 Task: Create new invoice with Date Opened :15-Apr-23, Select Customer: CVS, Terms: Payment Term 1. Make invoice entry for item-1 with Date: 15-Apr-23, Description: Pampers Senistive Wipes, Action: Material, Income Account: Income:Sales, Quantity: 1, Unit Price: 35, Discount %: 5. Make entry for item-2 with Date: 15-Apr-23, Description: Vicks BabyRub Chest Ointment for Children , Action: Material, Income Account: Income:Sales, Quantity: 1, Unit Price: 4.25, Discount %: 10. Make entry for item-3 with Date: 15-Apr-23, Description: Blue Bunny Cookies n Cream_x000D_
, Action: Material, Income Account: Income:Sales, Quantity: 2, Unit Price: 5.25, Discount %: 12. Write Notes: Looking forward to serving you again.. Post Invoice with Post Date: 15-Apr-23, Post to Accounts: Assets:Accounts Receivable. Pay / Process Payment with Transaction Date: 15-May-23, Amount: 46.315, Transfer Account: Checking Account. Print Invoice, display notes by going to Option, then go to Display Tab and check Invoice Notes.
Action: Mouse moved to (152, 71)
Screenshot: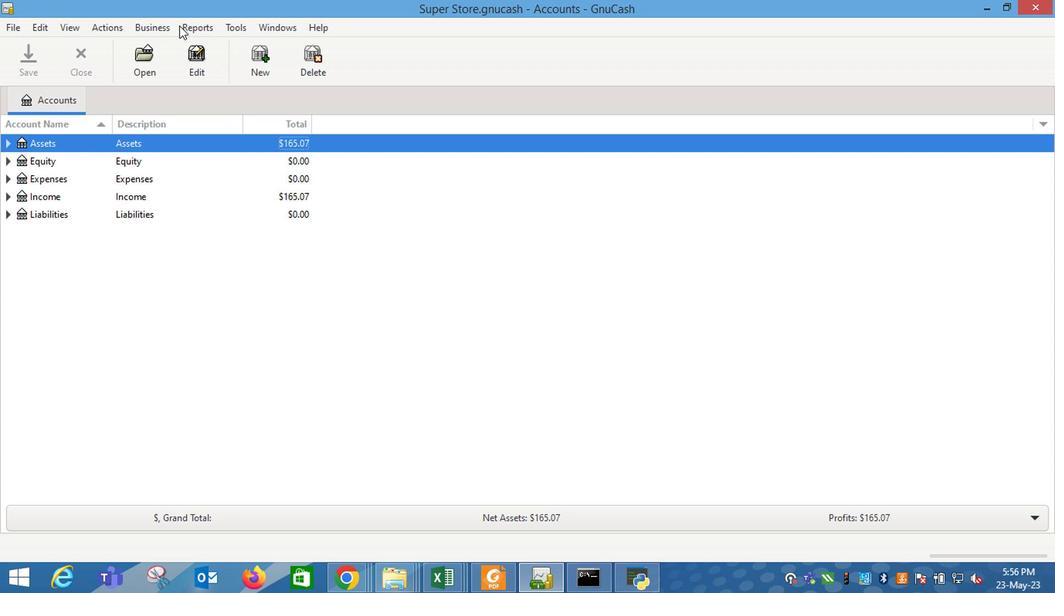 
Action: Mouse pressed left at (152, 71)
Screenshot: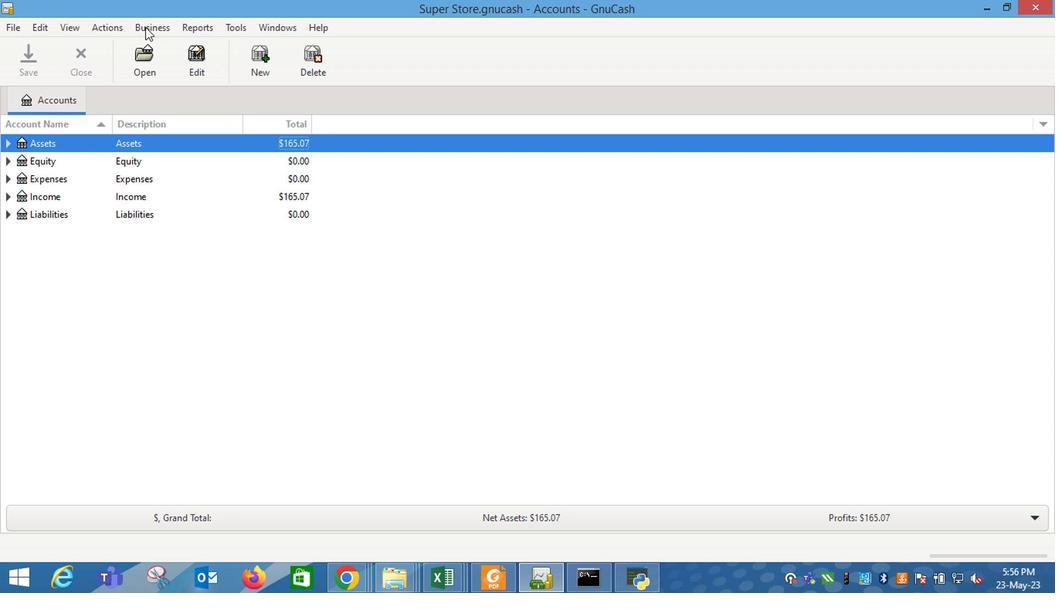 
Action: Mouse moved to (328, 136)
Screenshot: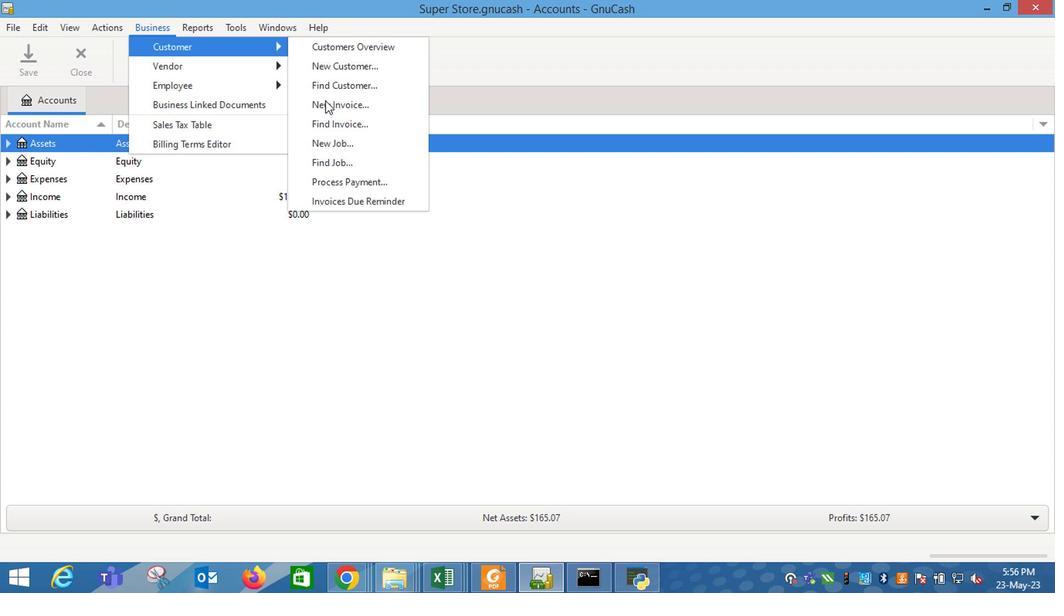 
Action: Mouse pressed left at (328, 136)
Screenshot: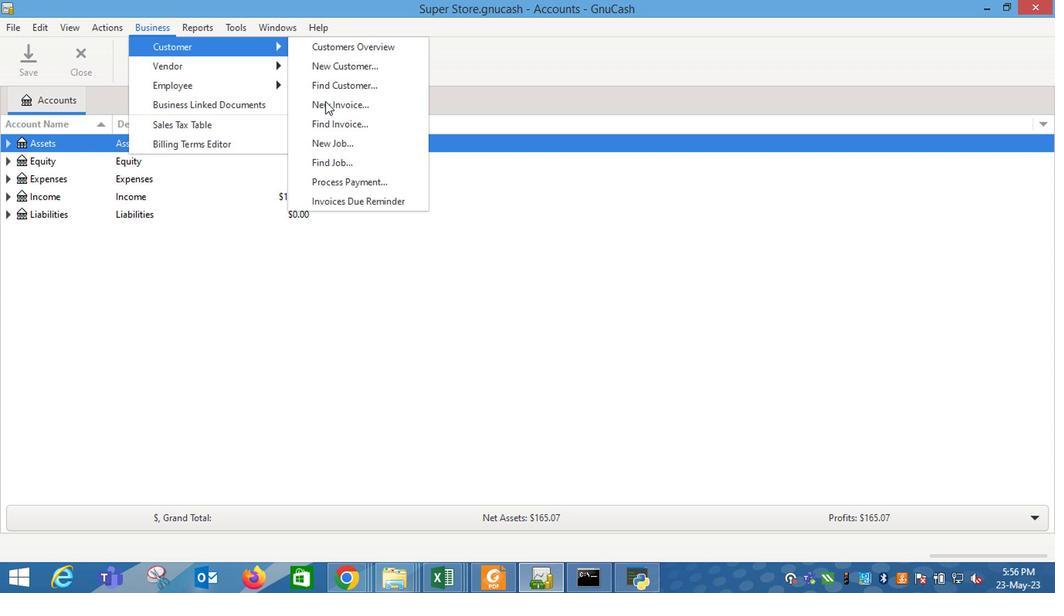 
Action: Mouse moved to (634, 255)
Screenshot: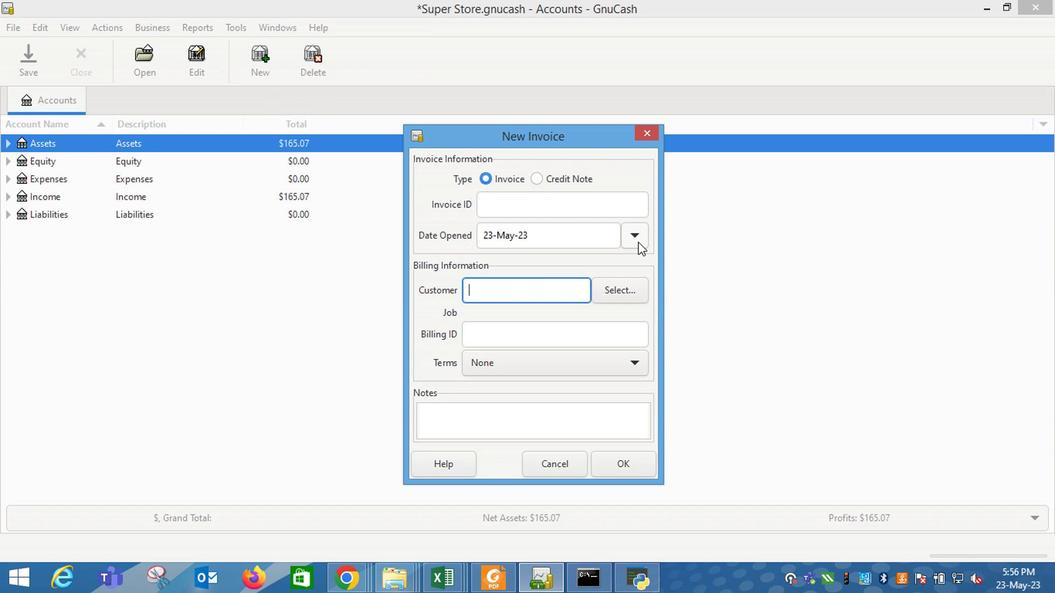 
Action: Mouse pressed left at (634, 255)
Screenshot: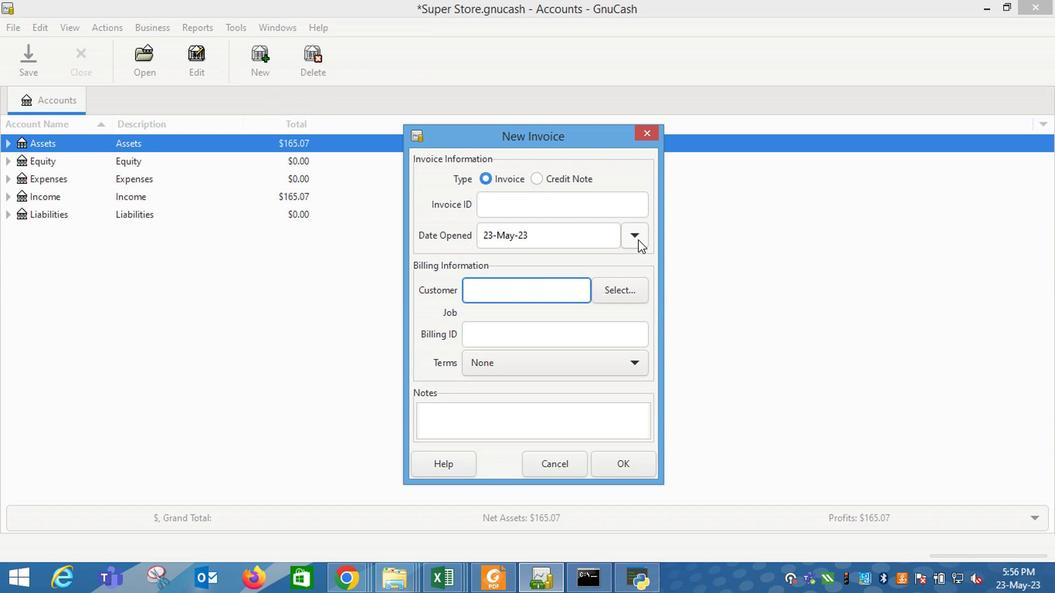 
Action: Mouse moved to (517, 276)
Screenshot: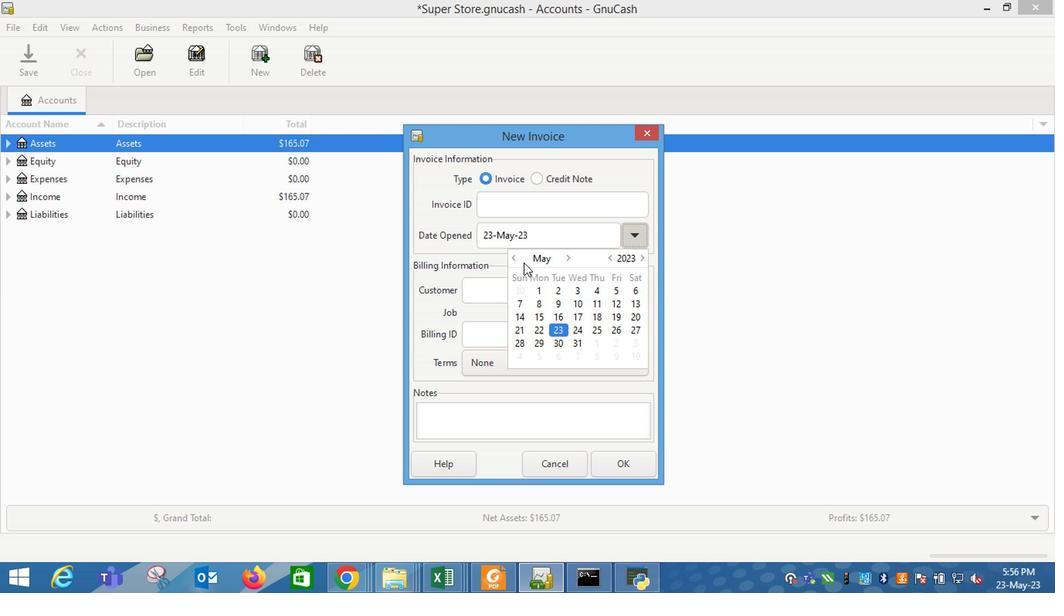 
Action: Mouse pressed left at (517, 276)
Screenshot: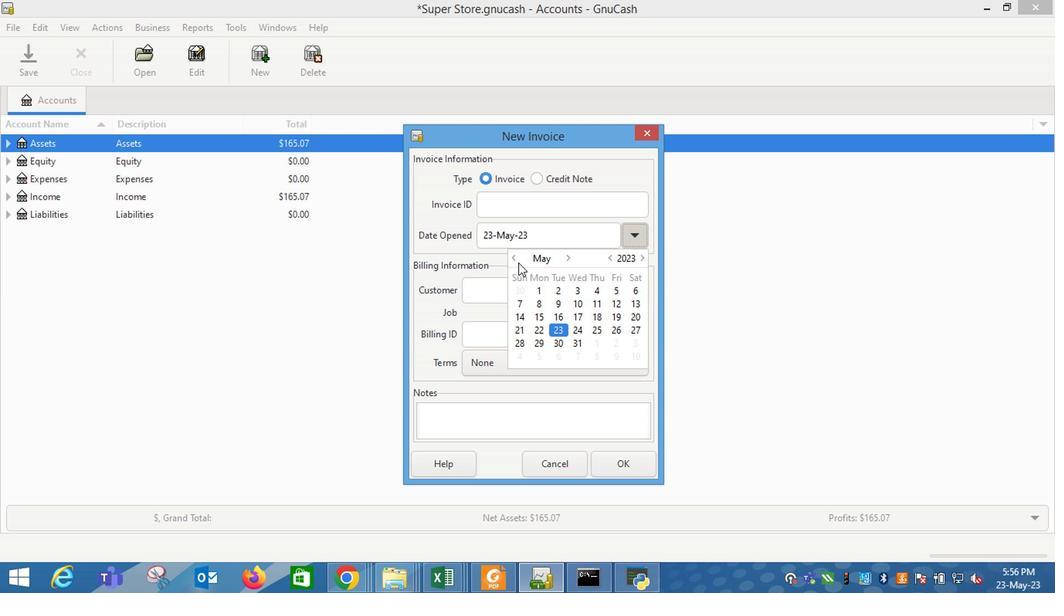 
Action: Mouse moved to (625, 248)
Screenshot: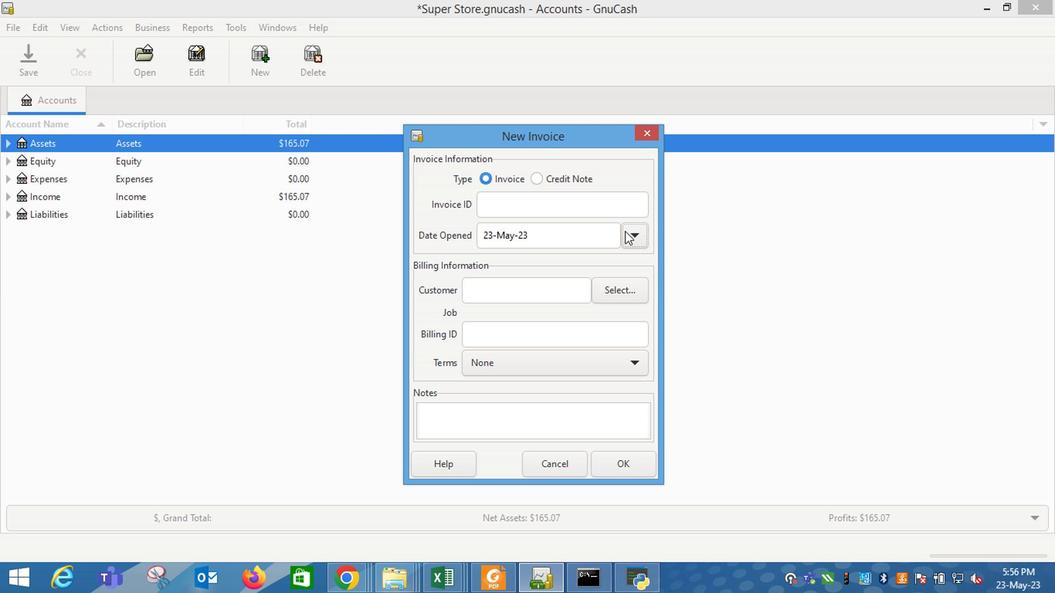 
Action: Mouse pressed left at (625, 248)
Screenshot: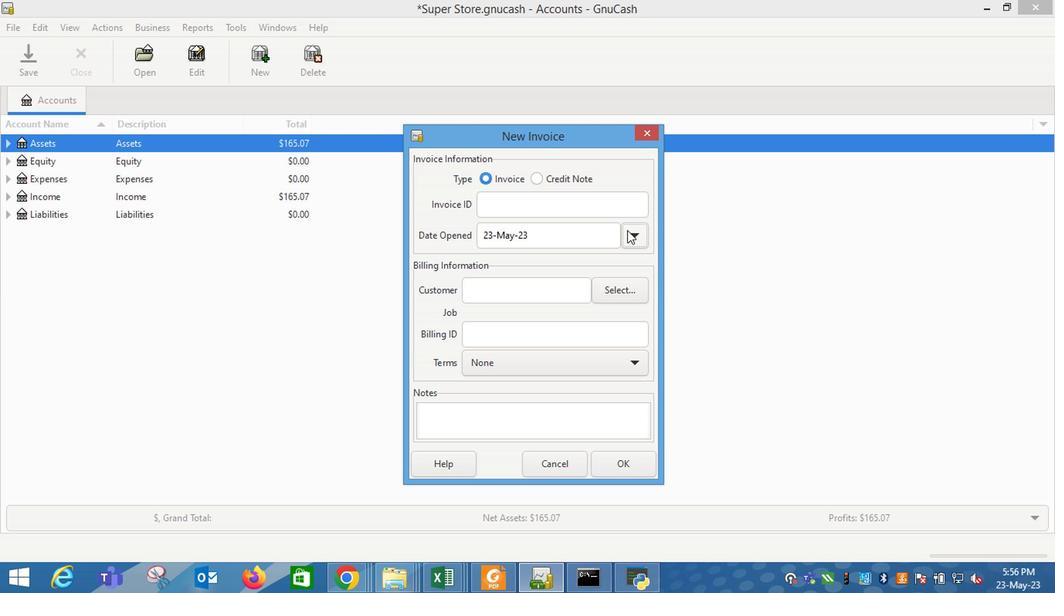 
Action: Mouse moved to (508, 268)
Screenshot: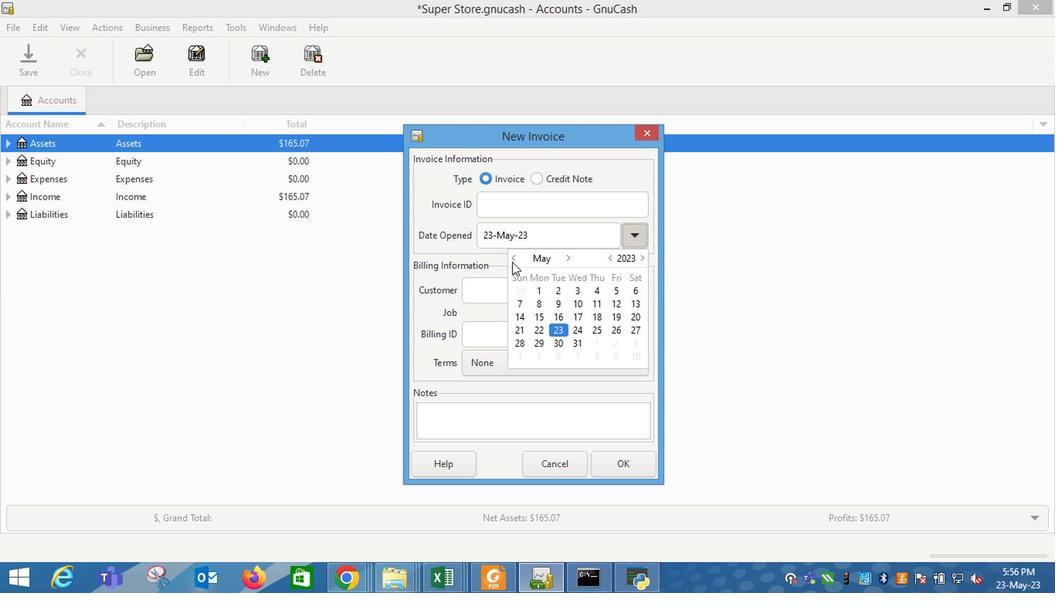 
Action: Mouse pressed left at (508, 268)
Screenshot: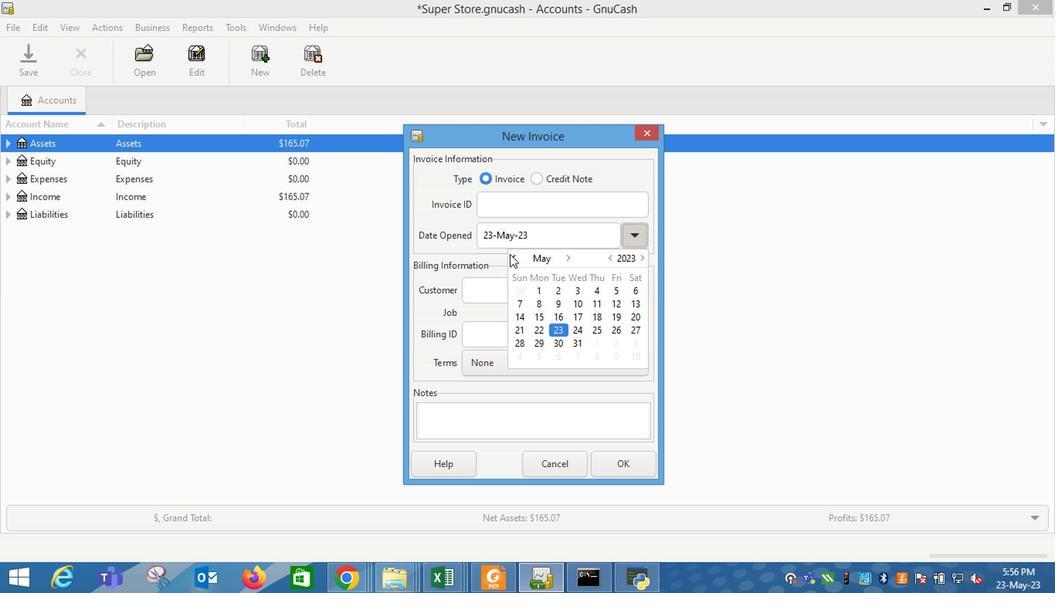 
Action: Mouse moved to (634, 322)
Screenshot: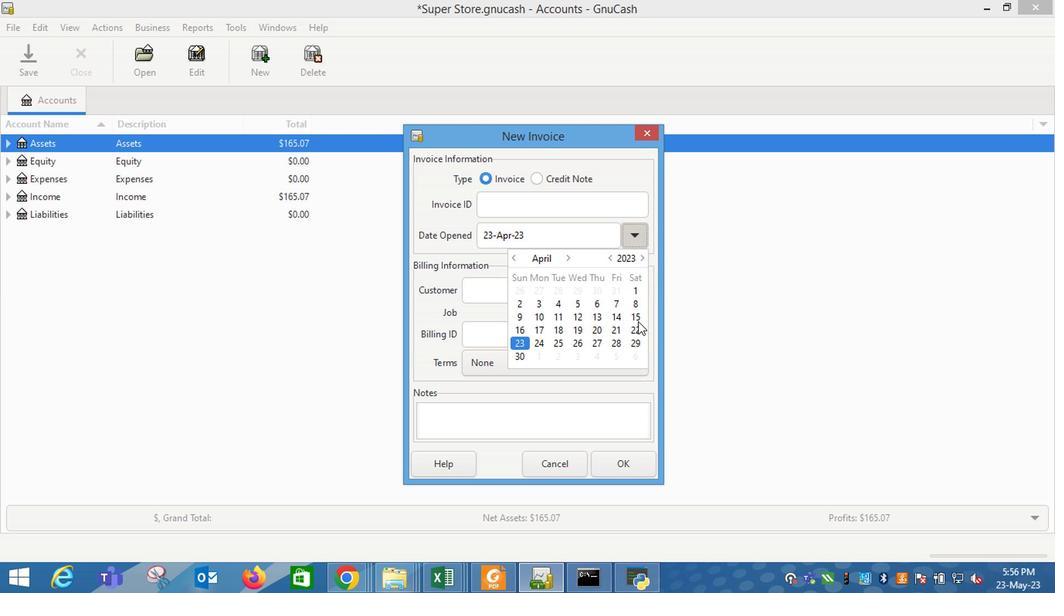
Action: Mouse pressed left at (634, 322)
Screenshot: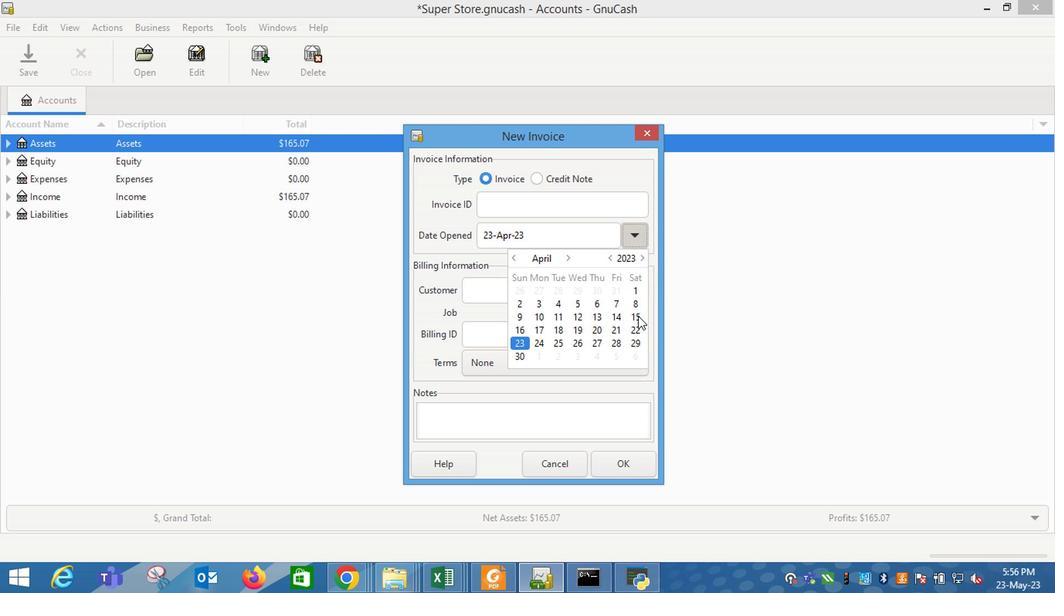
Action: Mouse moved to (489, 302)
Screenshot: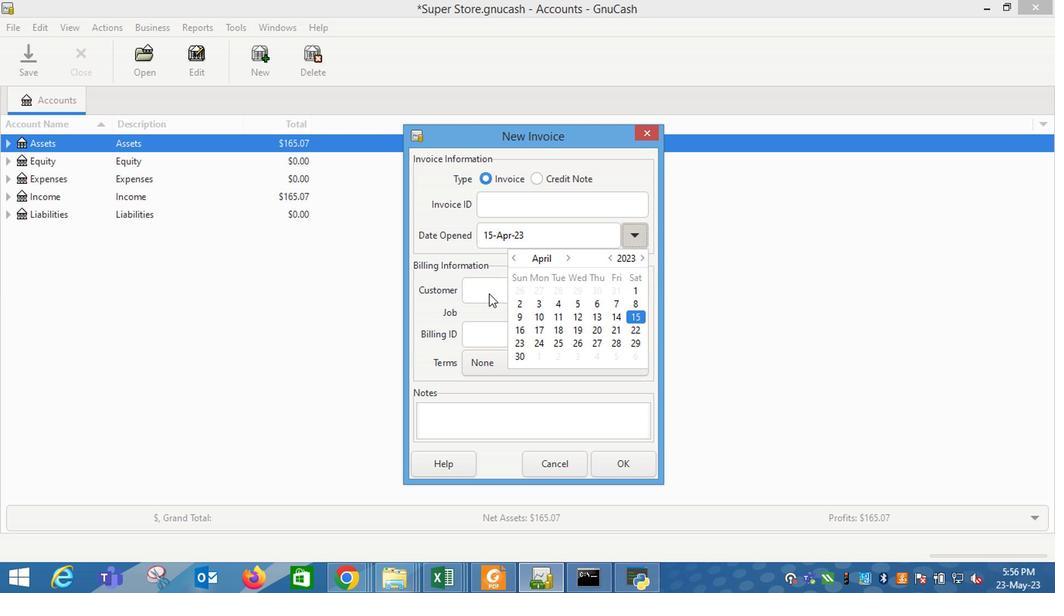 
Action: Mouse pressed left at (489, 302)
Screenshot: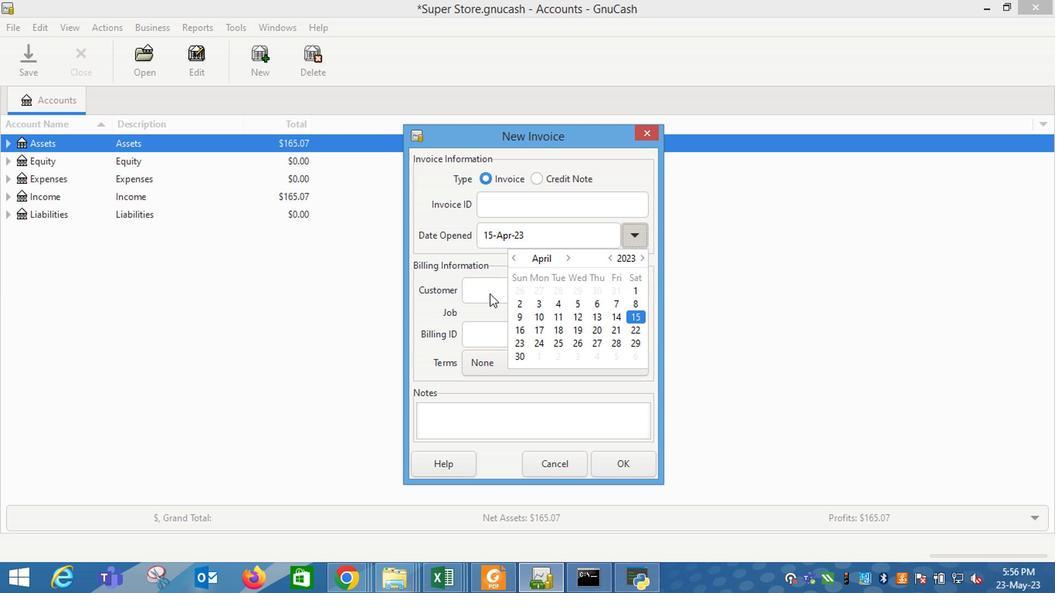 
Action: Mouse moved to (502, 301)
Screenshot: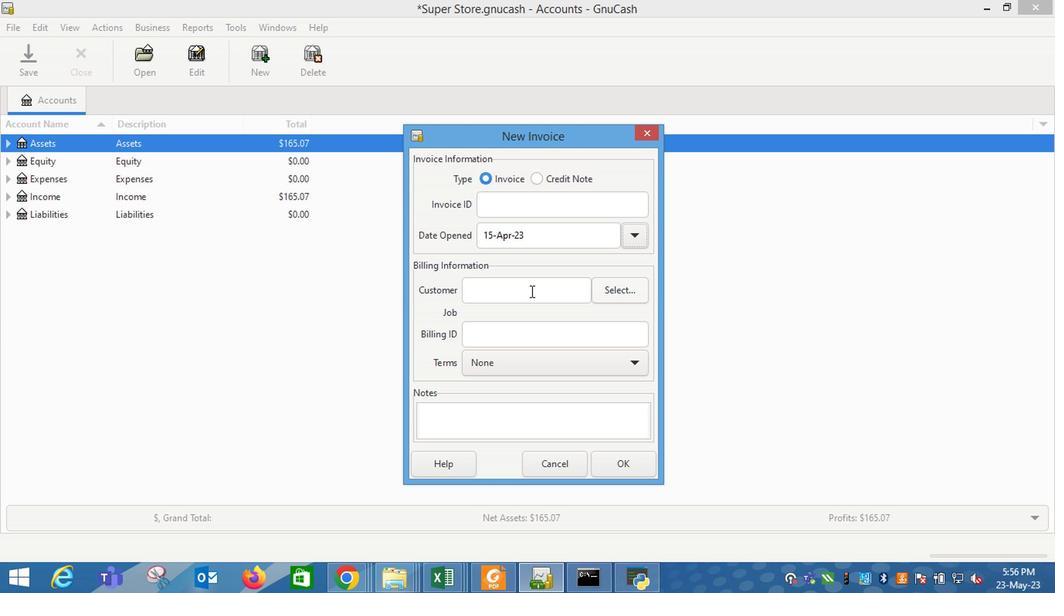 
Action: Mouse pressed left at (502, 301)
Screenshot: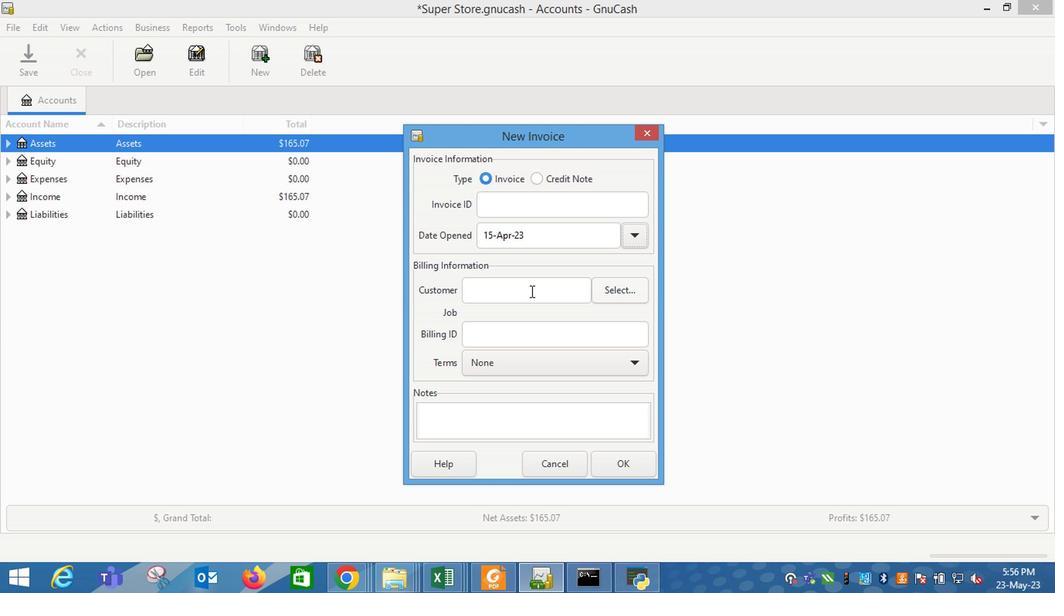 
Action: Key pressed cvs
Screenshot: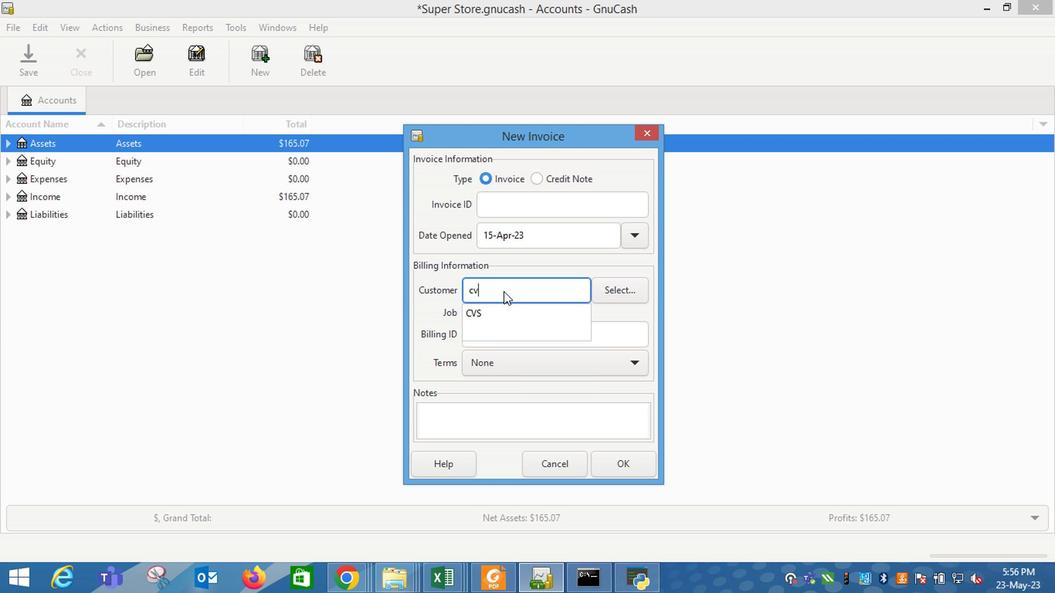 
Action: Mouse moved to (530, 315)
Screenshot: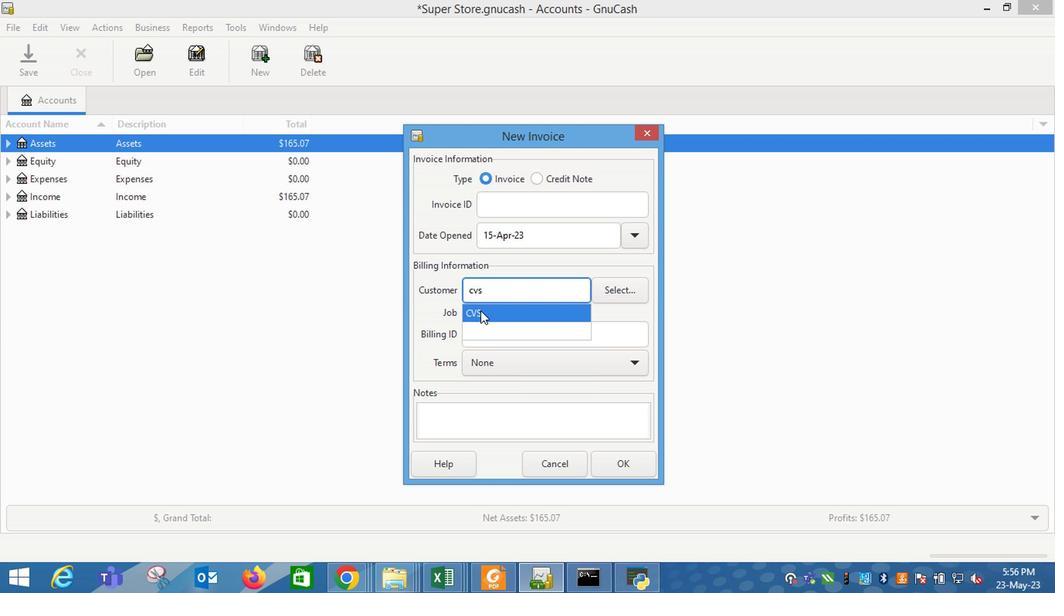 
Action: Mouse pressed left at (480, 318)
Screenshot: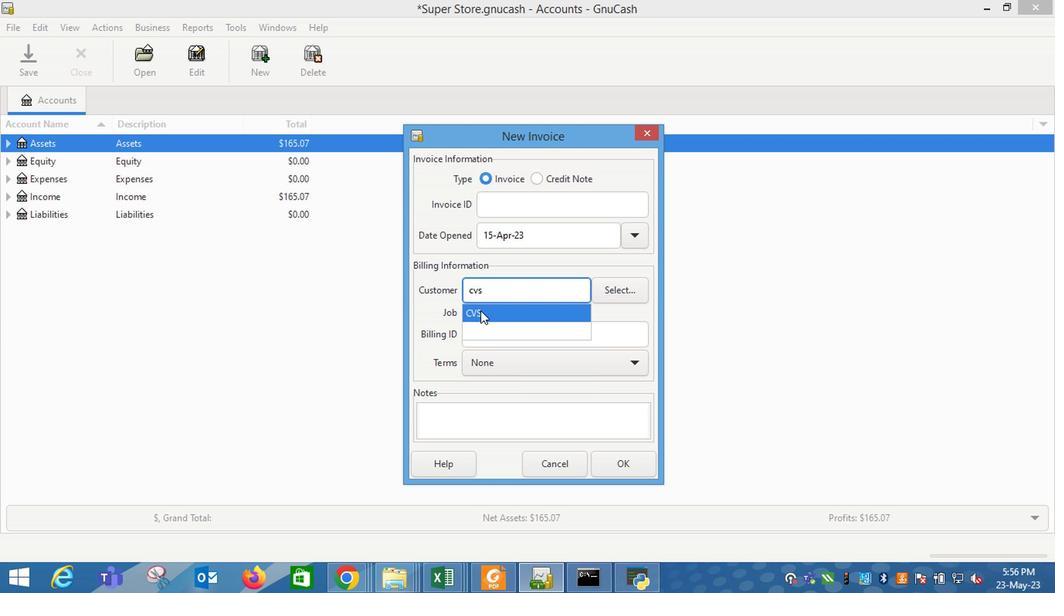 
Action: Mouse moved to (563, 379)
Screenshot: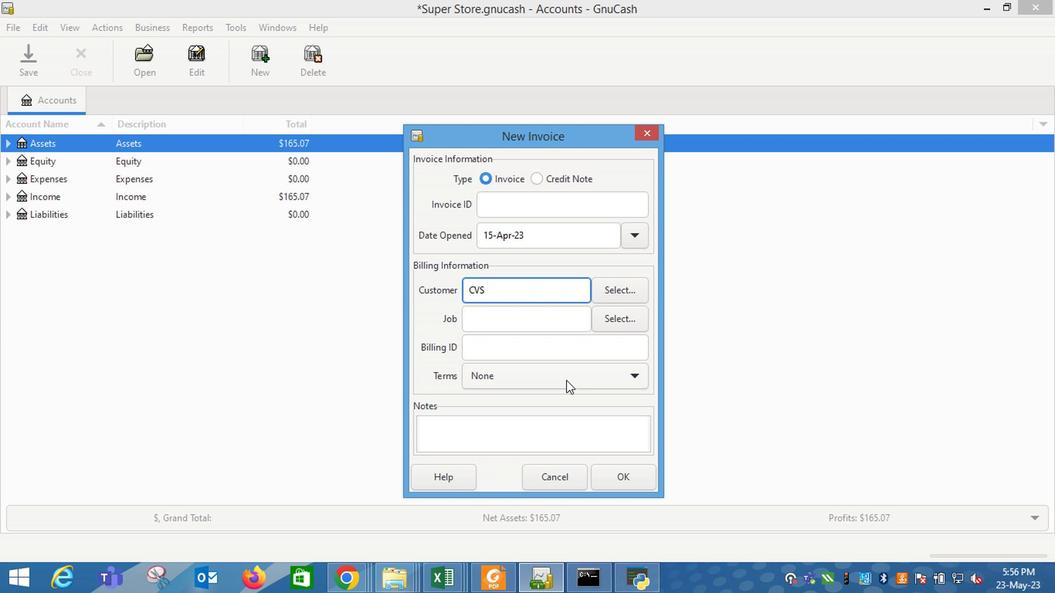 
Action: Mouse pressed left at (563, 379)
Screenshot: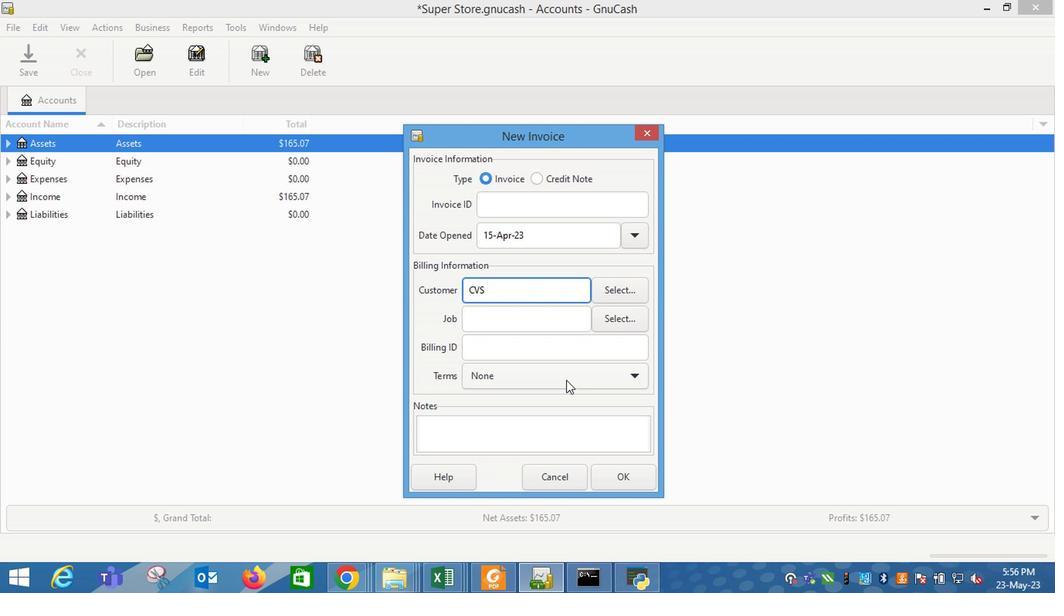 
Action: Mouse moved to (545, 394)
Screenshot: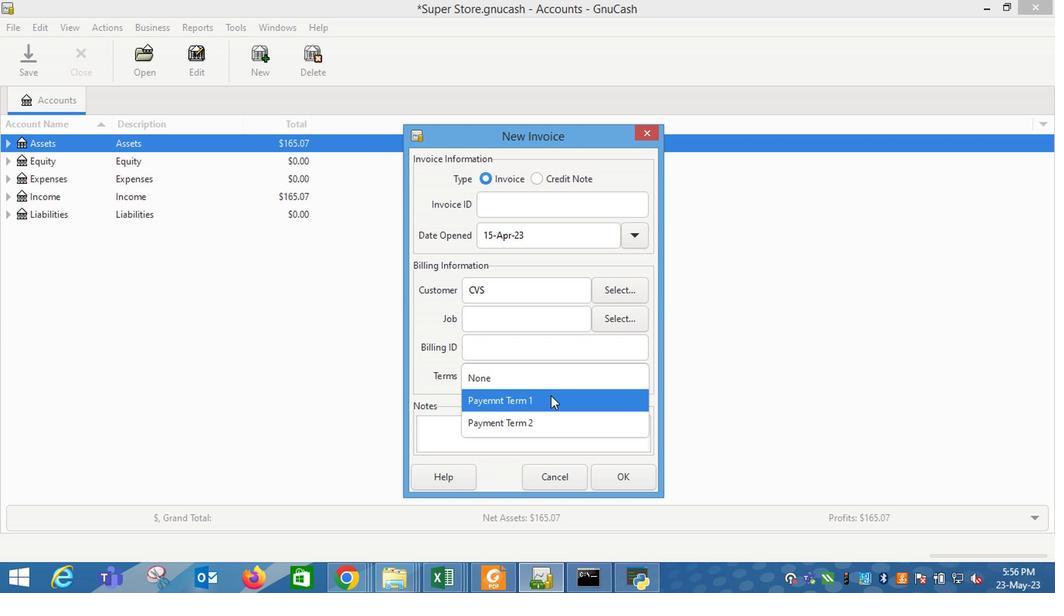 
Action: Mouse pressed left at (545, 394)
Screenshot: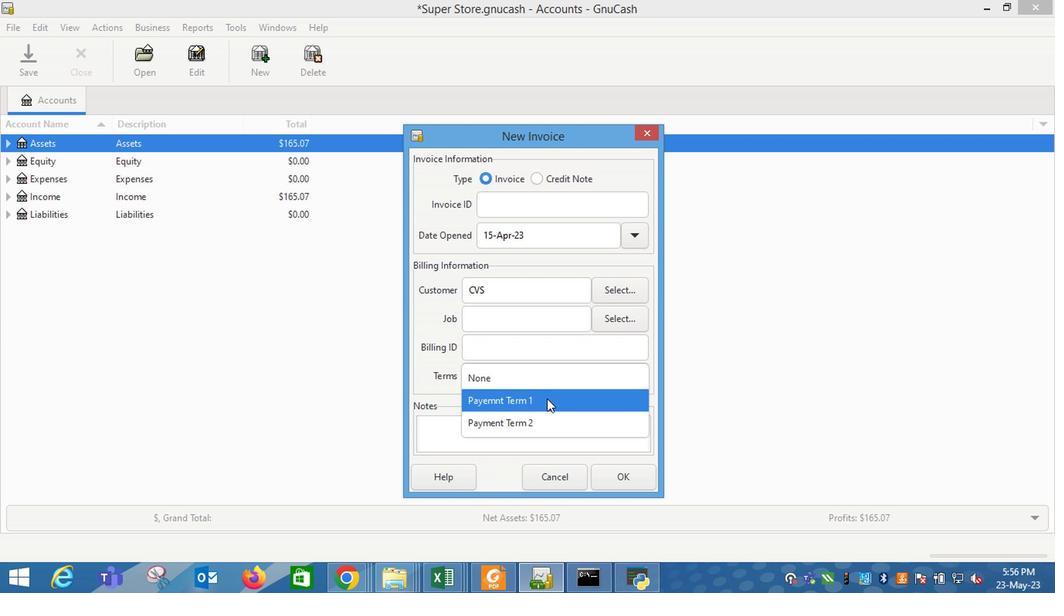 
Action: Mouse moved to (626, 463)
Screenshot: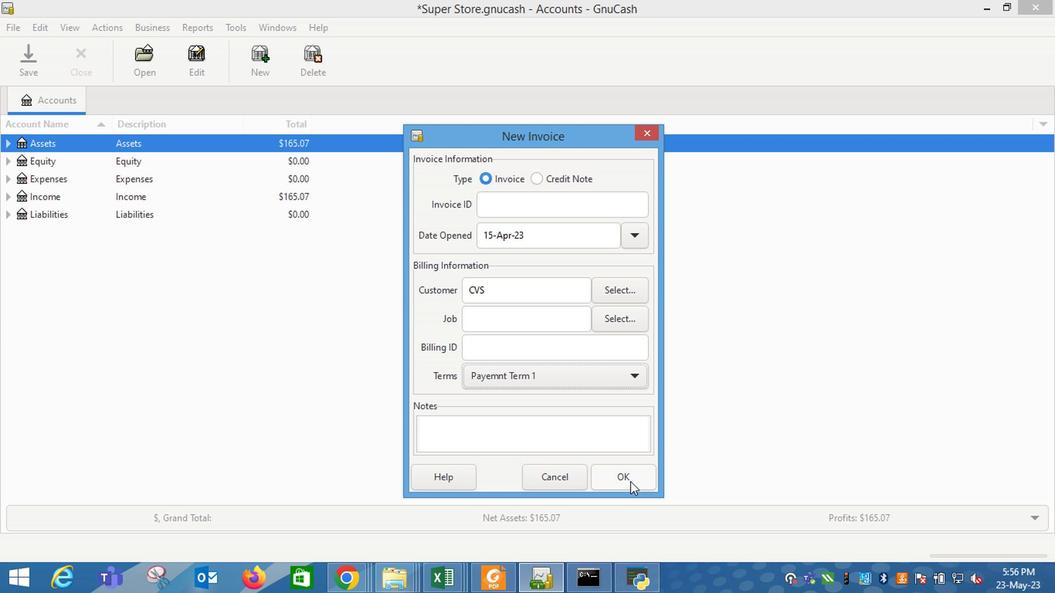 
Action: Mouse pressed left at (626, 463)
Screenshot: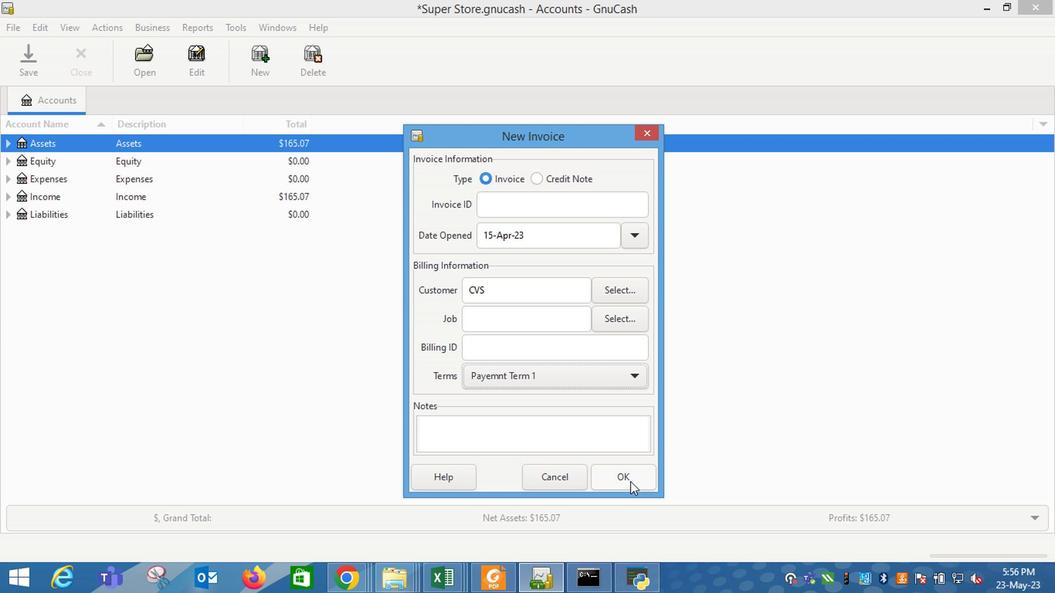 
Action: Mouse moved to (79, 312)
Screenshot: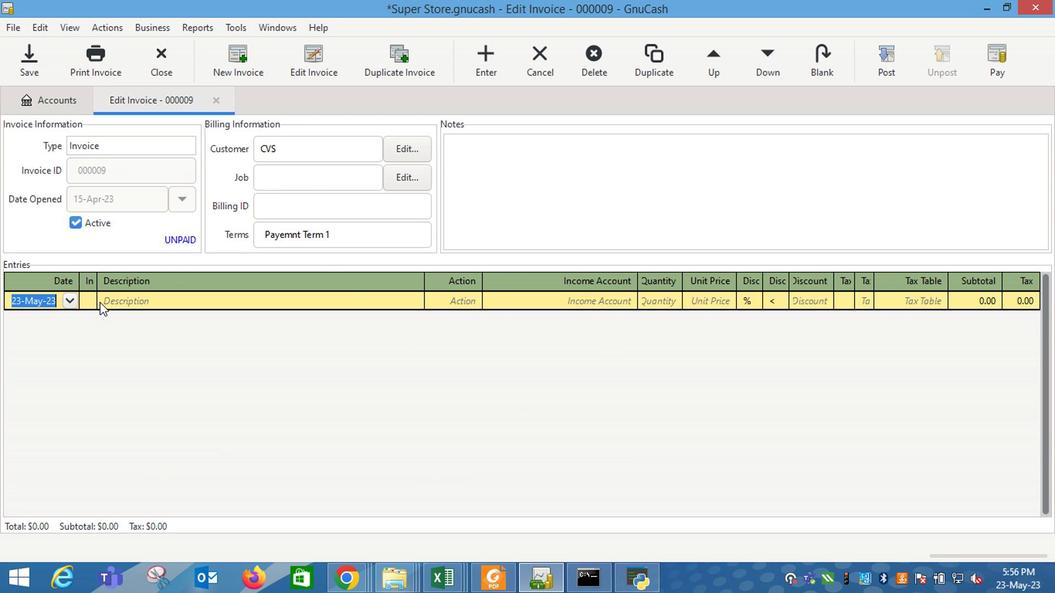 
Action: Mouse pressed left at (79, 312)
Screenshot: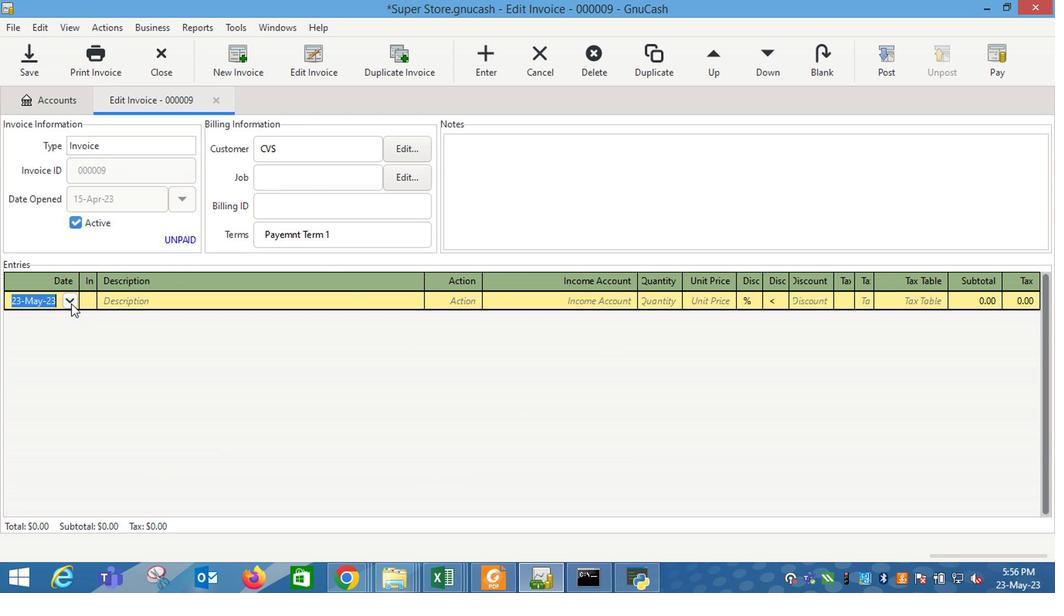 
Action: Mouse moved to (26, 322)
Screenshot: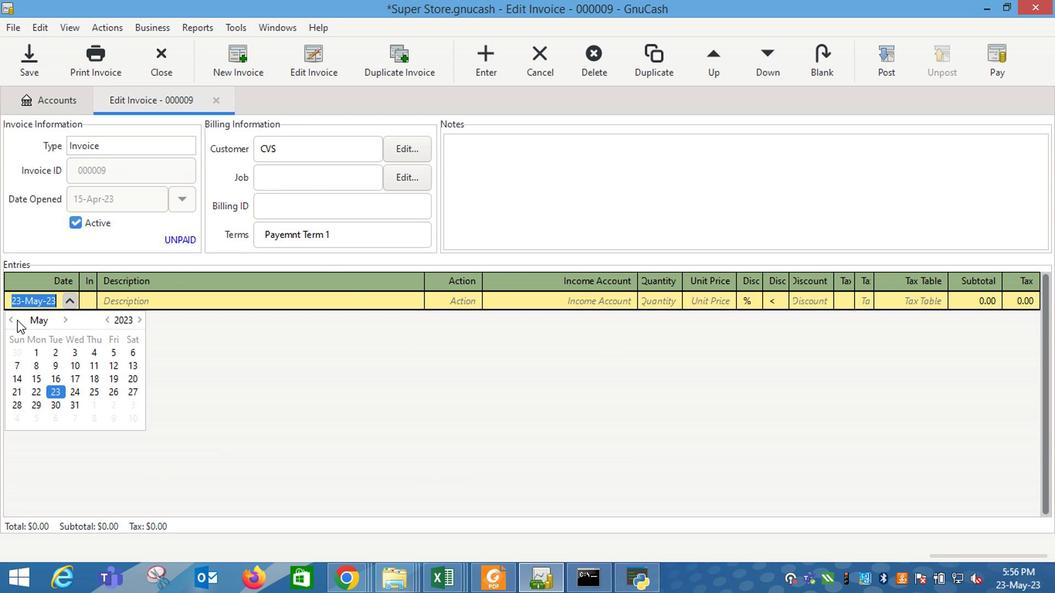 
Action: Mouse pressed left at (26, 322)
Screenshot: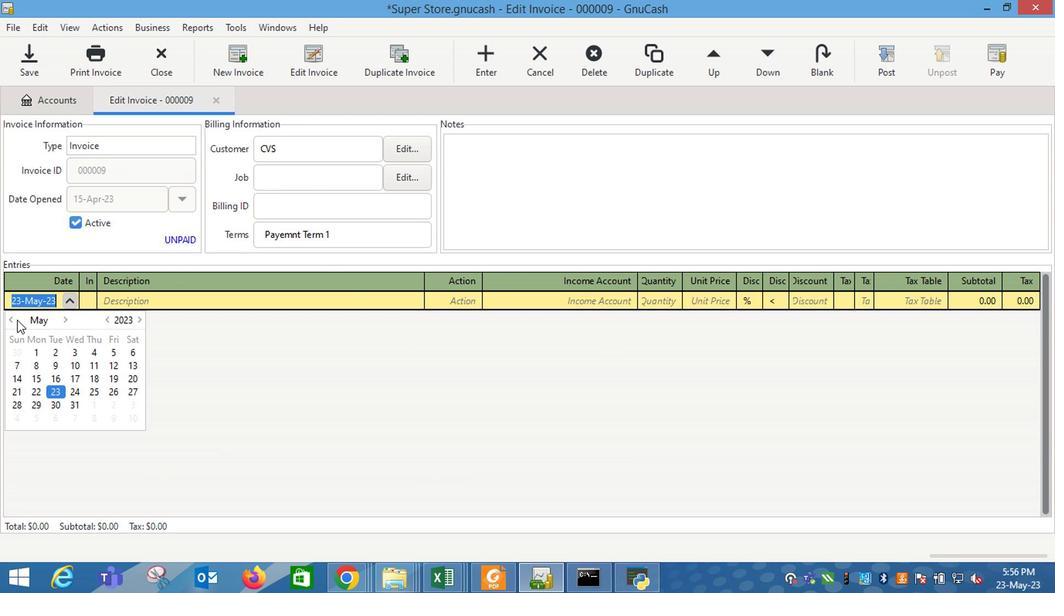 
Action: Mouse moved to (20, 323)
Screenshot: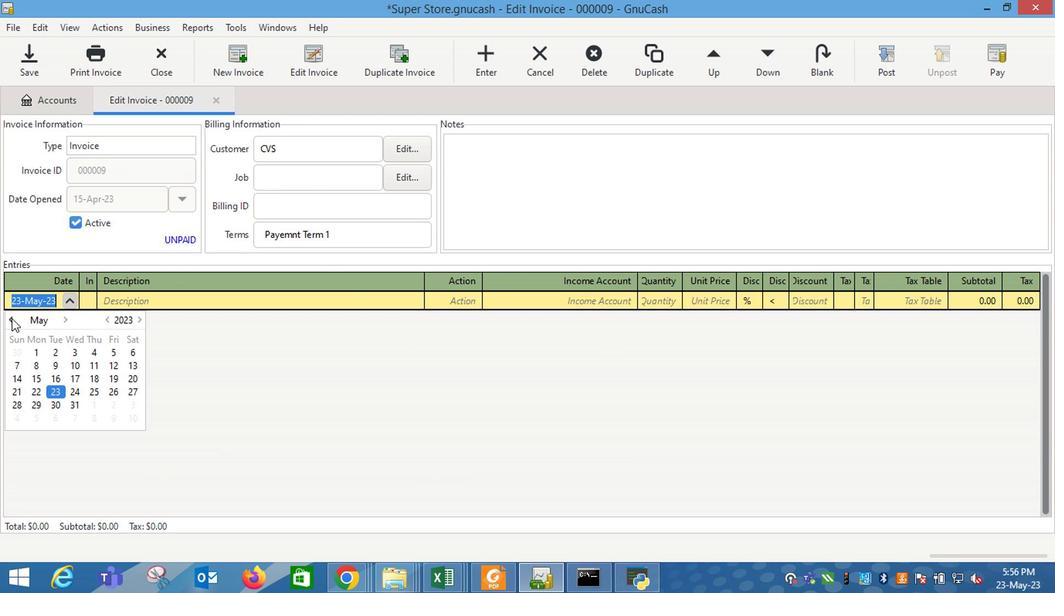 
Action: Mouse pressed left at (20, 323)
Screenshot: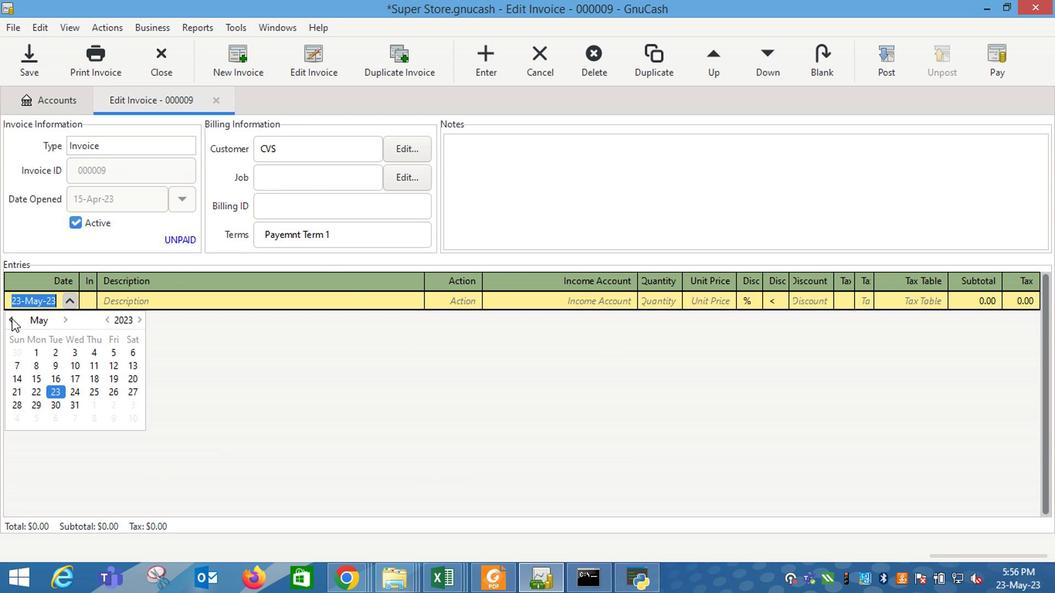 
Action: Mouse moved to (131, 374)
Screenshot: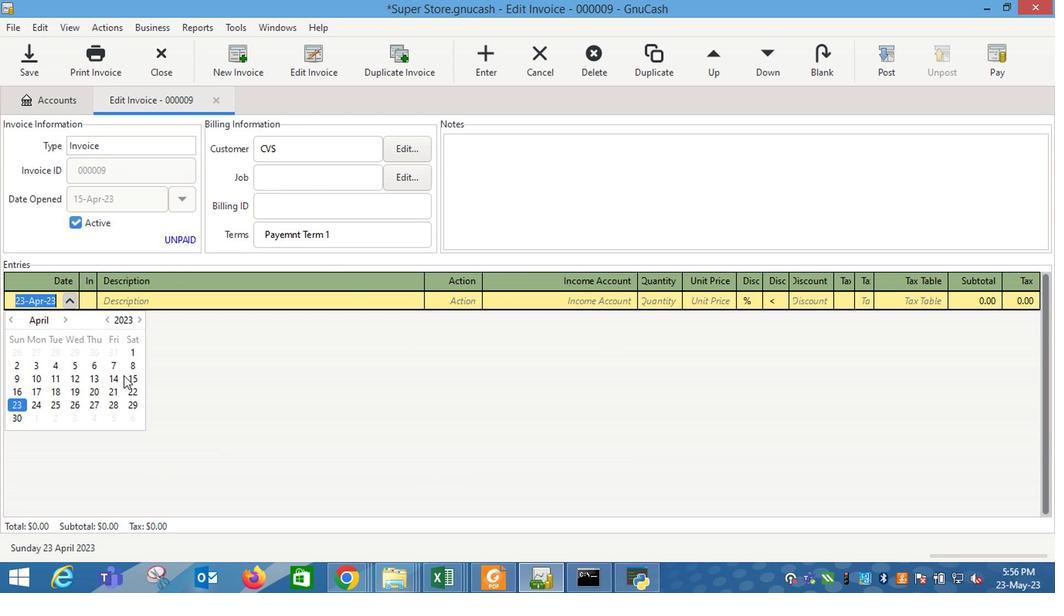 
Action: Mouse pressed left at (131, 374)
Screenshot: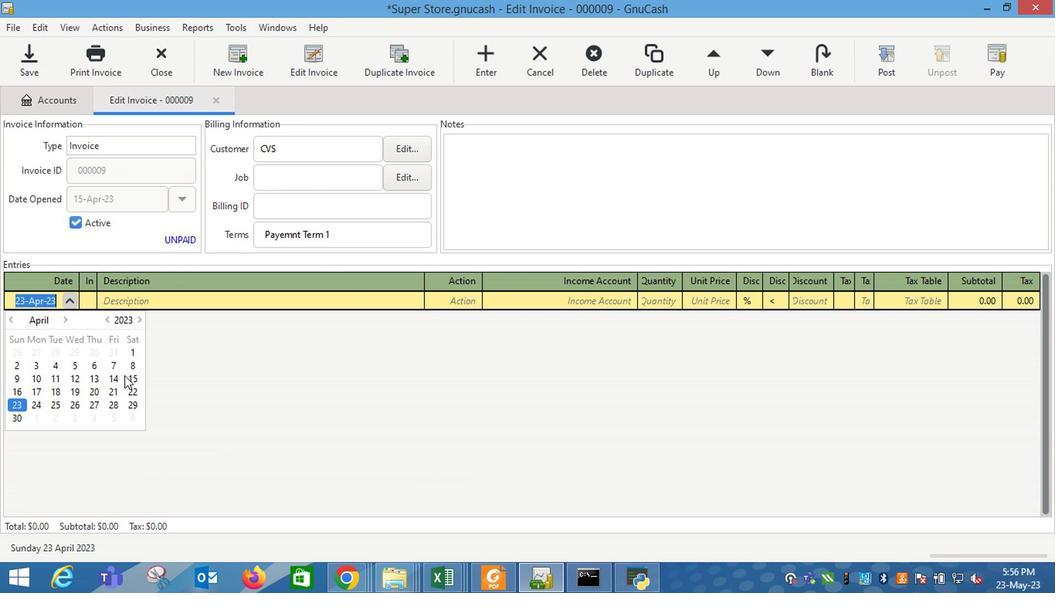 
Action: Mouse moved to (175, 313)
Screenshot: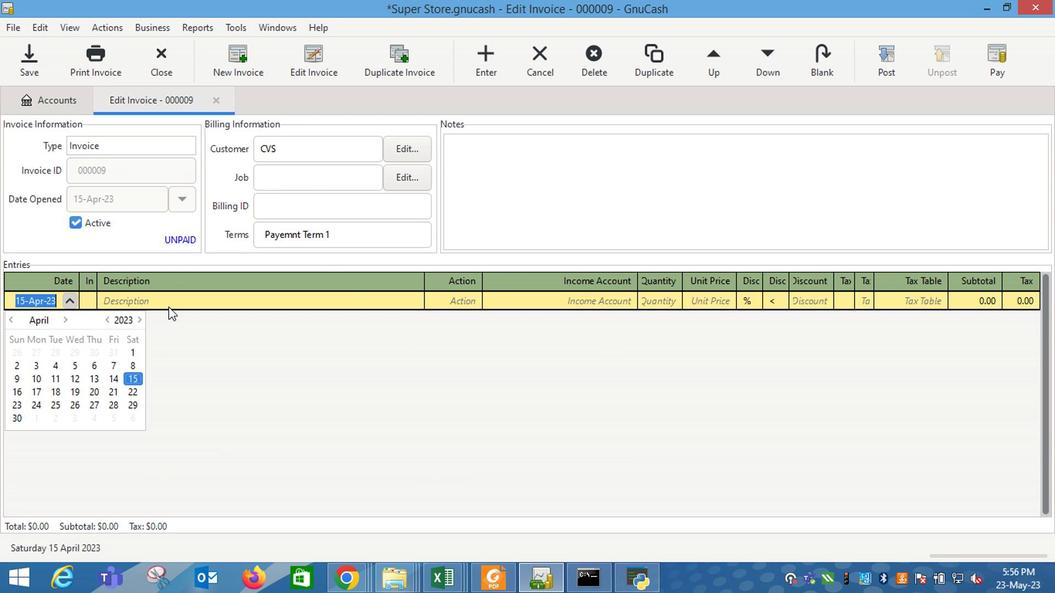 
Action: Mouse pressed left at (175, 313)
Screenshot: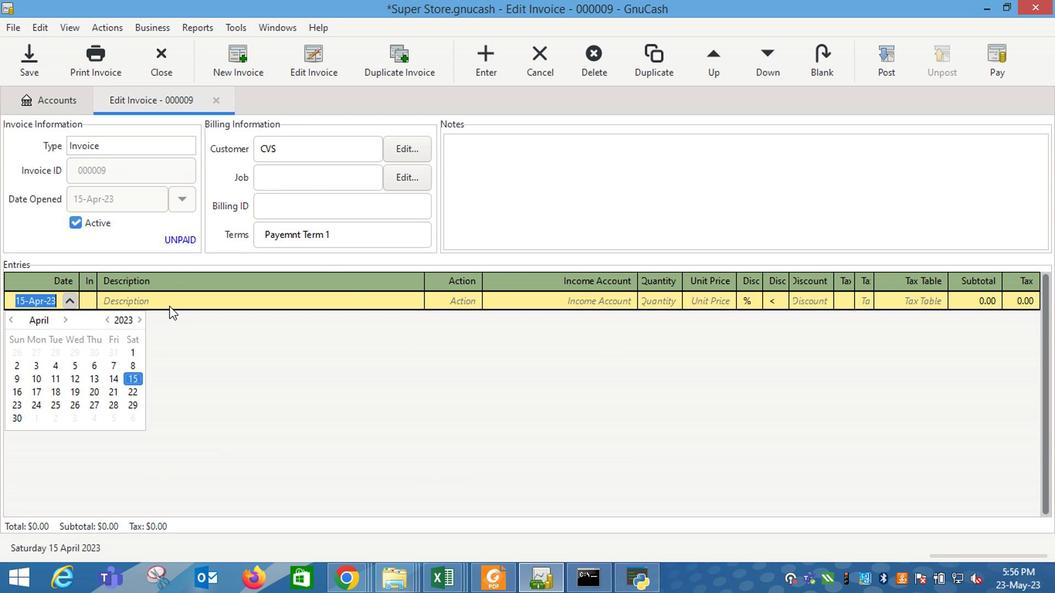 
Action: Mouse moved to (175, 313)
Screenshot: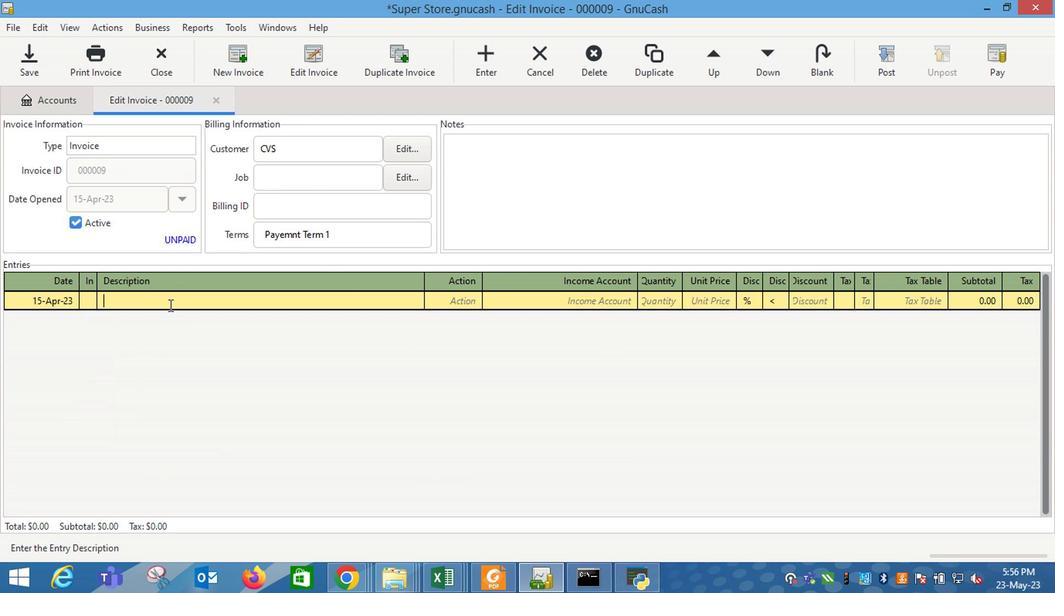 
Action: Key pressed <Key.shift_r><Key.shift_r><Key.shift_r><Key.shift_r><Key.shift_r>Pampers<Key.space><Key.shift_r>Sensitive
Screenshot: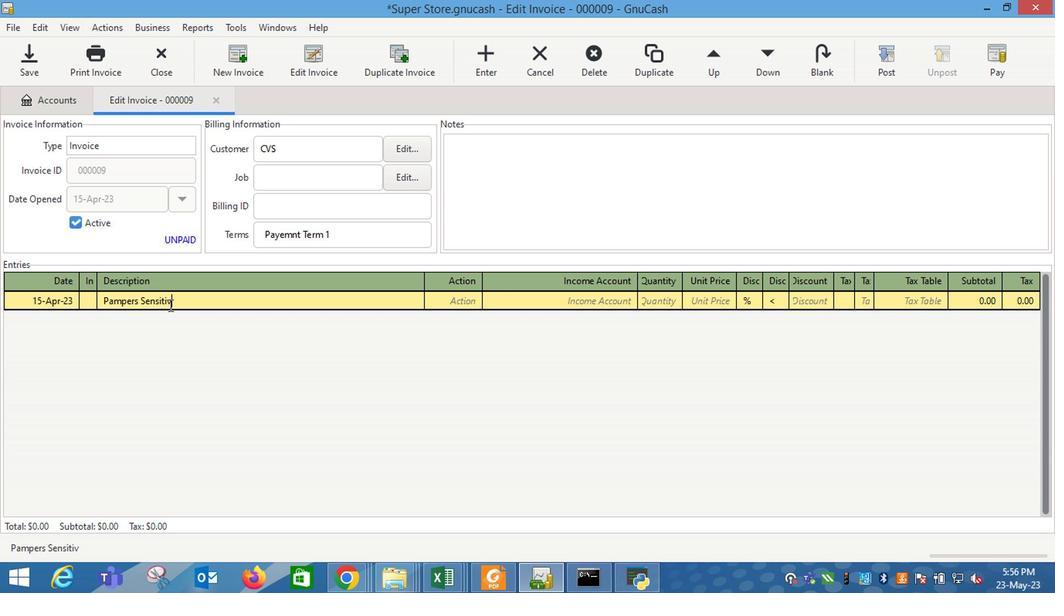 
Action: Mouse moved to (684, 389)
Screenshot: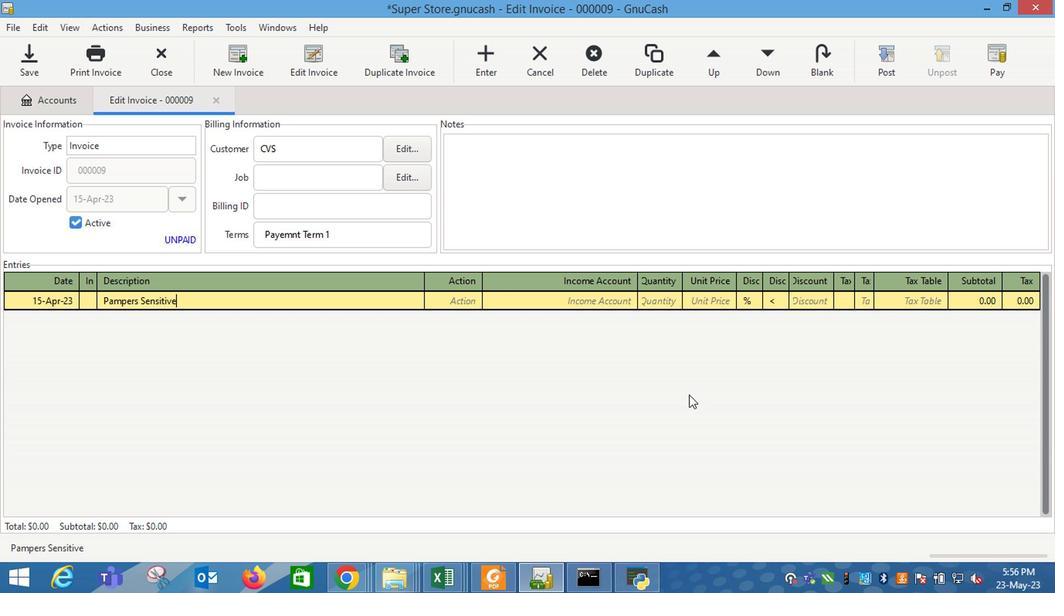 
Action: Key pressed <Key.space><Key.shift_r>Wipes
Screenshot: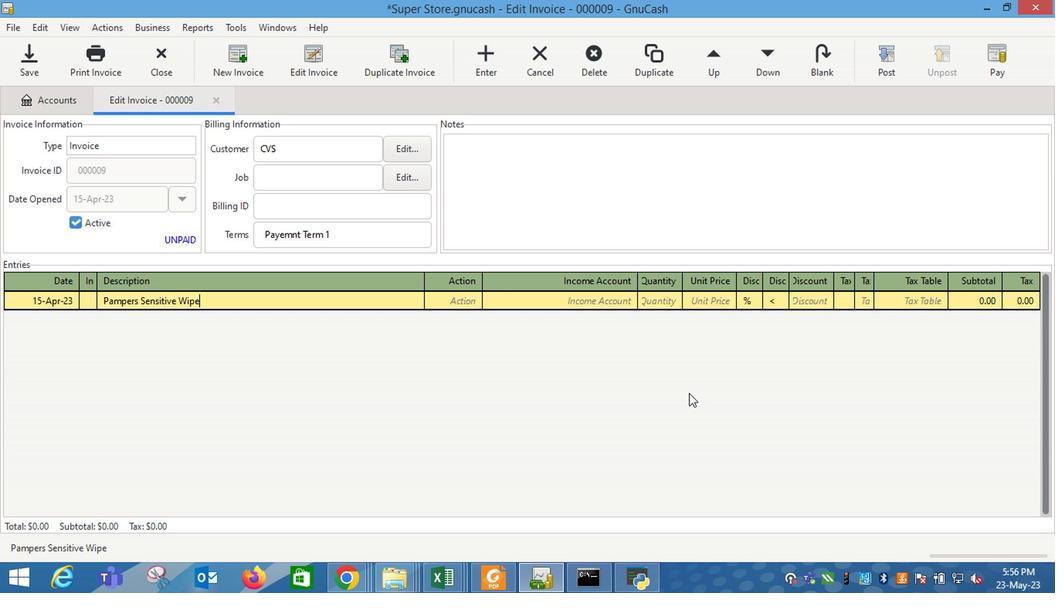 
Action: Mouse moved to (472, 316)
Screenshot: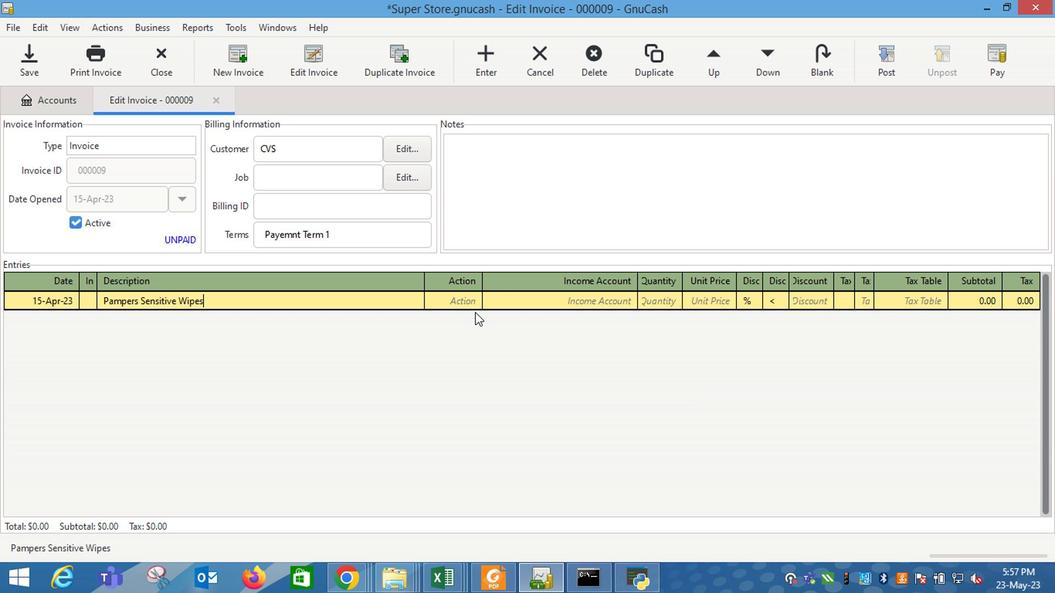 
Action: Mouse pressed left at (472, 316)
Screenshot: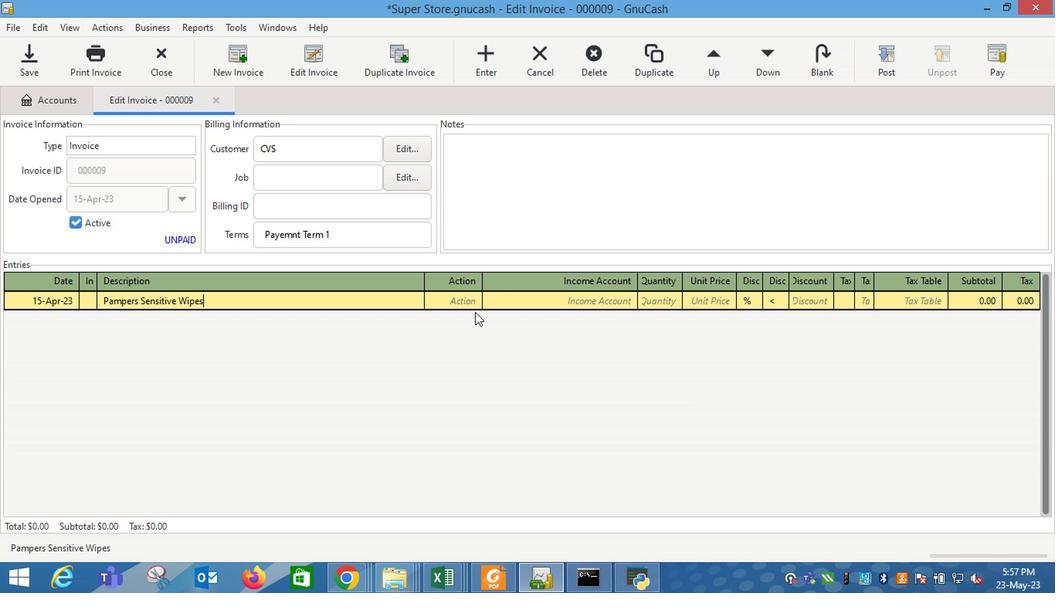 
Action: Mouse moved to (474, 312)
Screenshot: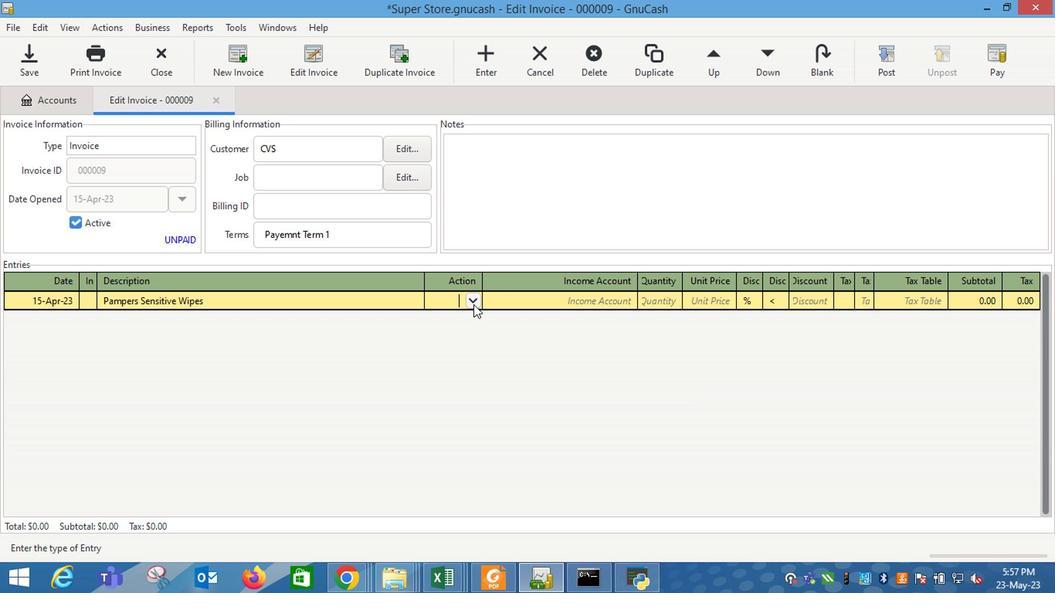 
Action: Mouse pressed left at (474, 312)
Screenshot: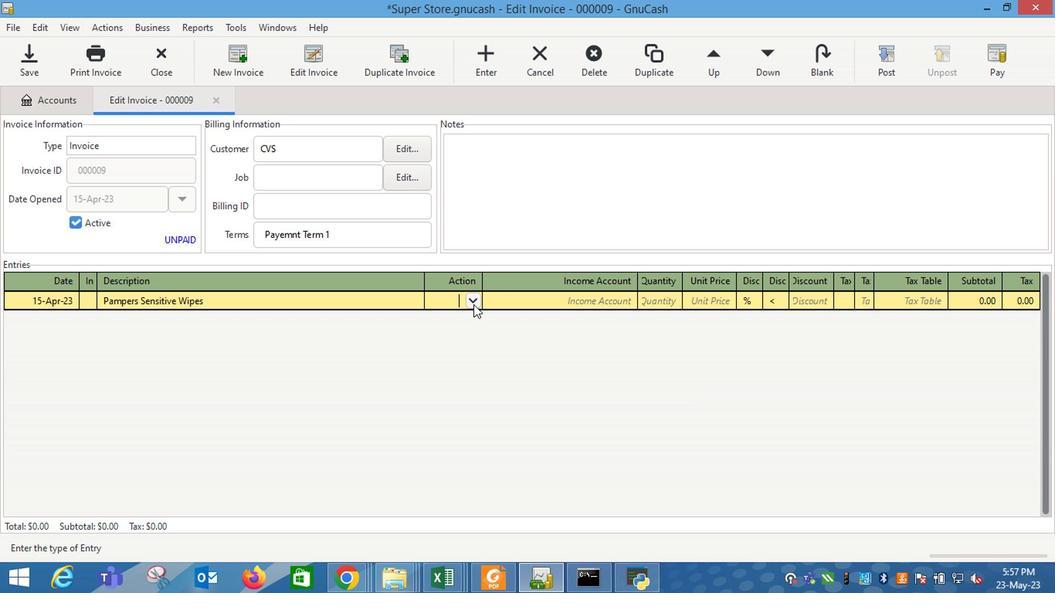 
Action: Mouse moved to (450, 338)
Screenshot: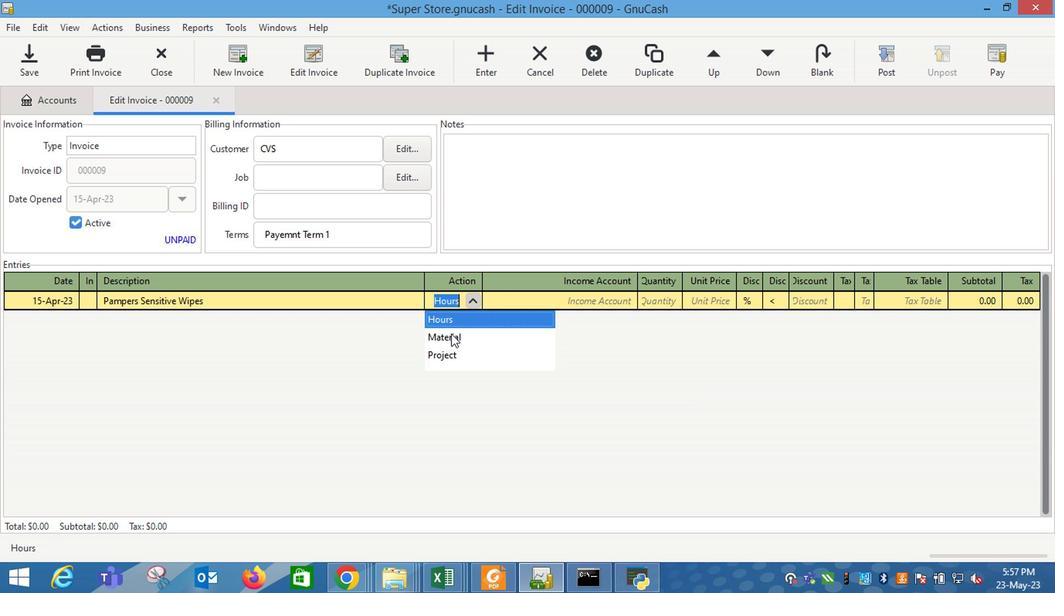 
Action: Mouse pressed left at (450, 338)
Screenshot: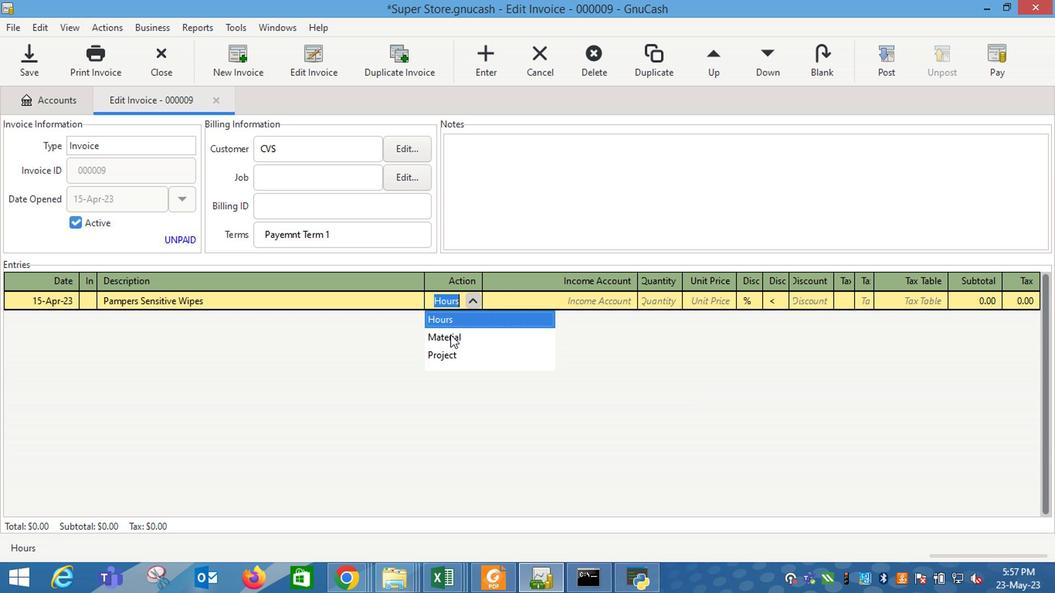
Action: Mouse moved to (574, 309)
Screenshot: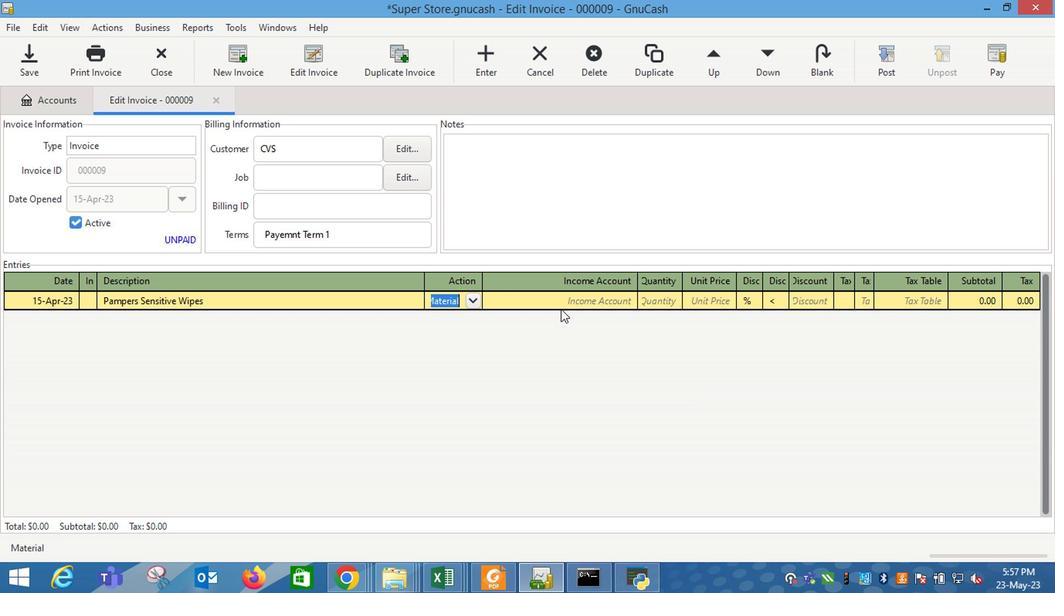 
Action: Mouse pressed left at (574, 309)
Screenshot: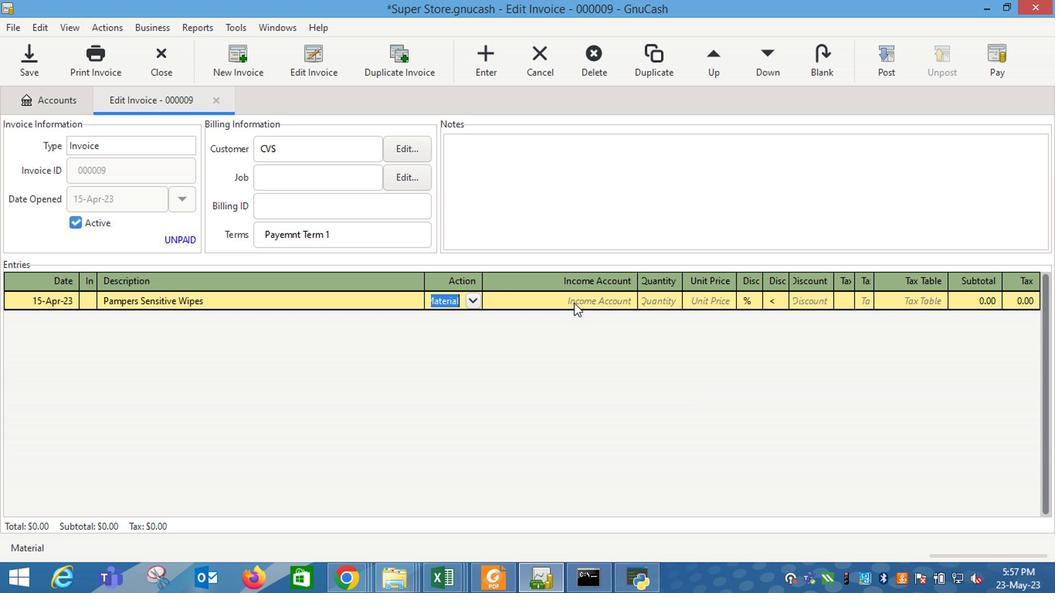 
Action: Mouse moved to (627, 309)
Screenshot: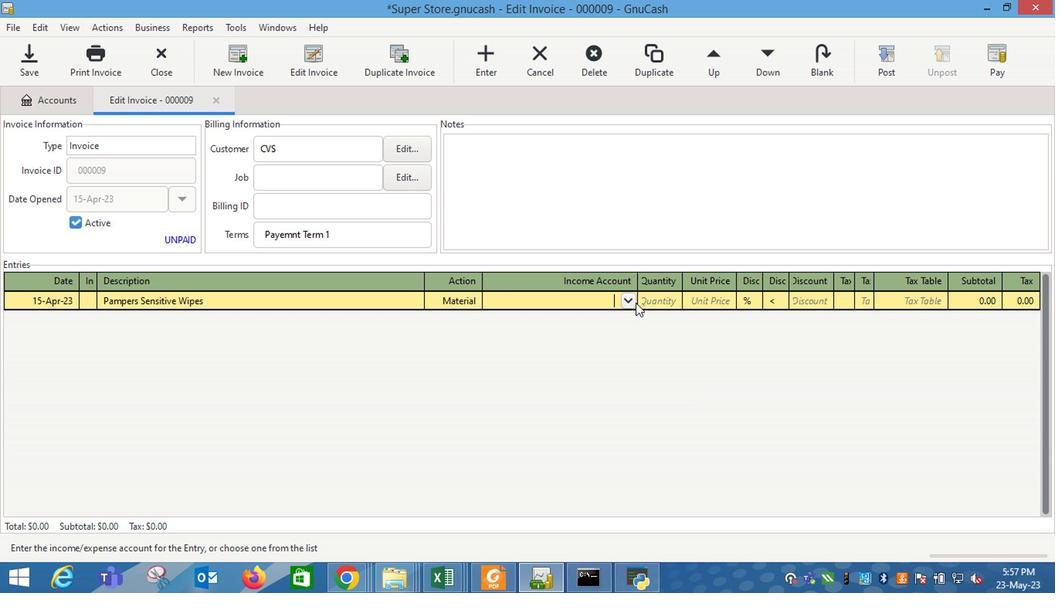 
Action: Mouse pressed left at (627, 309)
Screenshot: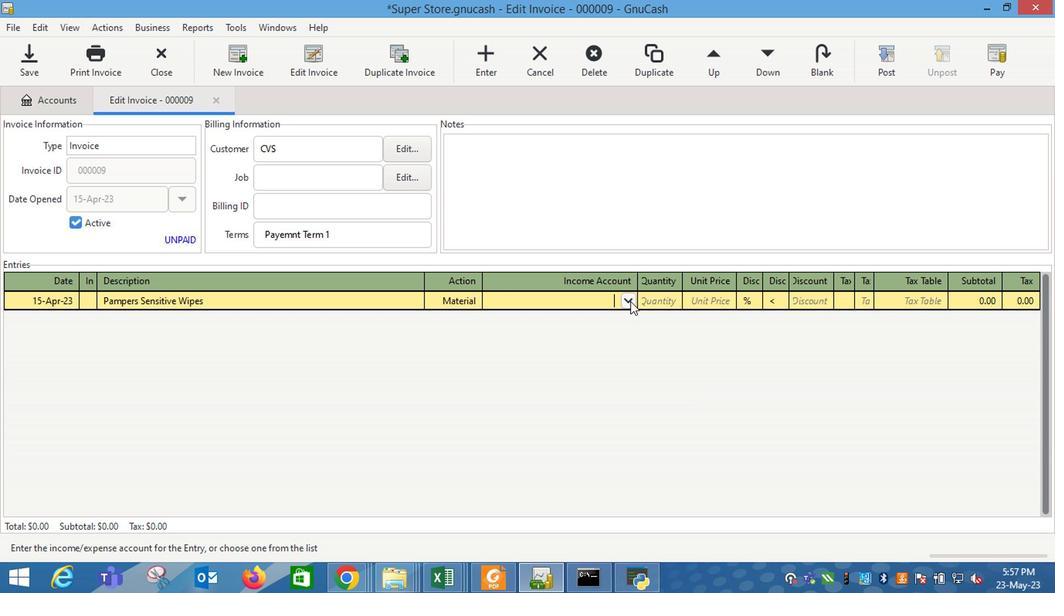 
Action: Mouse moved to (554, 373)
Screenshot: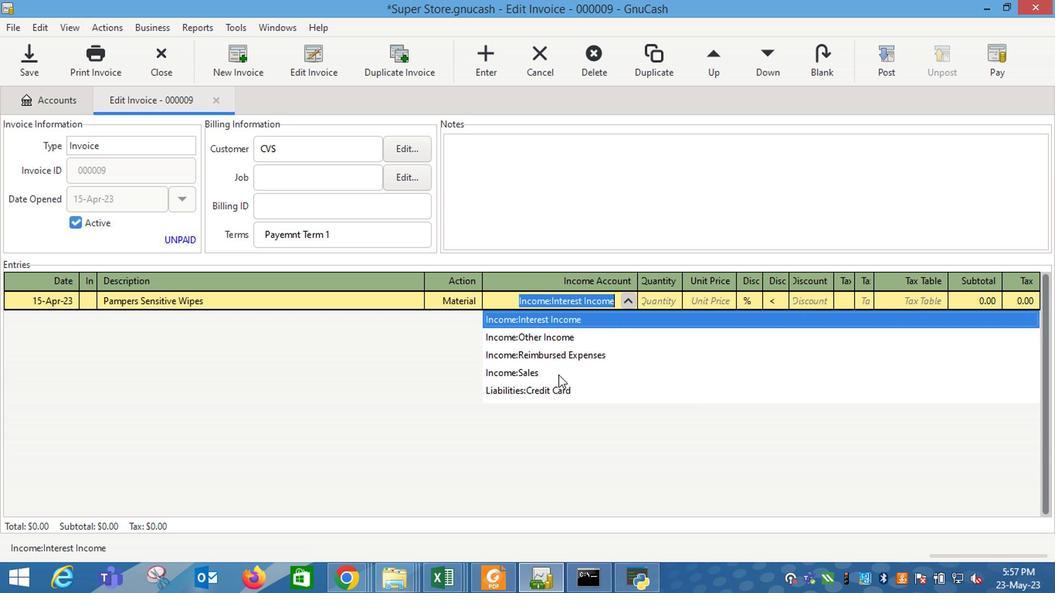 
Action: Mouse pressed left at (554, 373)
Screenshot: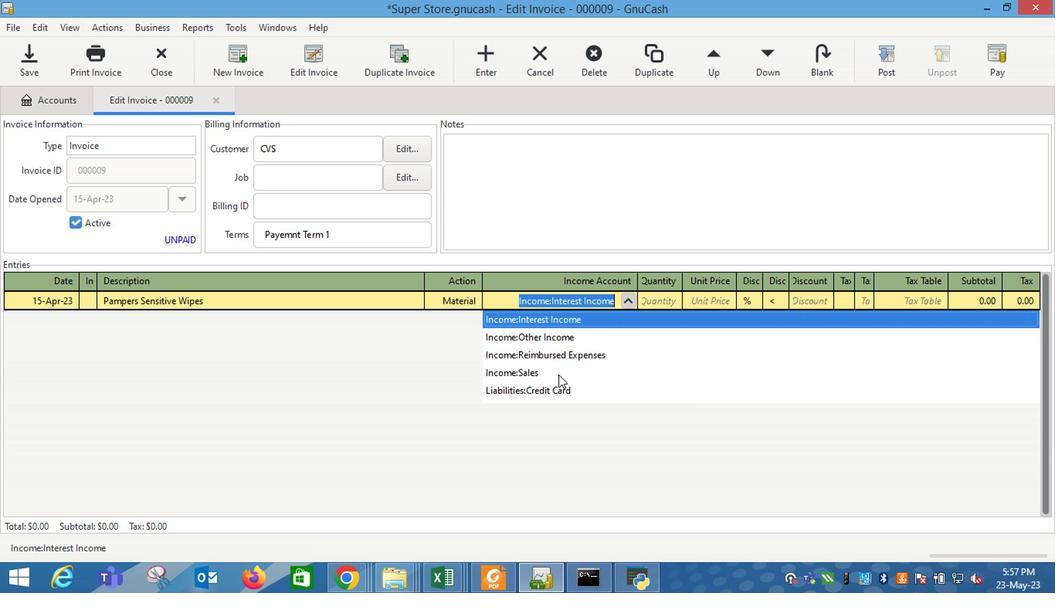 
Action: Mouse moved to (652, 315)
Screenshot: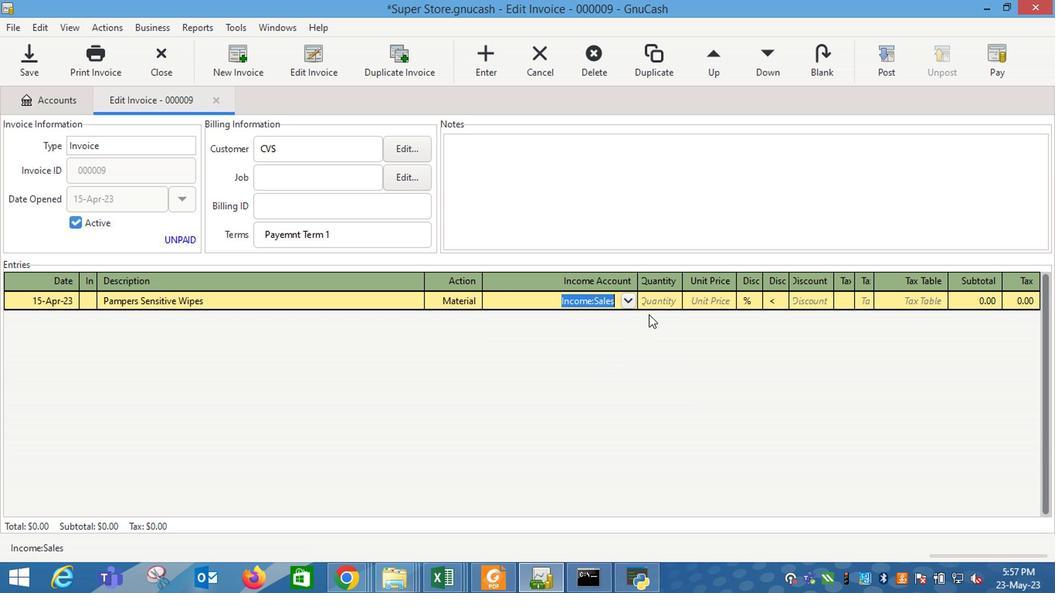 
Action: Mouse pressed left at (652, 315)
Screenshot: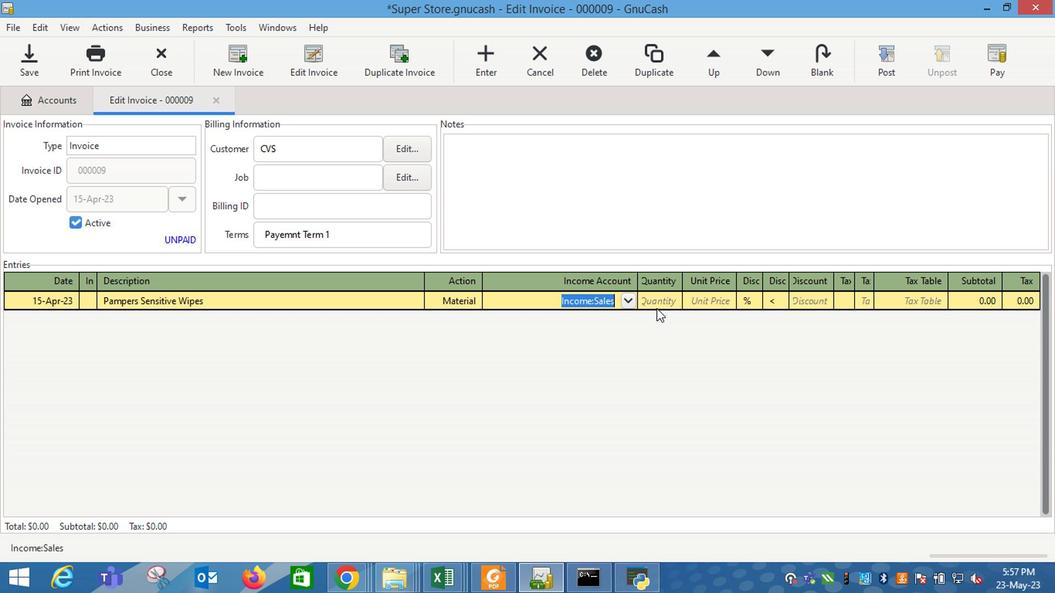 
Action: Mouse moved to (658, 312)
Screenshot: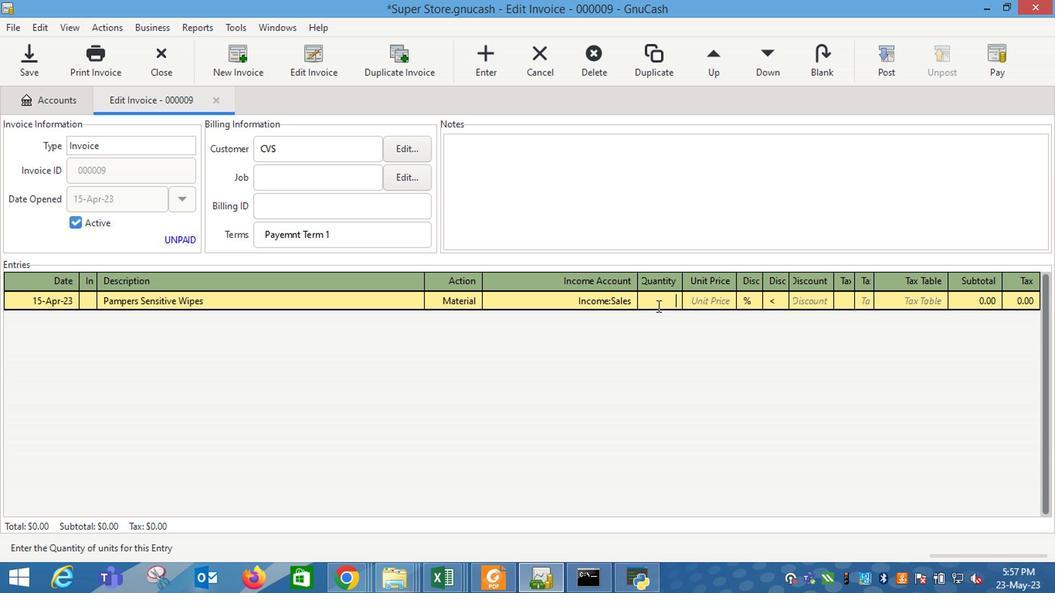 
Action: Key pressed 1
Screenshot: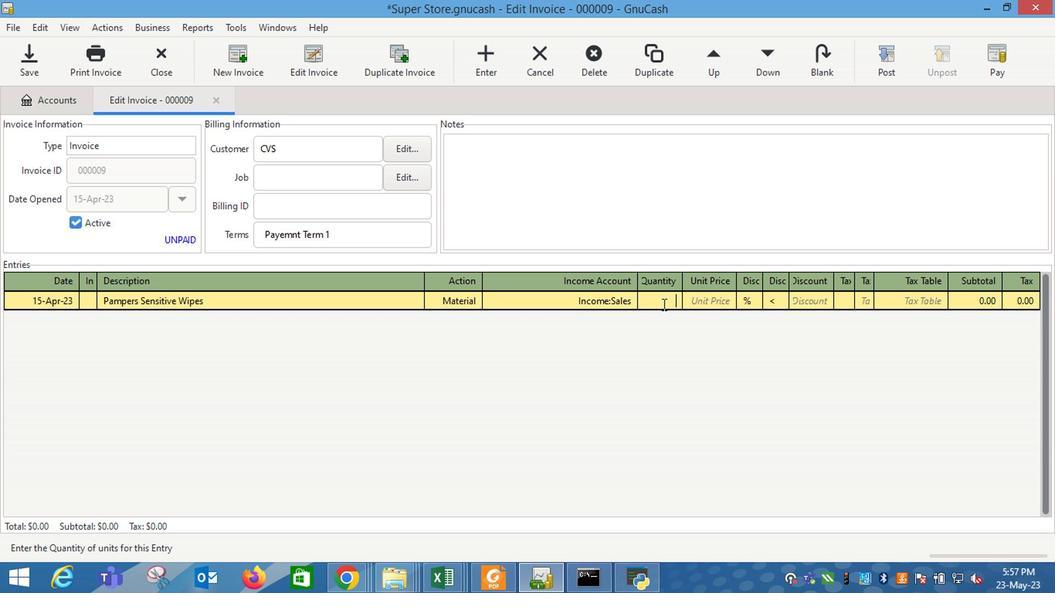 
Action: Mouse moved to (694, 309)
Screenshot: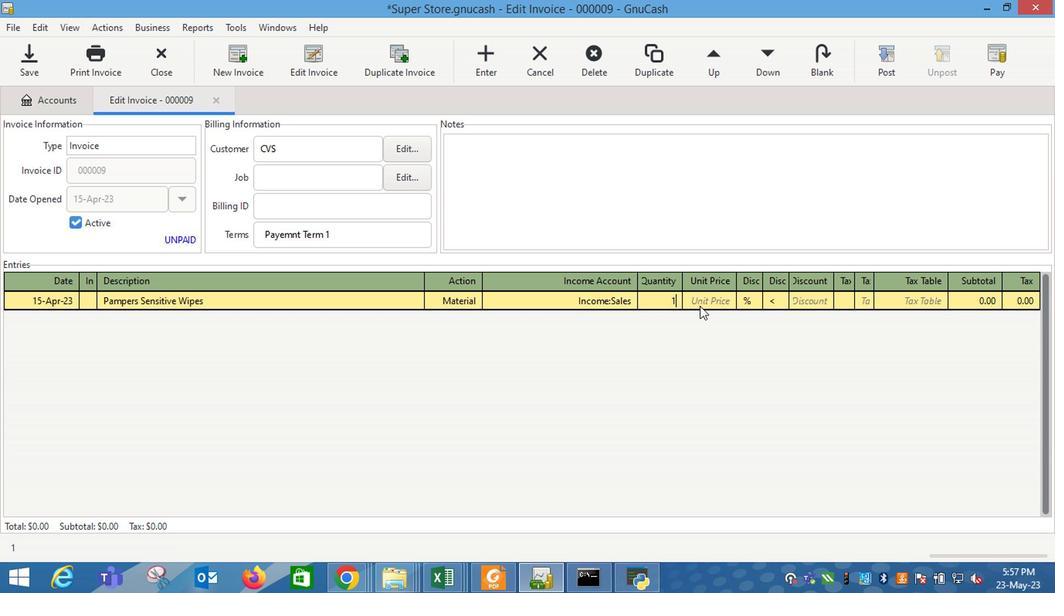 
Action: Mouse pressed left at (694, 309)
Screenshot: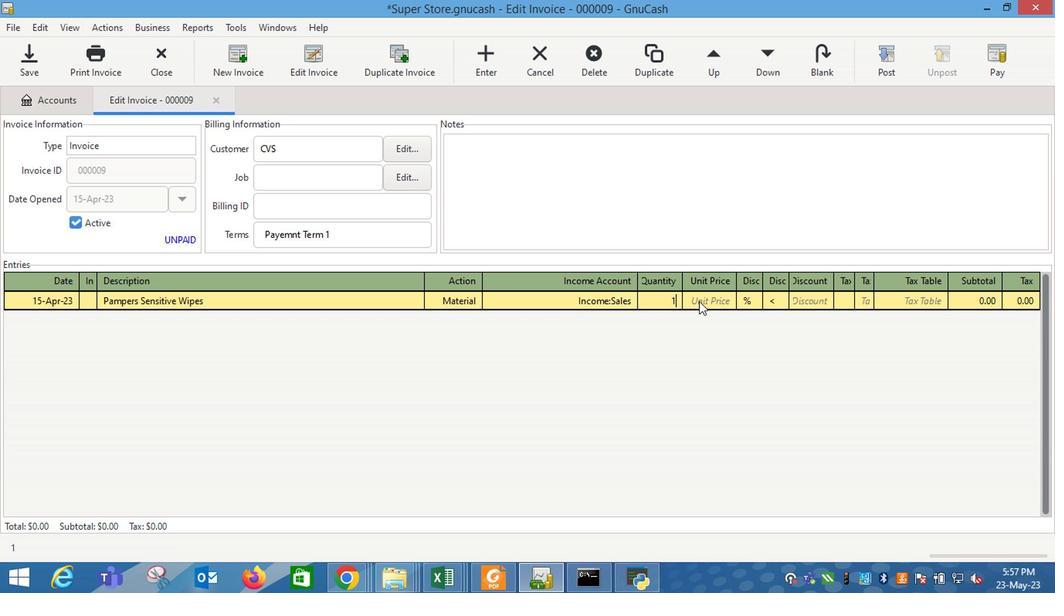 
Action: Mouse moved to (695, 309)
Screenshot: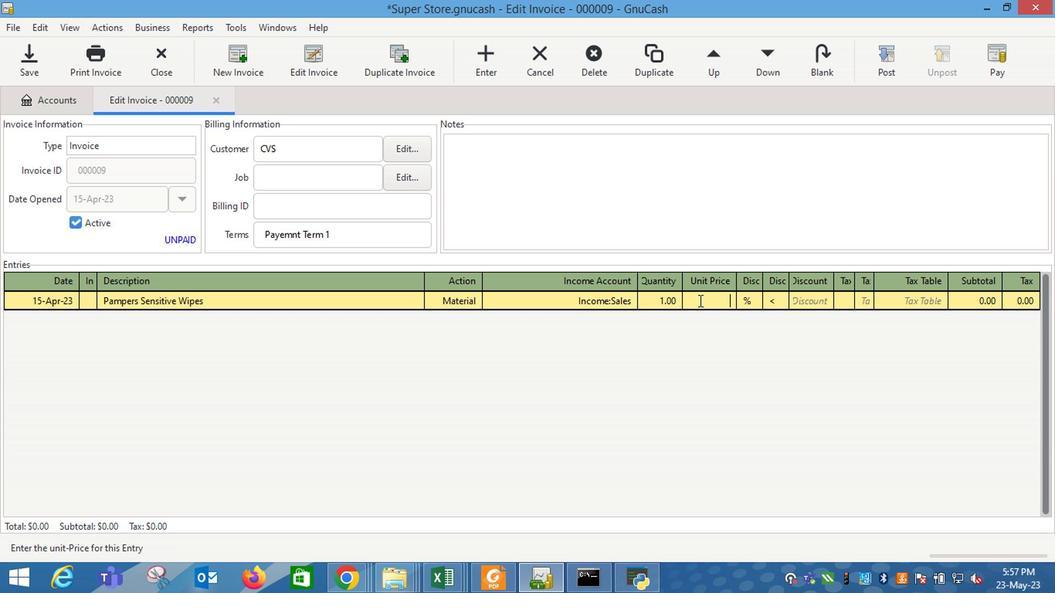 
Action: Key pressed 35
Screenshot: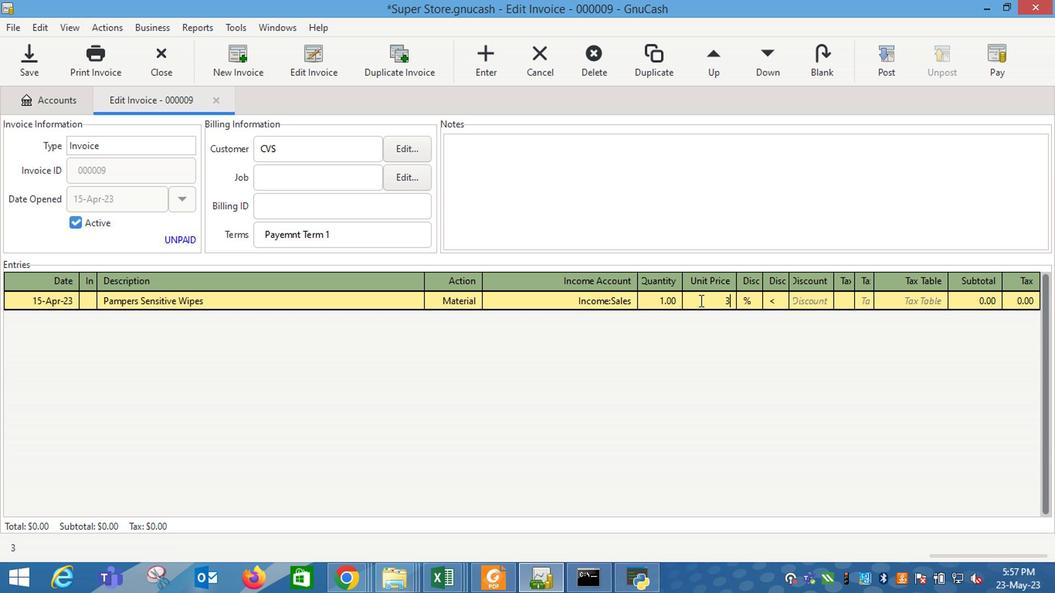 
Action: Mouse moved to (773, 312)
Screenshot: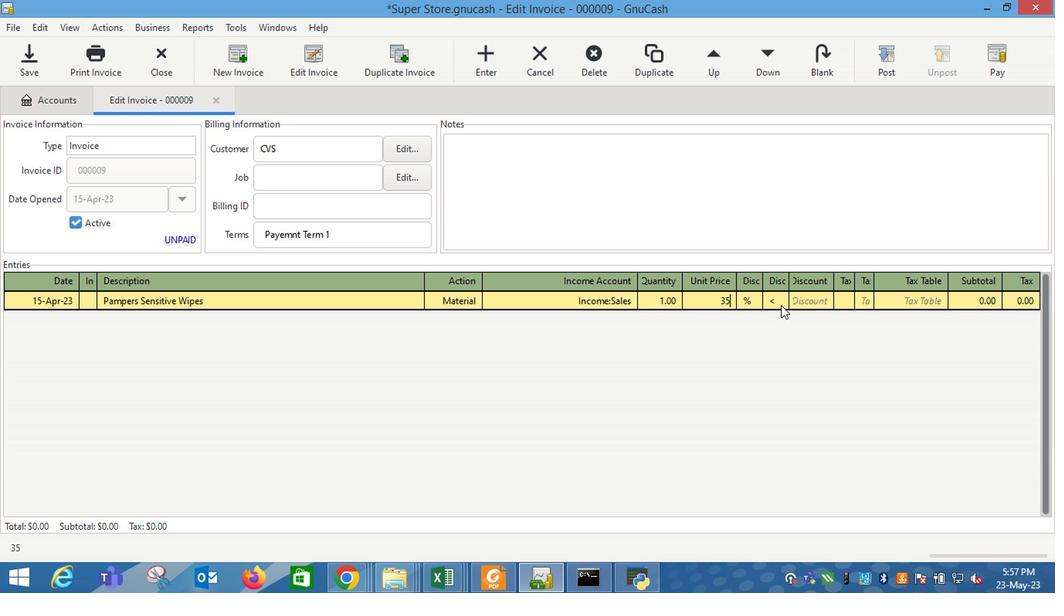 
Action: Mouse pressed left at (773, 312)
Screenshot: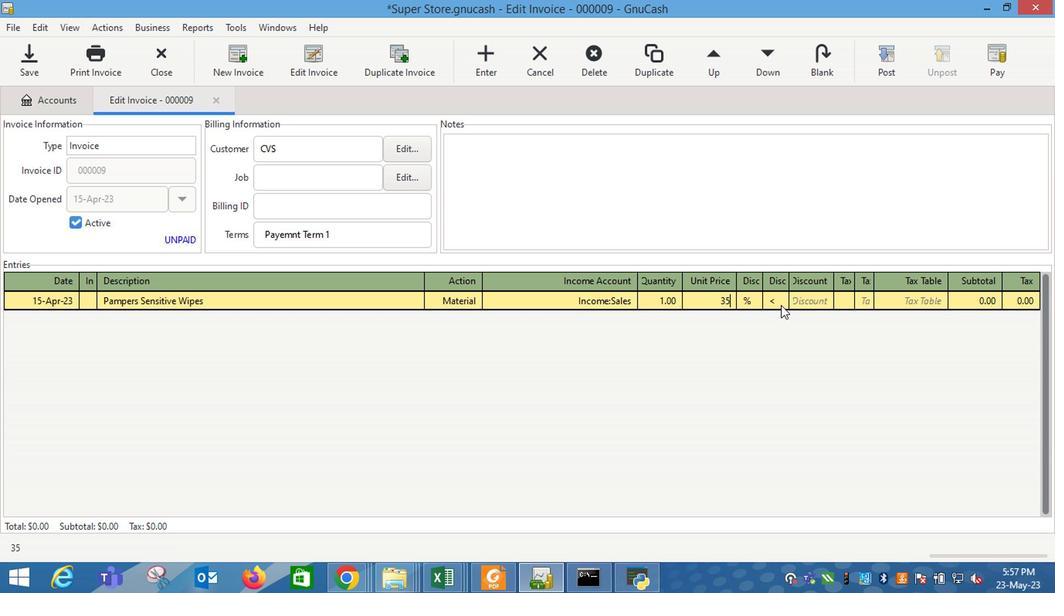 
Action: Mouse moved to (815, 308)
Screenshot: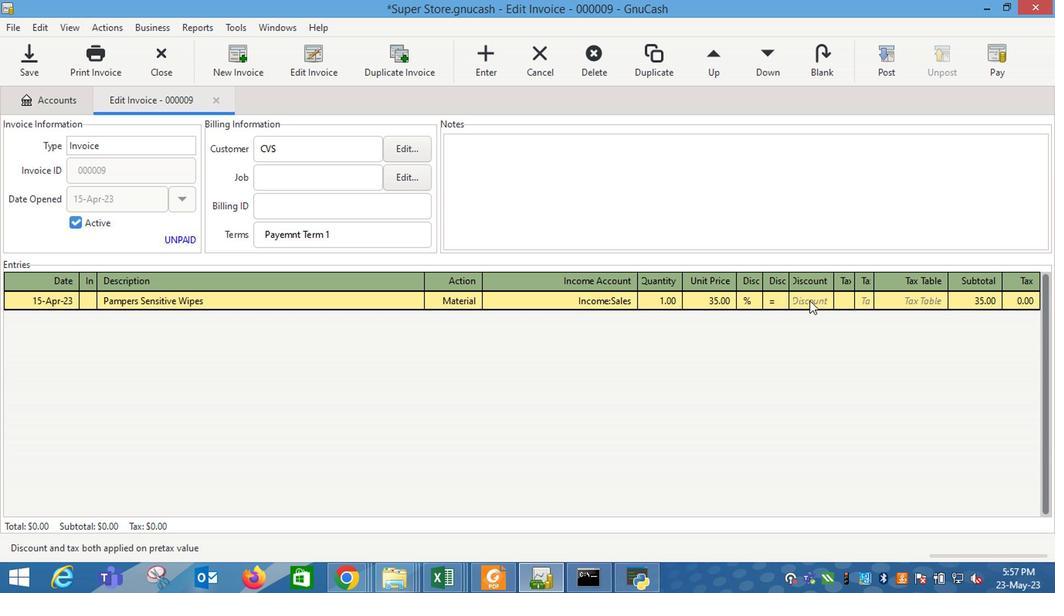 
Action: Mouse pressed left at (815, 308)
Screenshot: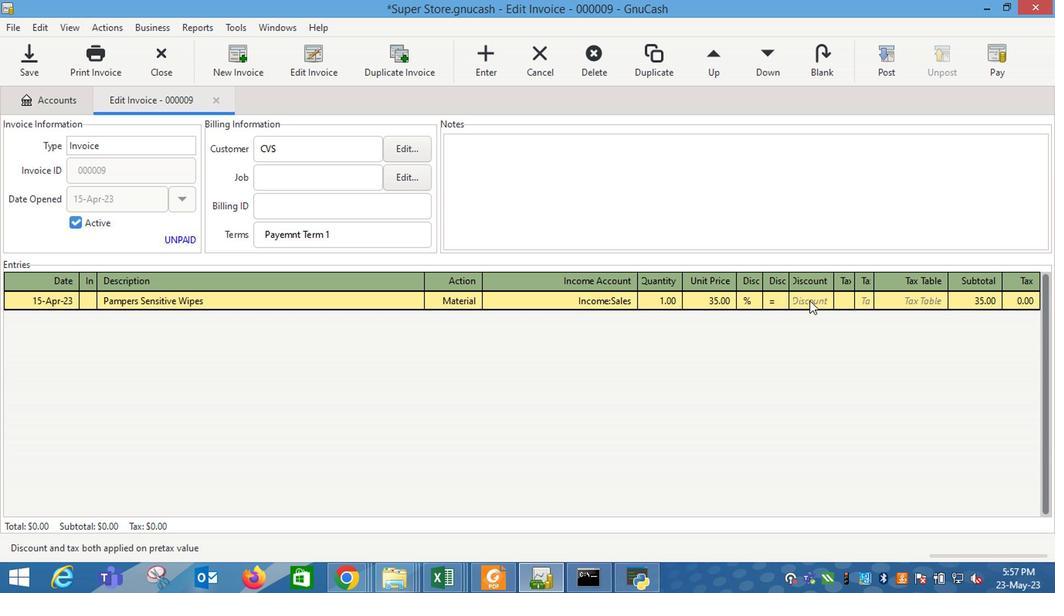 
Action: Mouse moved to (817, 310)
Screenshot: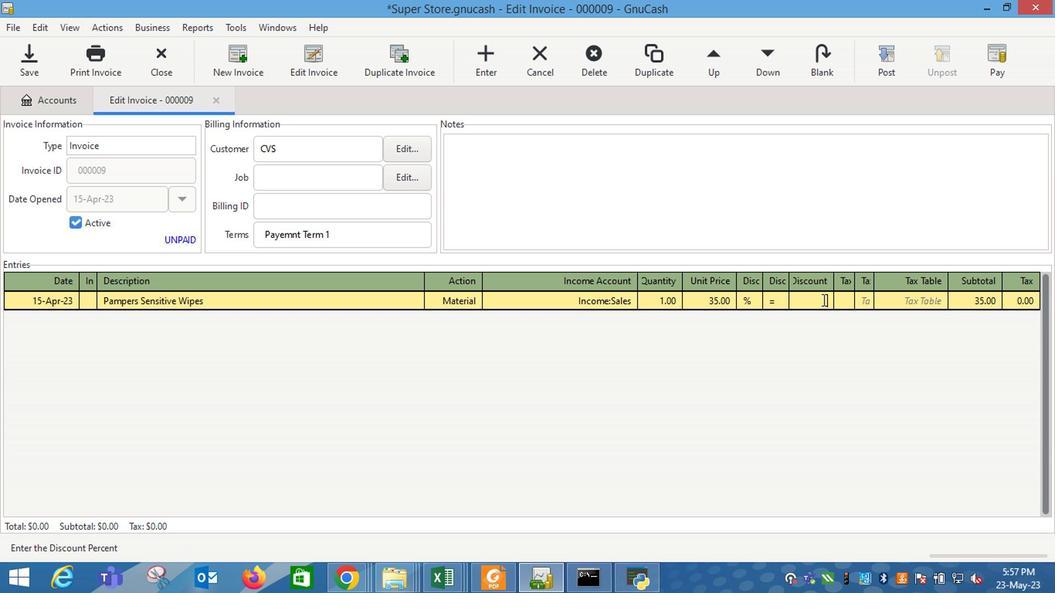
Action: Key pressed 5
Screenshot: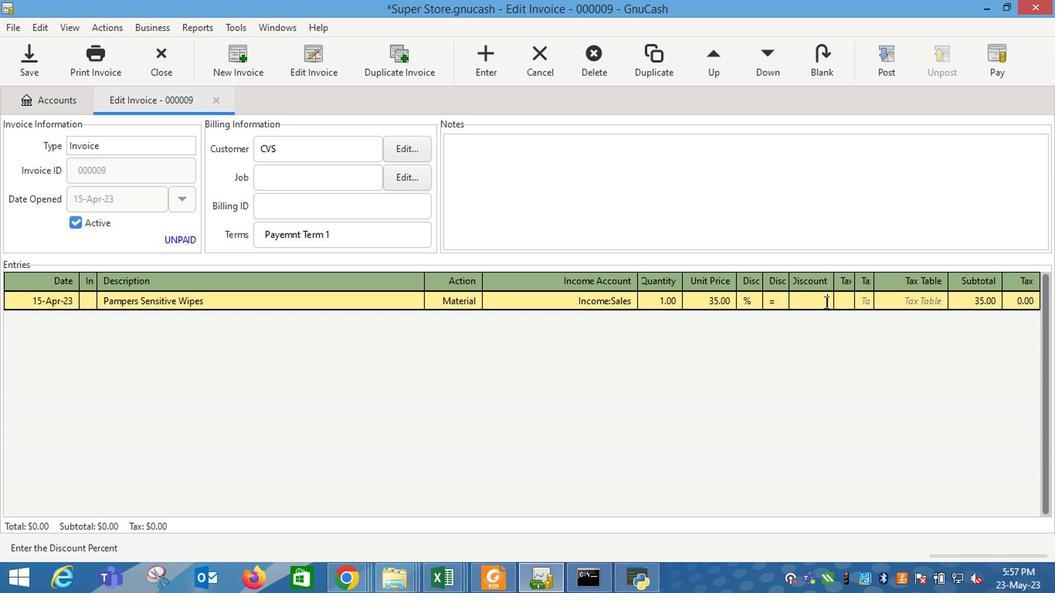 
Action: Mouse moved to (910, 306)
Screenshot: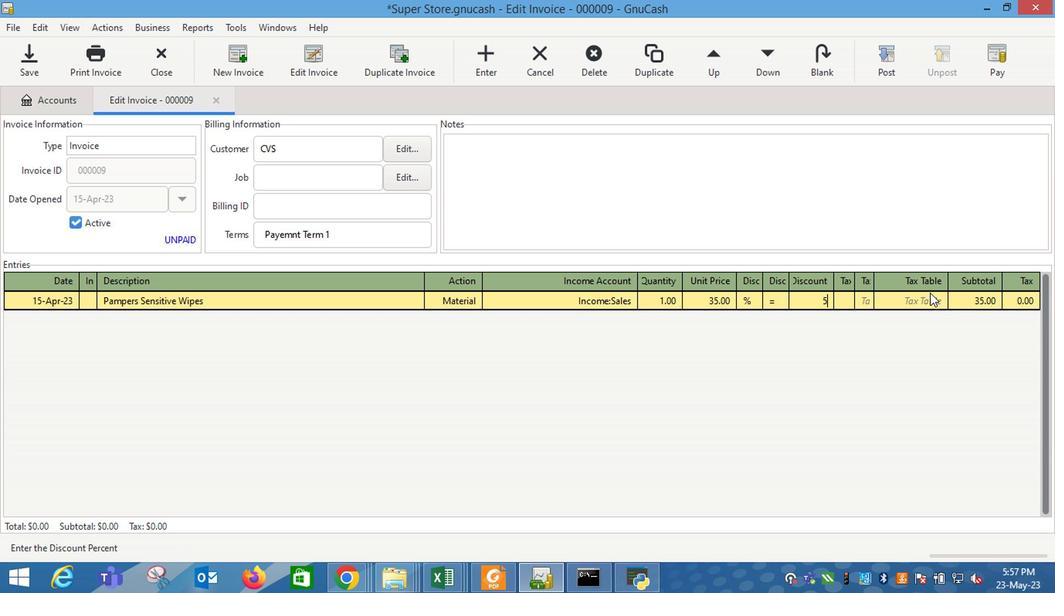 
Action: Mouse pressed left at (910, 306)
Screenshot: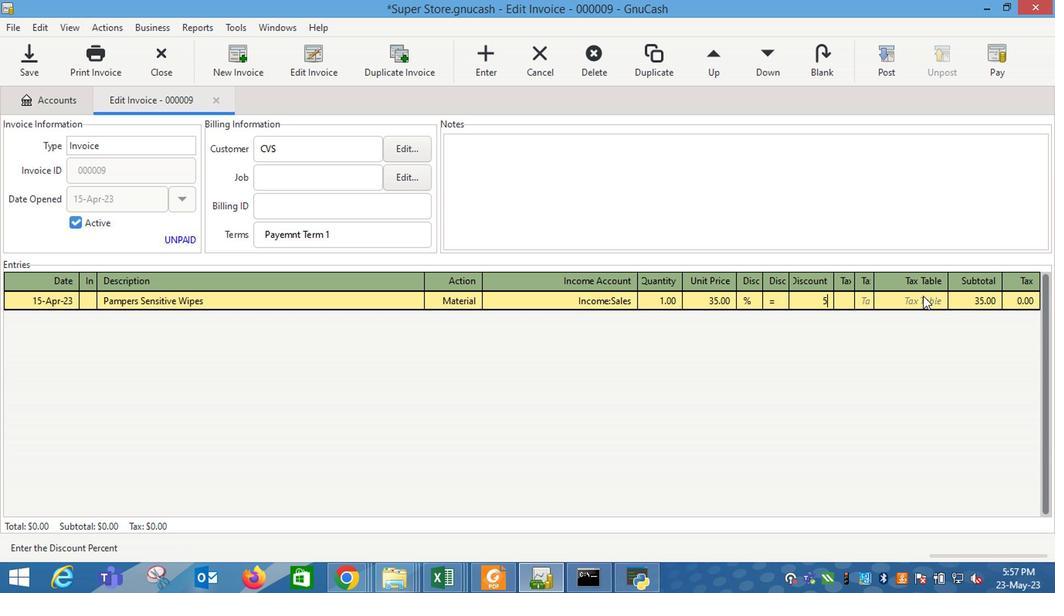 
Action: Key pressed <Key.enter>
Screenshot: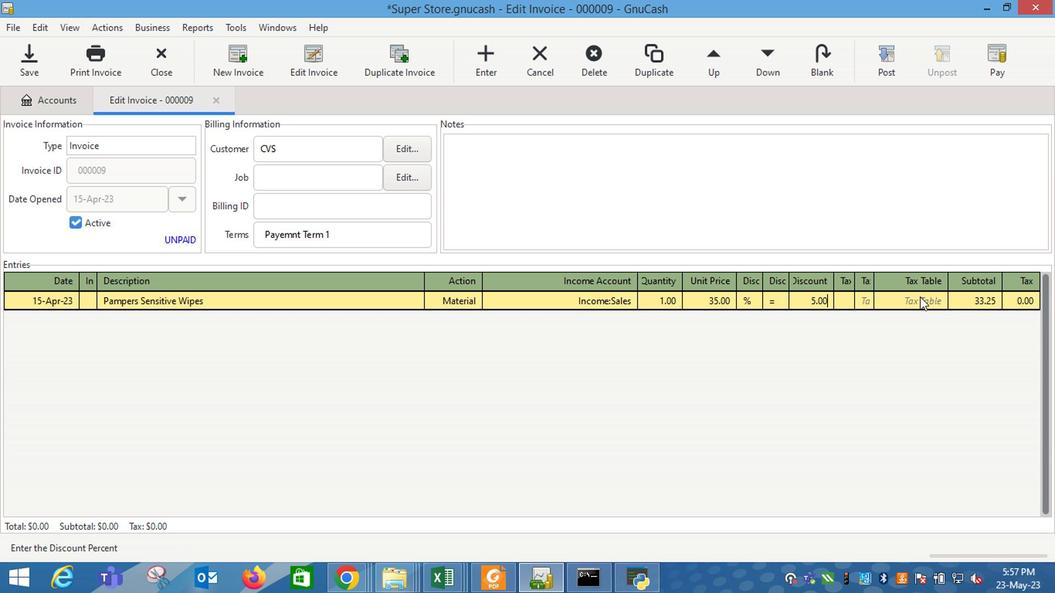 
Action: Mouse moved to (151, 328)
Screenshot: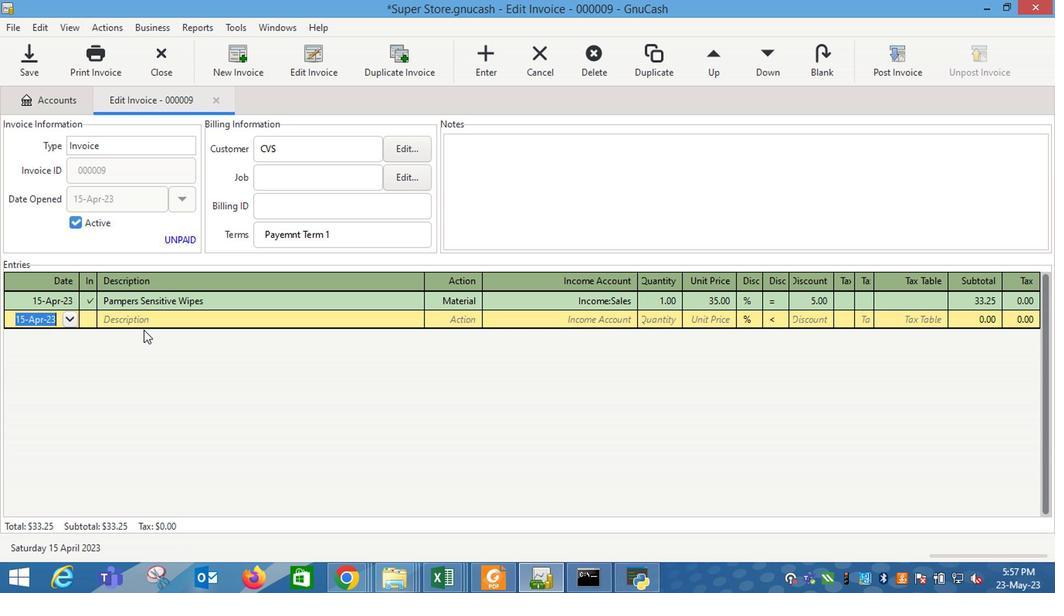 
Action: Mouse pressed left at (151, 328)
Screenshot: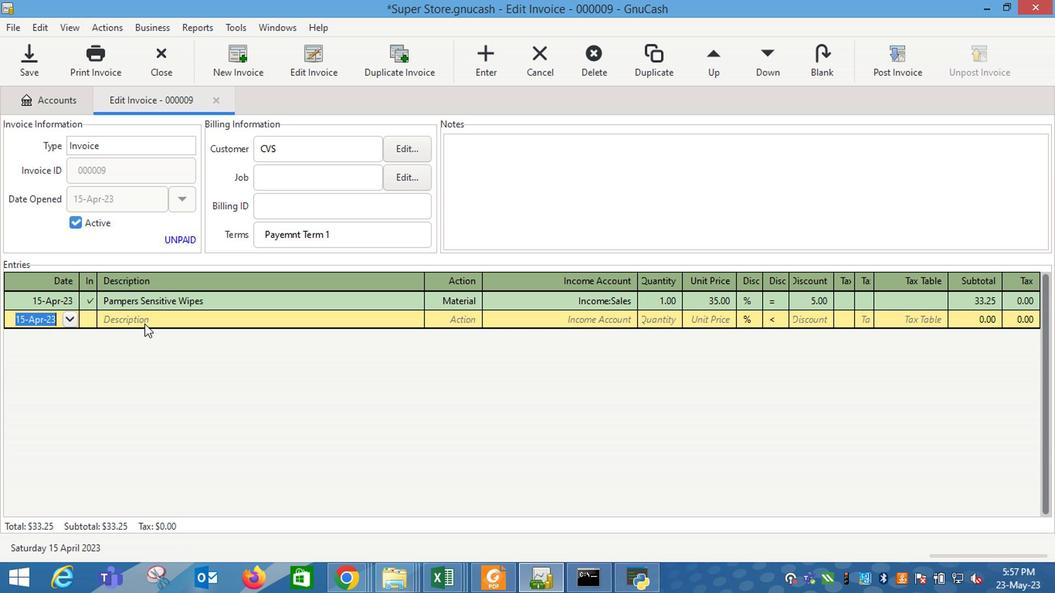 
Action: Mouse moved to (153, 328)
Screenshot: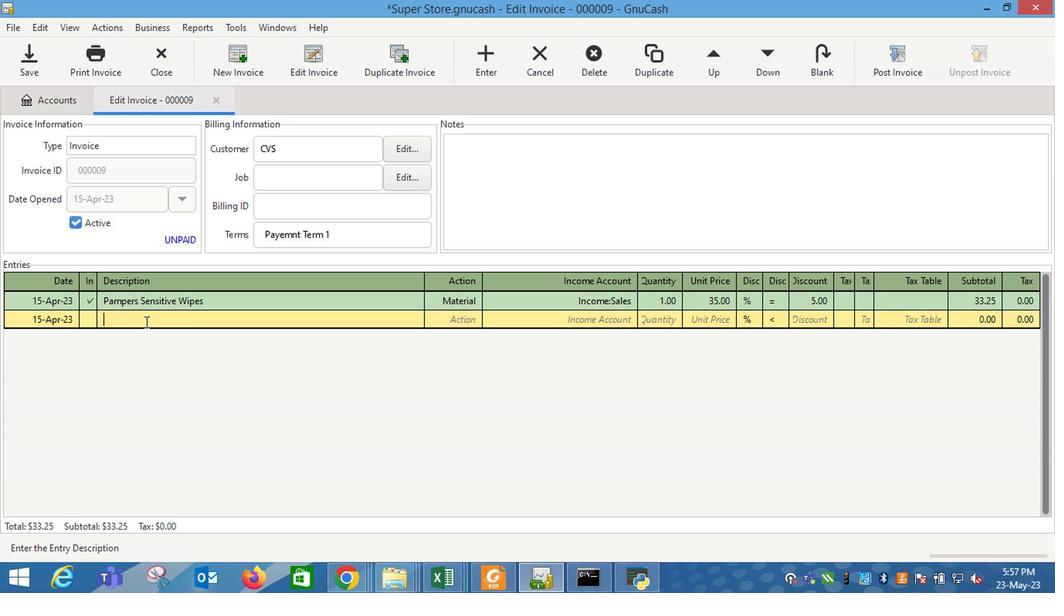 
Action: Key pressed <Key.shift_r>Vicky<Key.space><Key.shift_r><Key.shift_r><Key.shift_r>Baby<Key.shift_r>Rub<Key.space><Key.shift_r>Chest<Key.shift_r>Oin<Key.backspace><Key.backspace><Key.backspace><Key.space><Key.shift_r>Ointment<Key.space>for<Key.space><Key.shift_r>Children
Screenshot: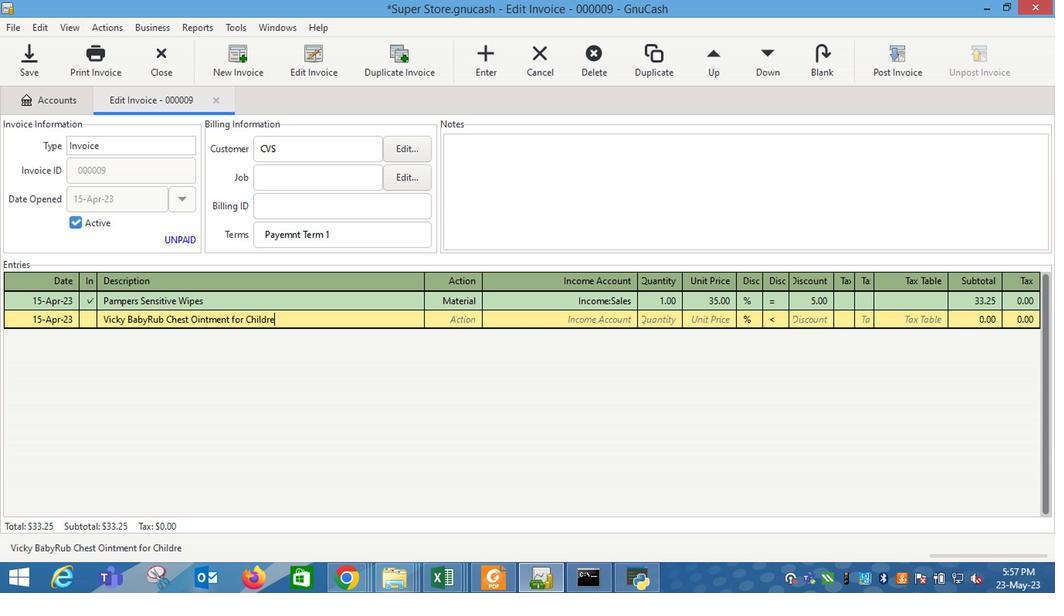 
Action: Mouse moved to (447, 324)
Screenshot: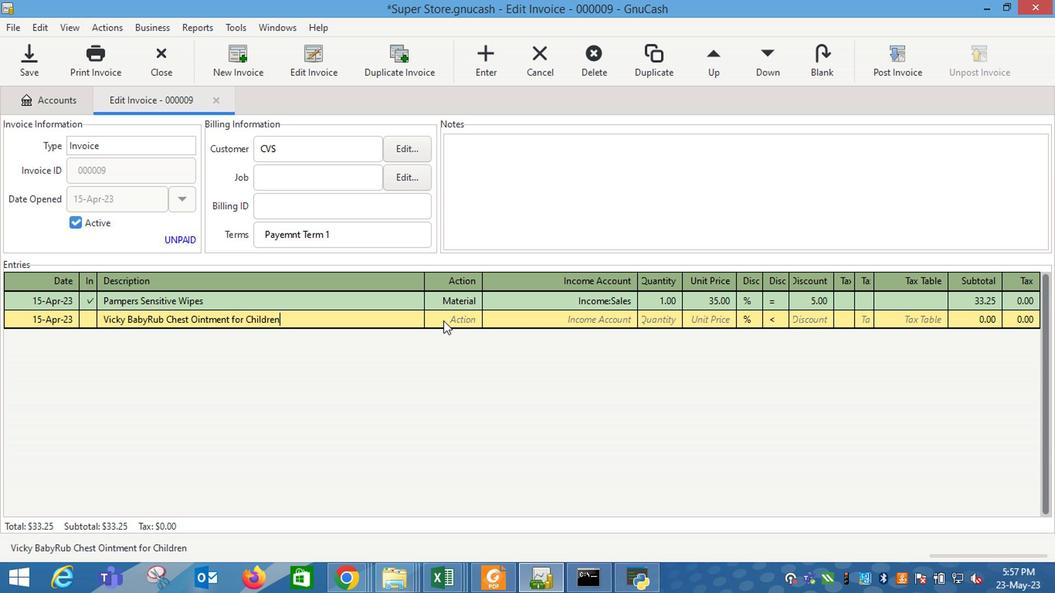 
Action: Mouse pressed left at (447, 324)
Screenshot: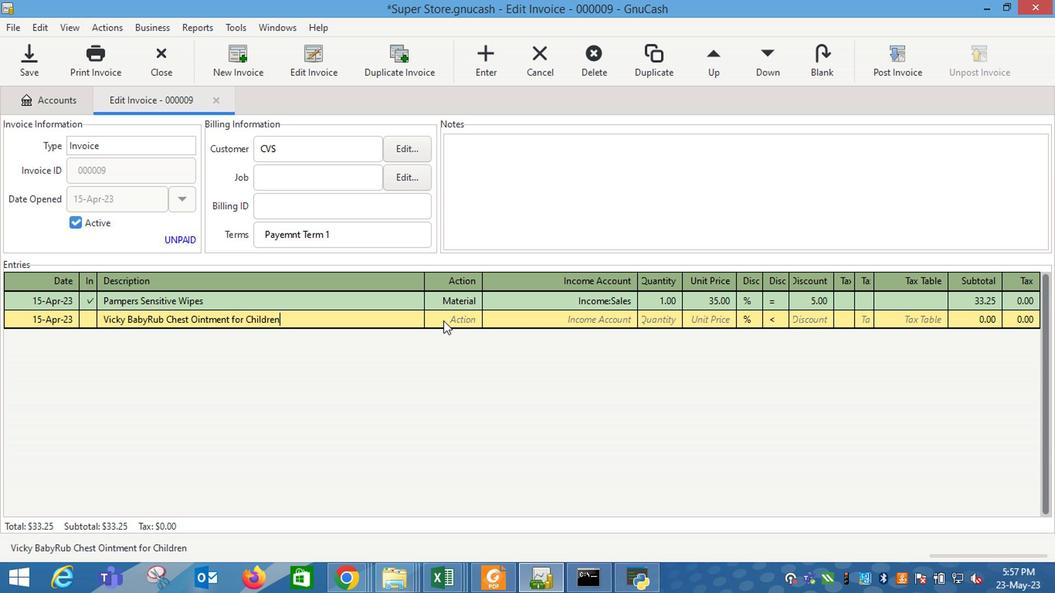 
Action: Mouse moved to (468, 329)
Screenshot: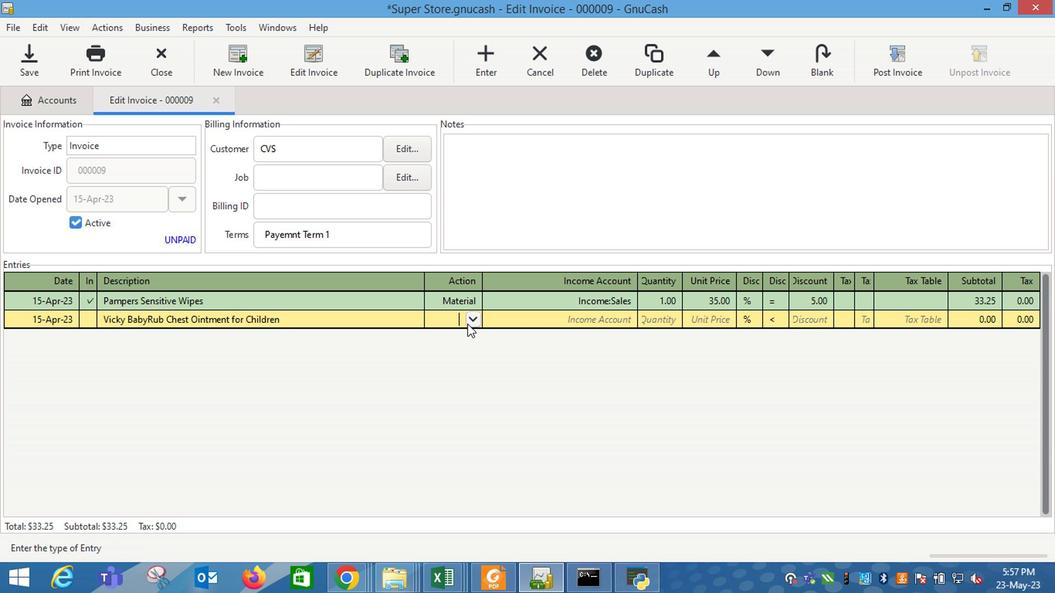 
Action: Mouse pressed left at (468, 329)
Screenshot: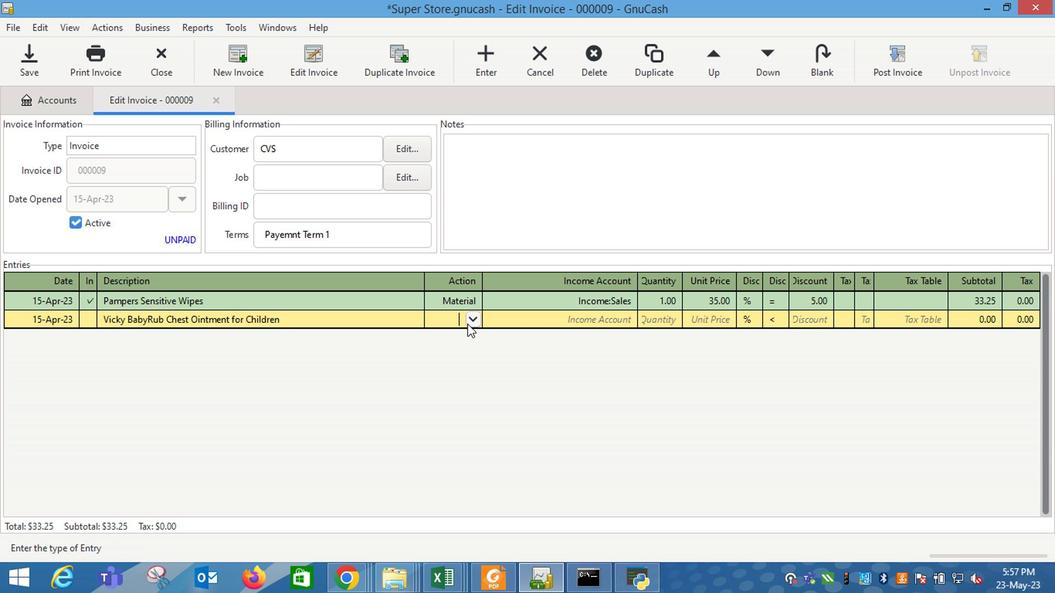 
Action: Mouse moved to (446, 362)
Screenshot: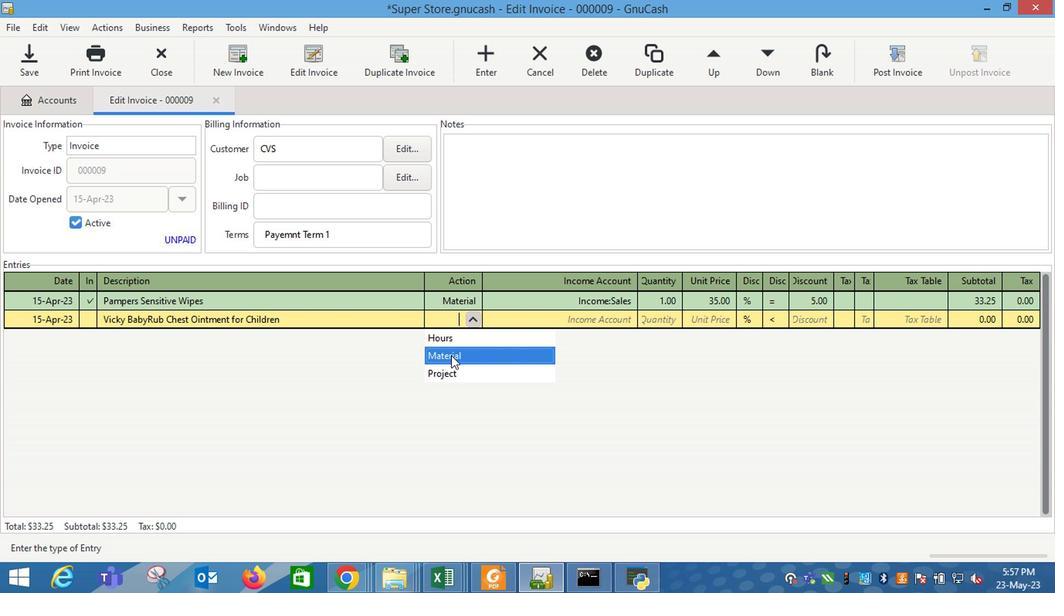 
Action: Mouse pressed left at (446, 362)
Screenshot: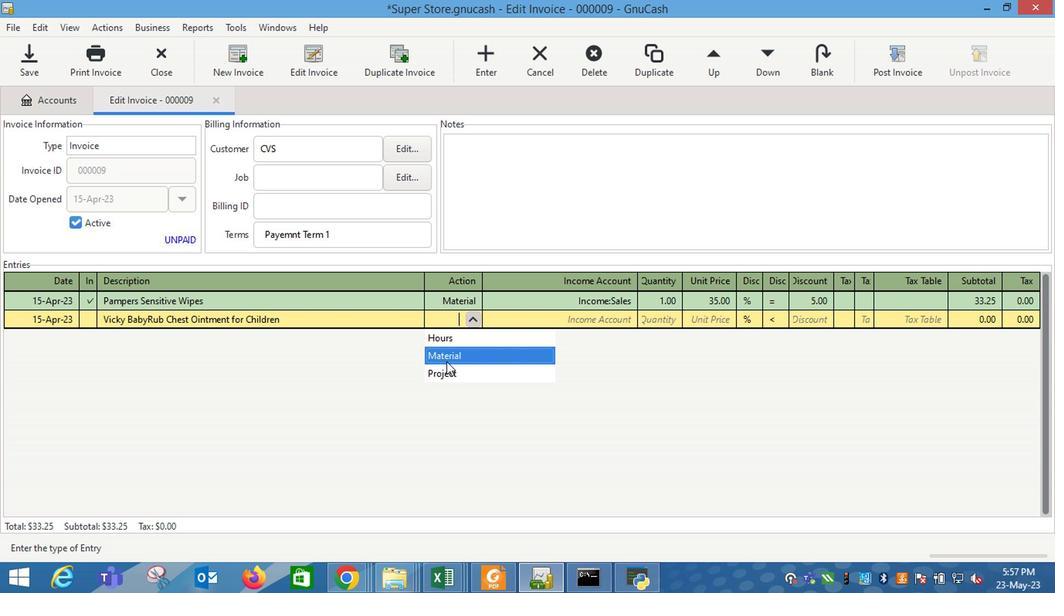 
Action: Mouse moved to (568, 328)
Screenshot: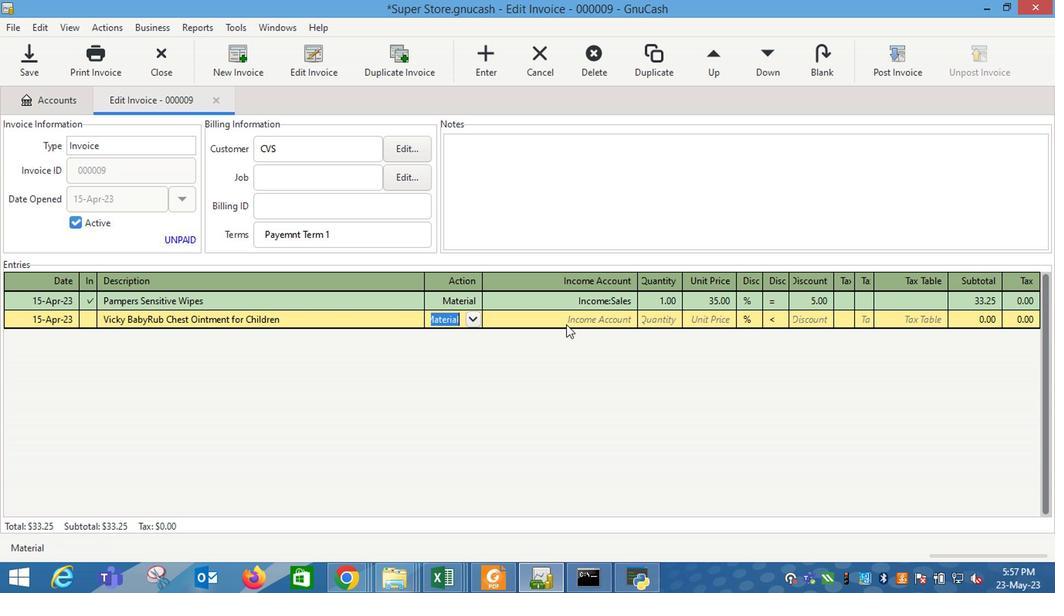 
Action: Mouse pressed left at (568, 328)
Screenshot: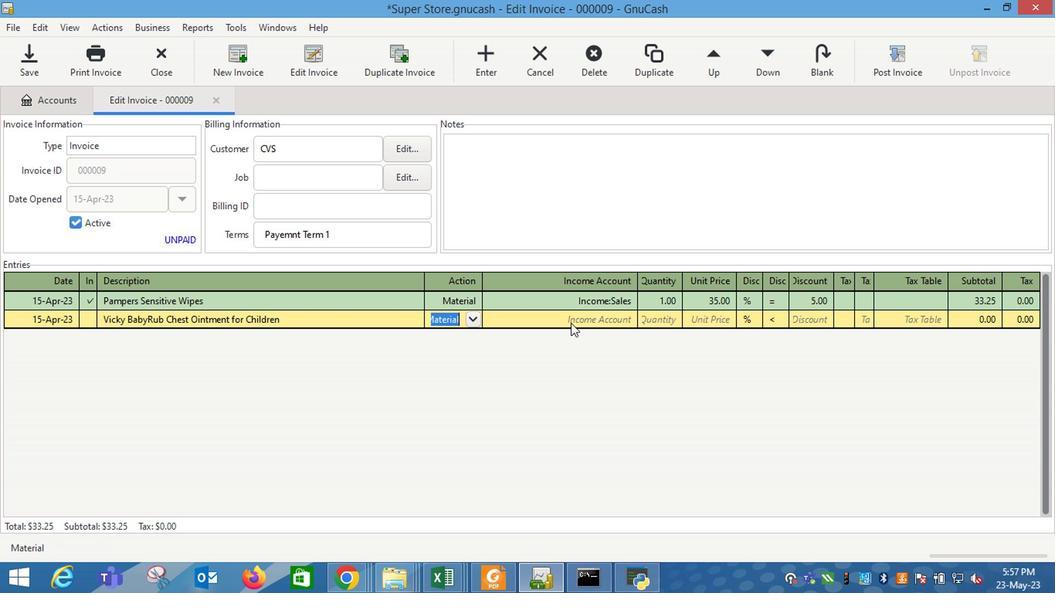 
Action: Mouse moved to (616, 325)
Screenshot: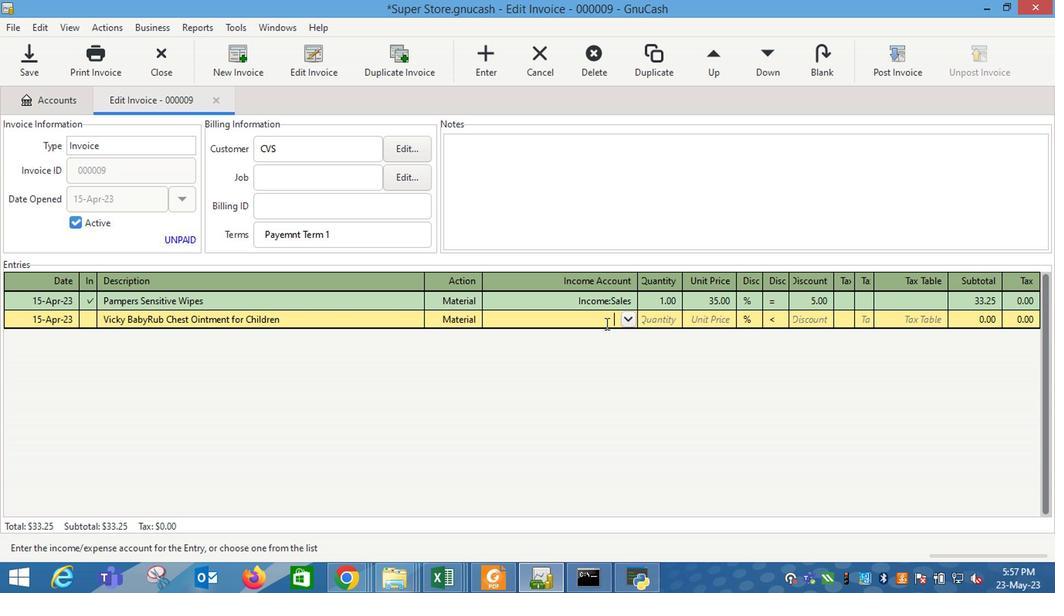 
Action: Mouse pressed left at (616, 325)
Screenshot: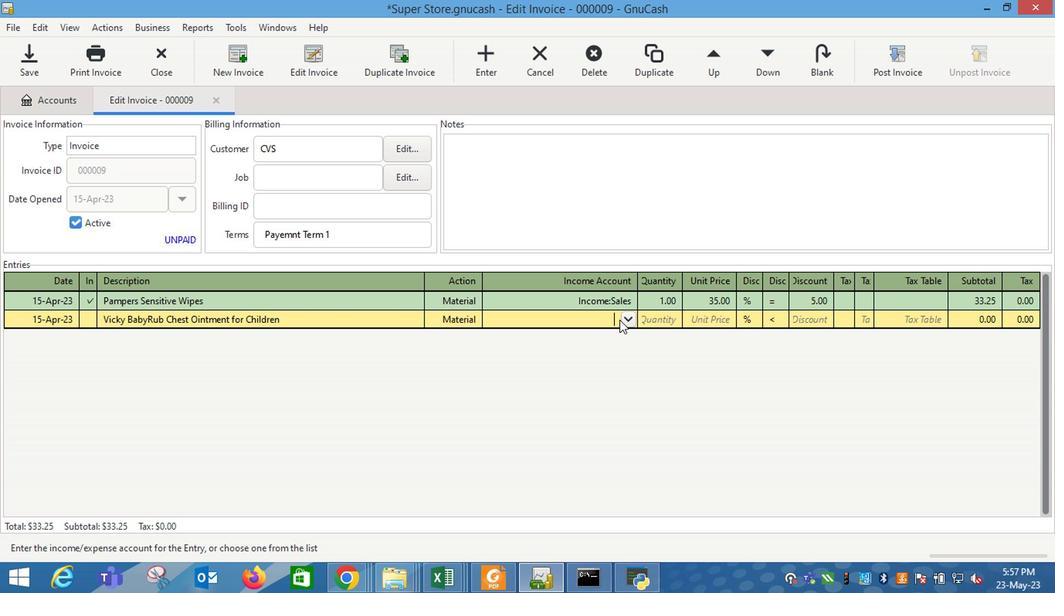 
Action: Mouse pressed left at (616, 325)
Screenshot: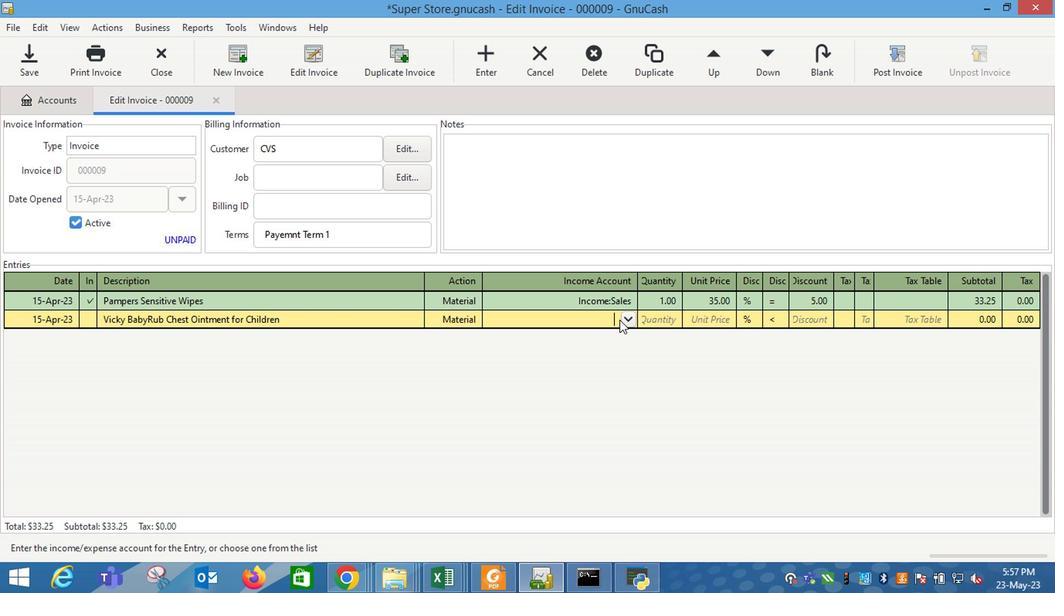 
Action: Mouse moved to (625, 327)
Screenshot: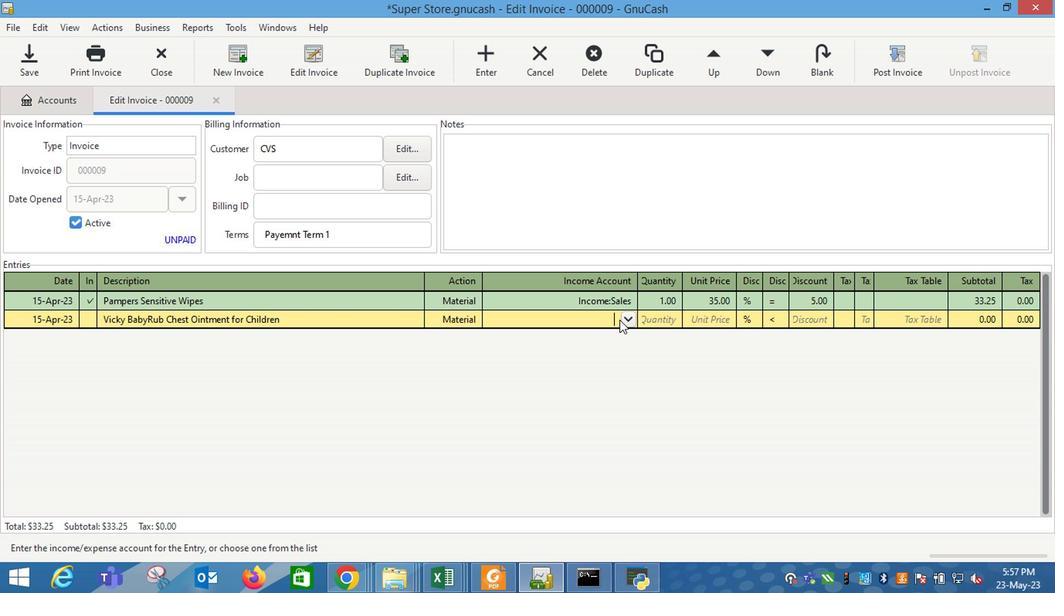 
Action: Mouse pressed left at (625, 327)
Screenshot: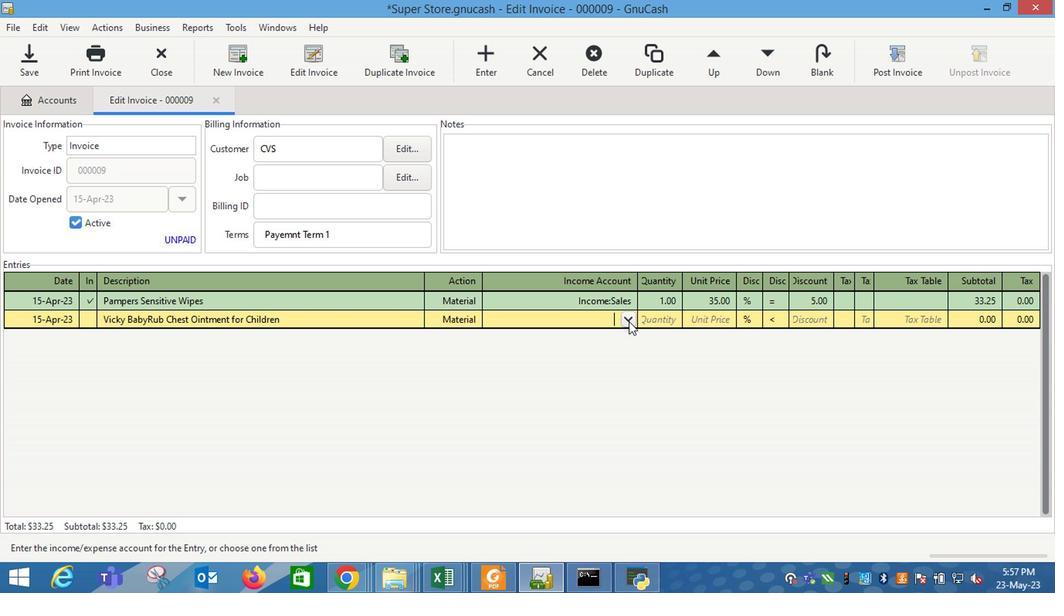 
Action: Mouse moved to (527, 390)
Screenshot: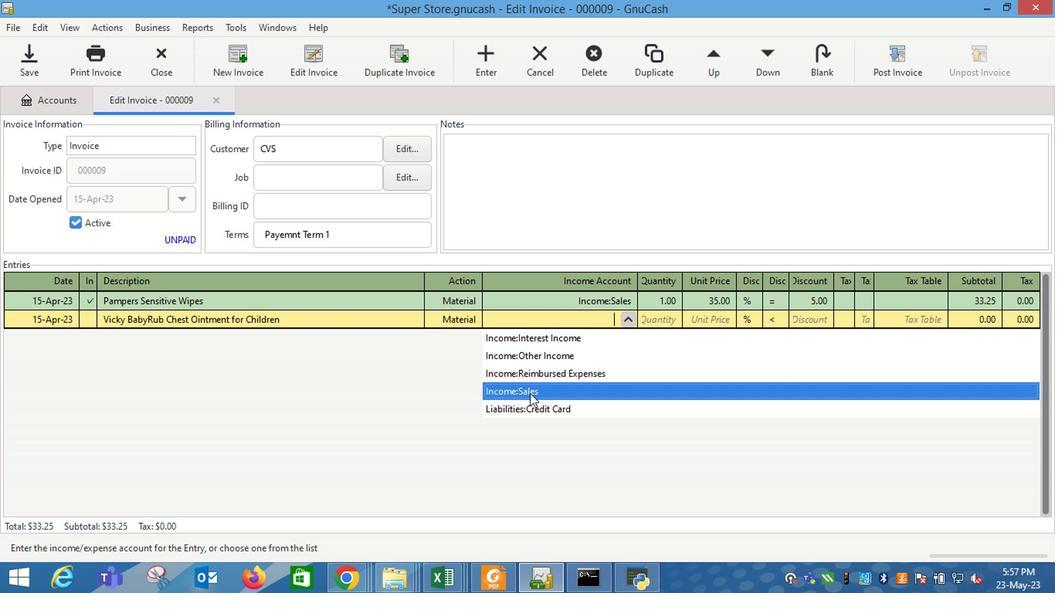 
Action: Mouse pressed left at (527, 390)
Screenshot: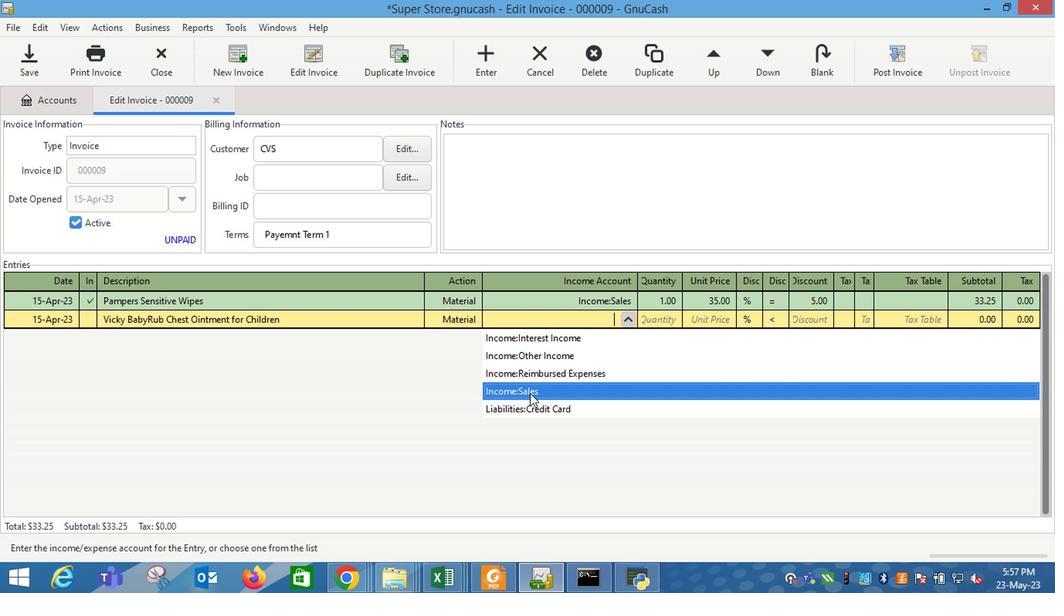 
Action: Mouse moved to (667, 331)
Screenshot: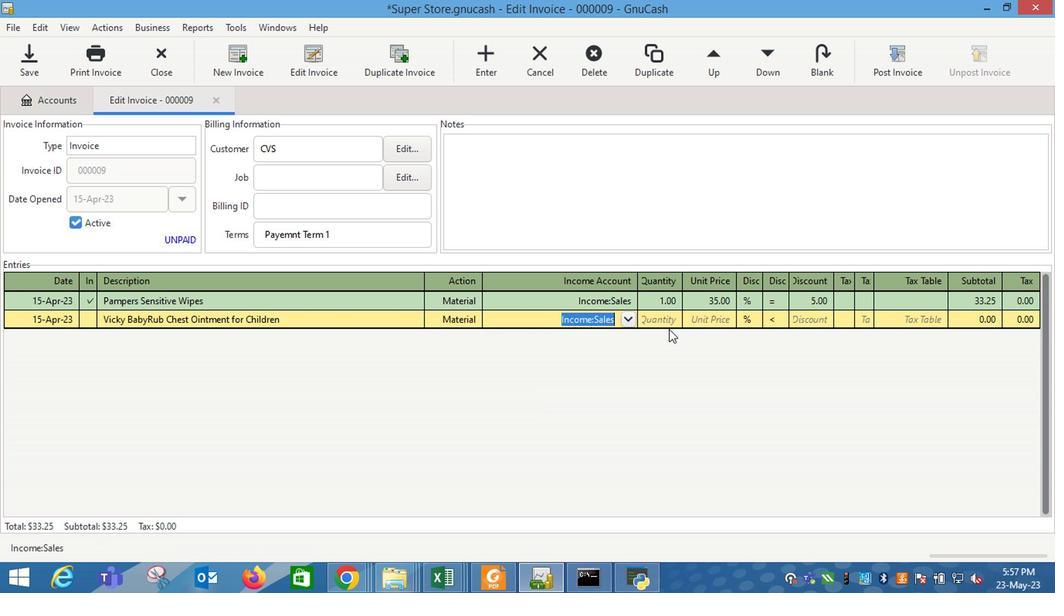 
Action: Mouse pressed left at (667, 331)
Screenshot: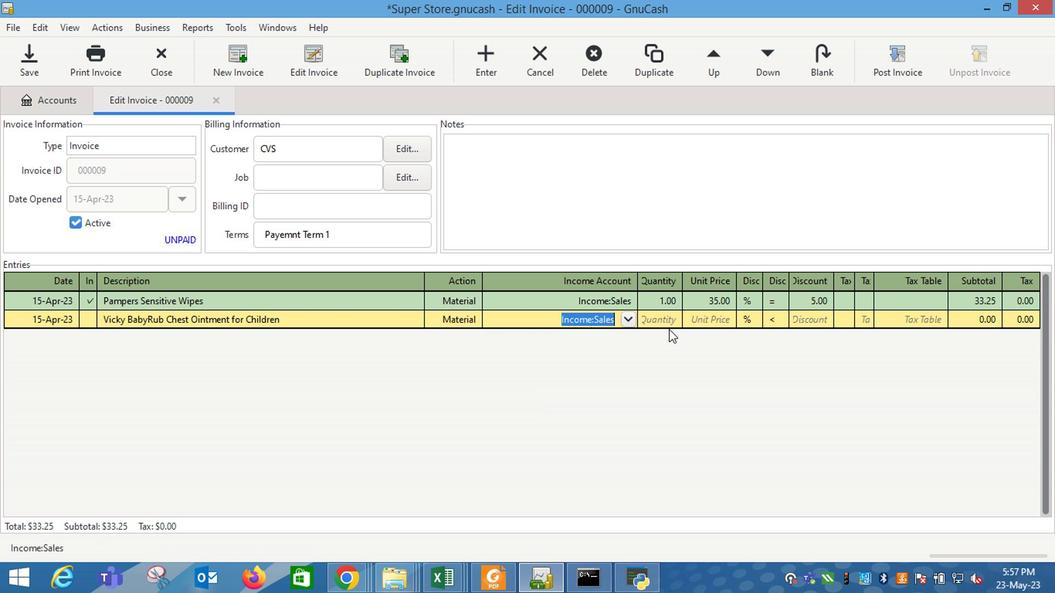 
Action: Mouse moved to (666, 331)
Screenshot: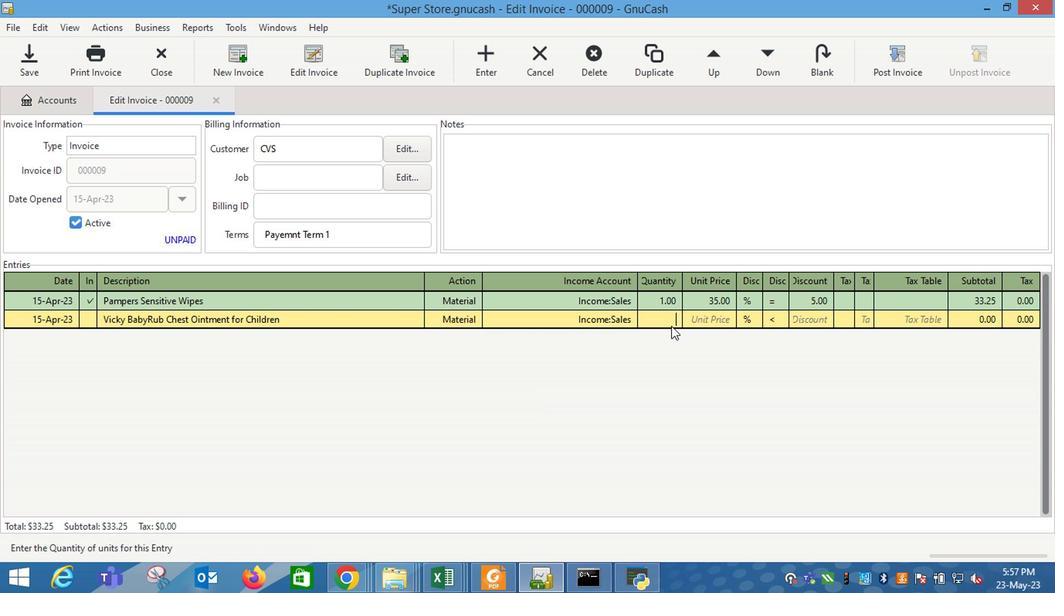 
Action: Key pressed 1
Screenshot: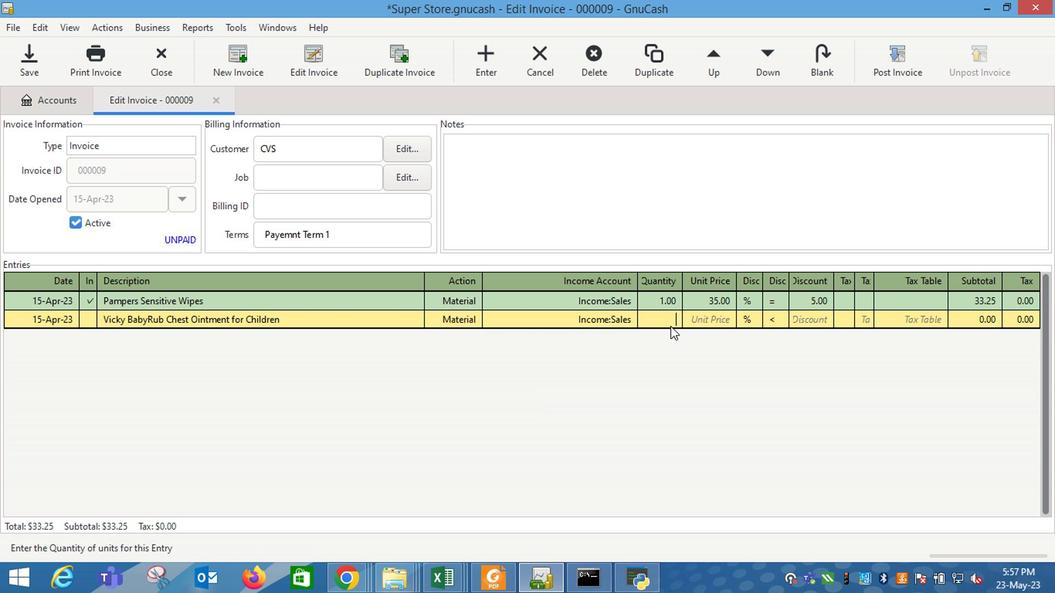 
Action: Mouse moved to (687, 329)
Screenshot: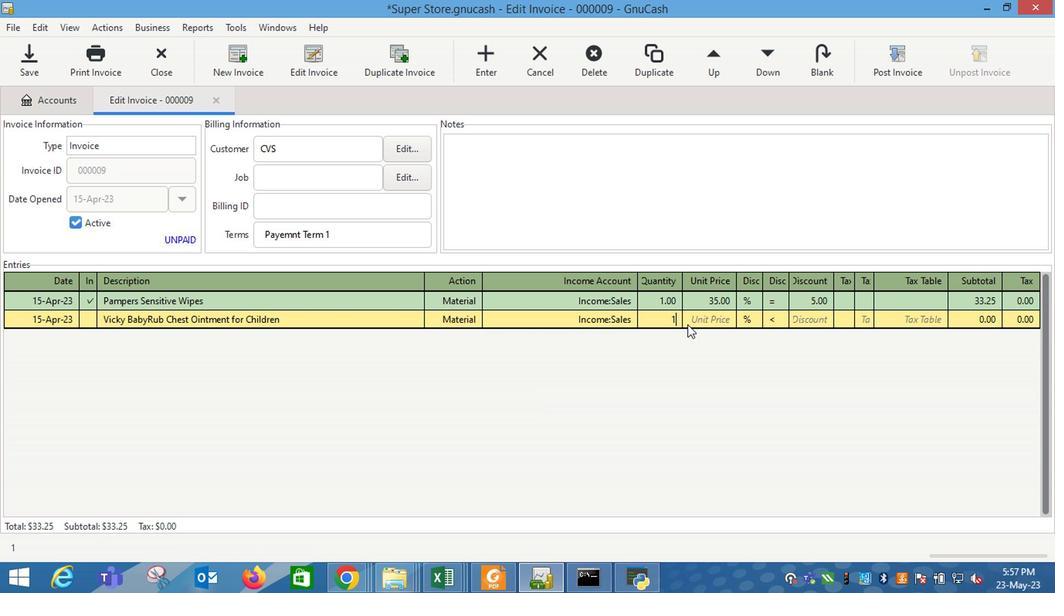 
Action: Mouse pressed left at (687, 329)
Screenshot: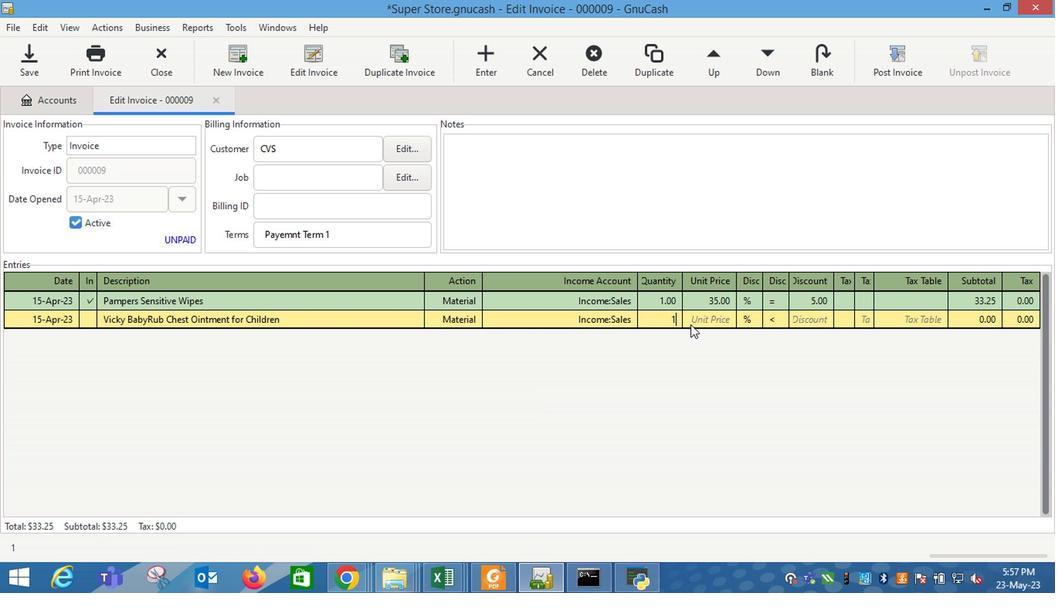 
Action: Mouse moved to (688, 330)
Screenshot: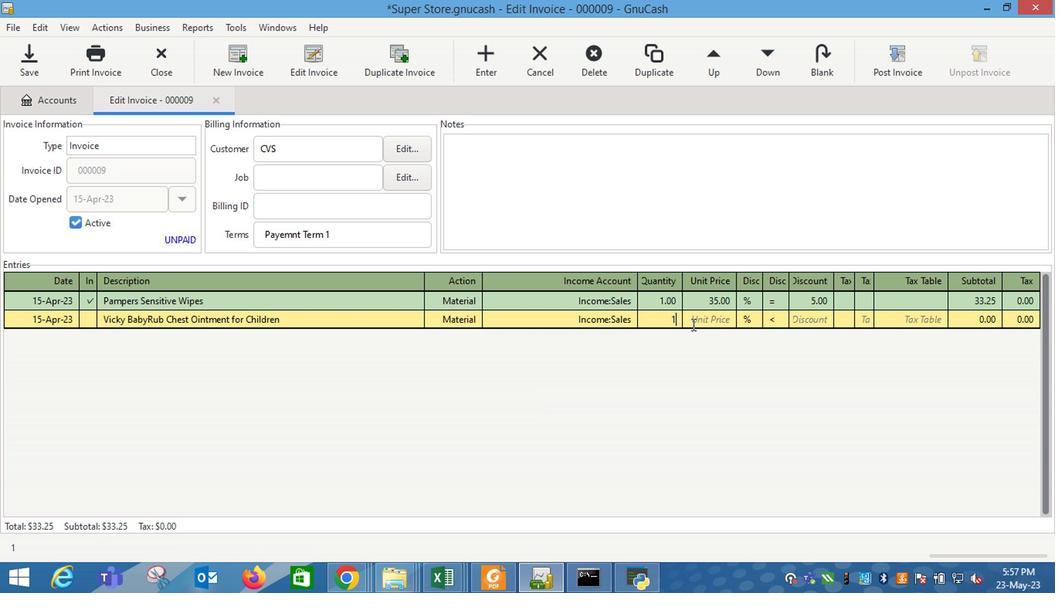 
Action: Key pressed 4.25
Screenshot: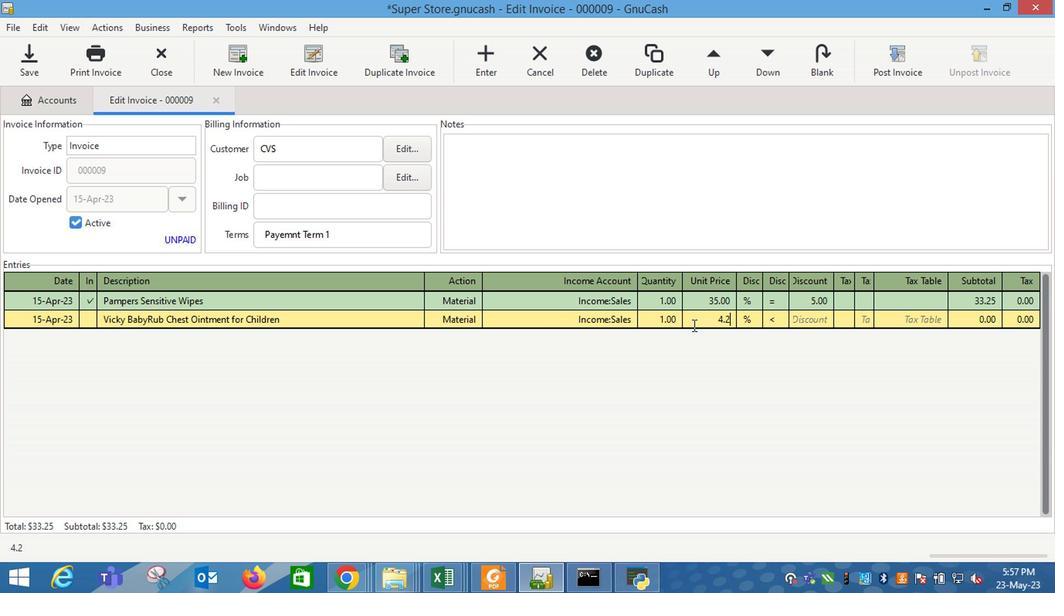 
Action: Mouse moved to (766, 323)
Screenshot: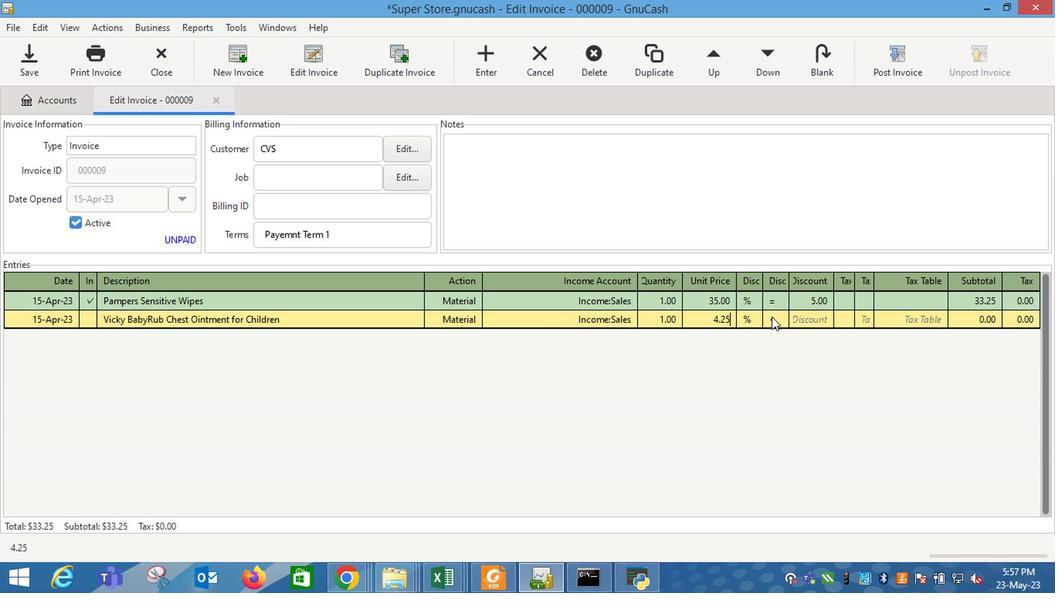 
Action: Mouse pressed left at (766, 323)
Screenshot: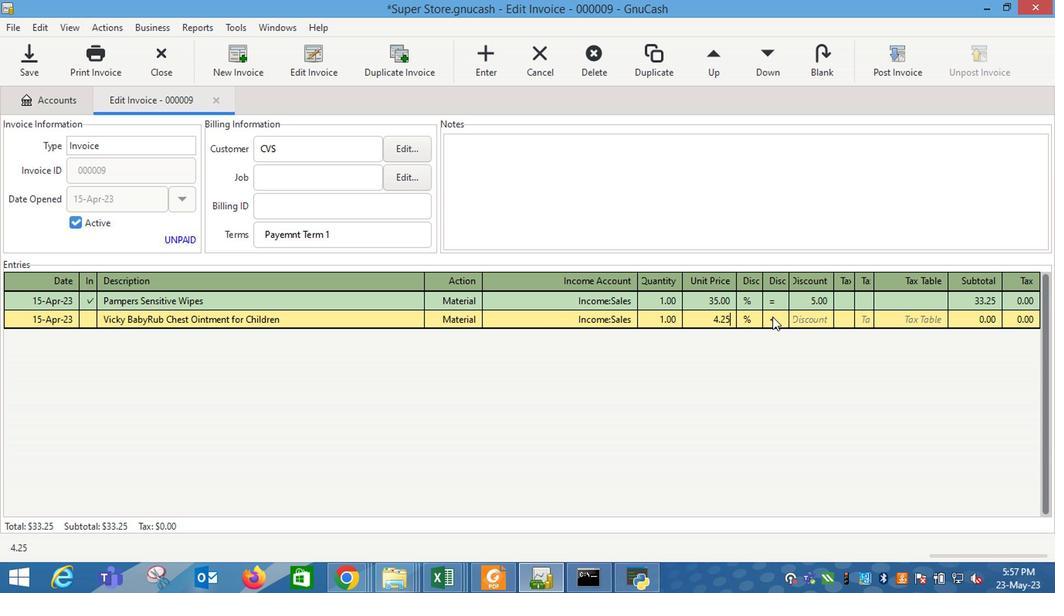
Action: Mouse moved to (810, 327)
Screenshot: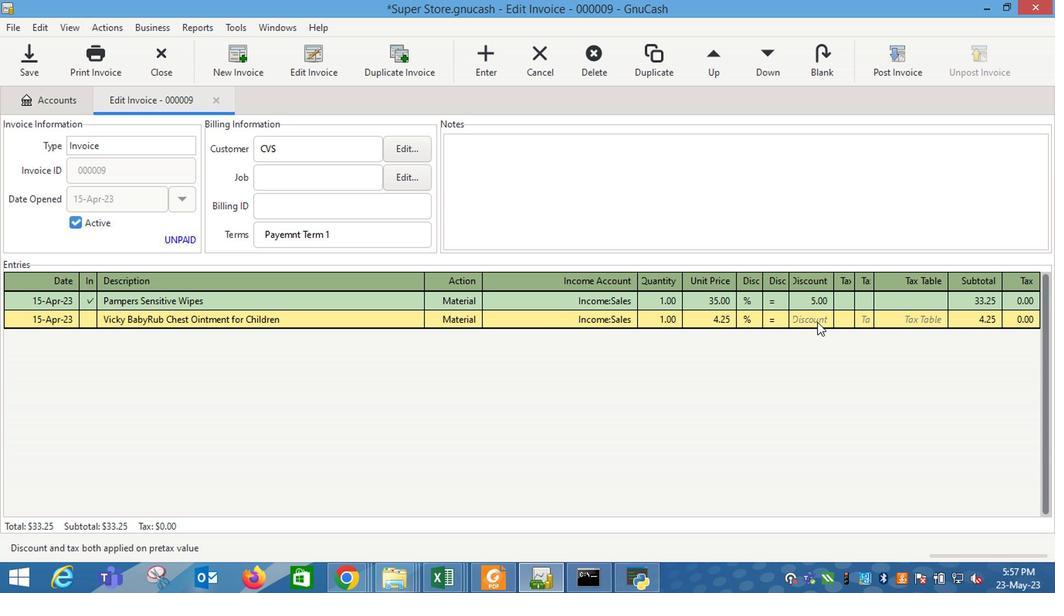 
Action: Mouse pressed left at (810, 327)
Screenshot: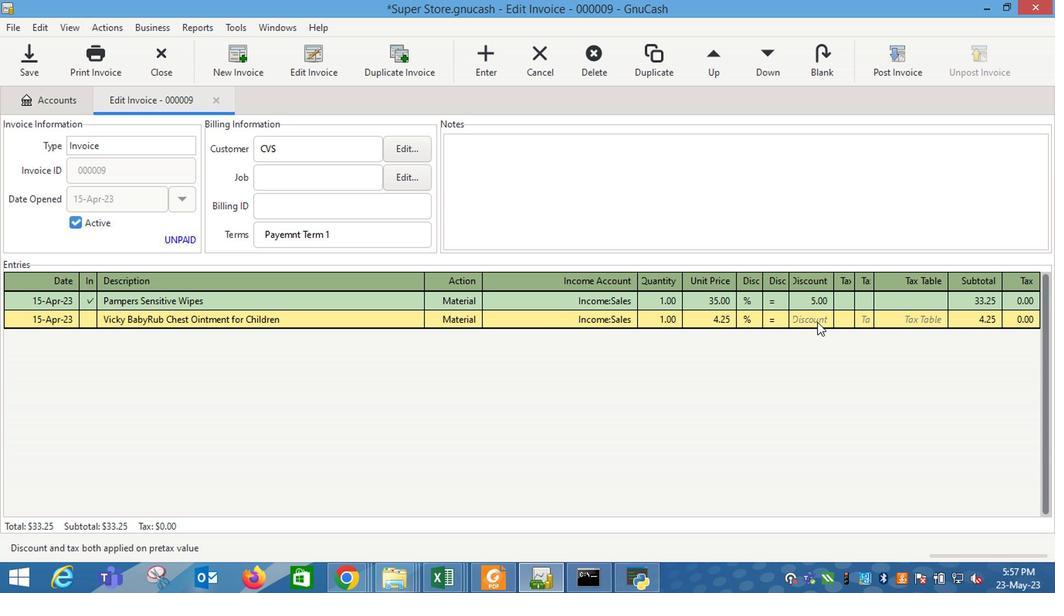 
Action: Key pressed 10
Screenshot: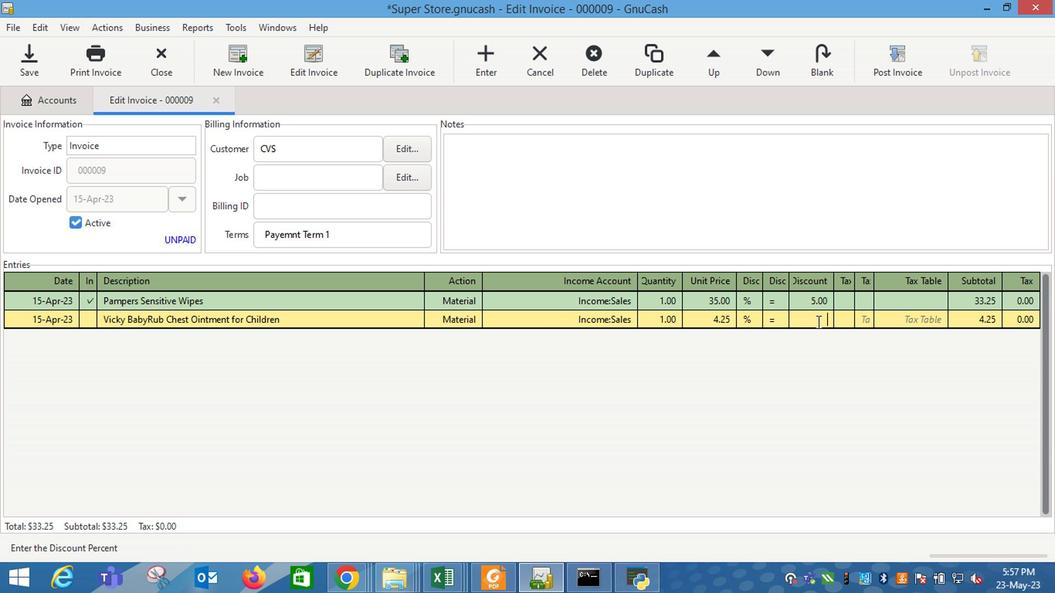 
Action: Mouse moved to (887, 323)
Screenshot: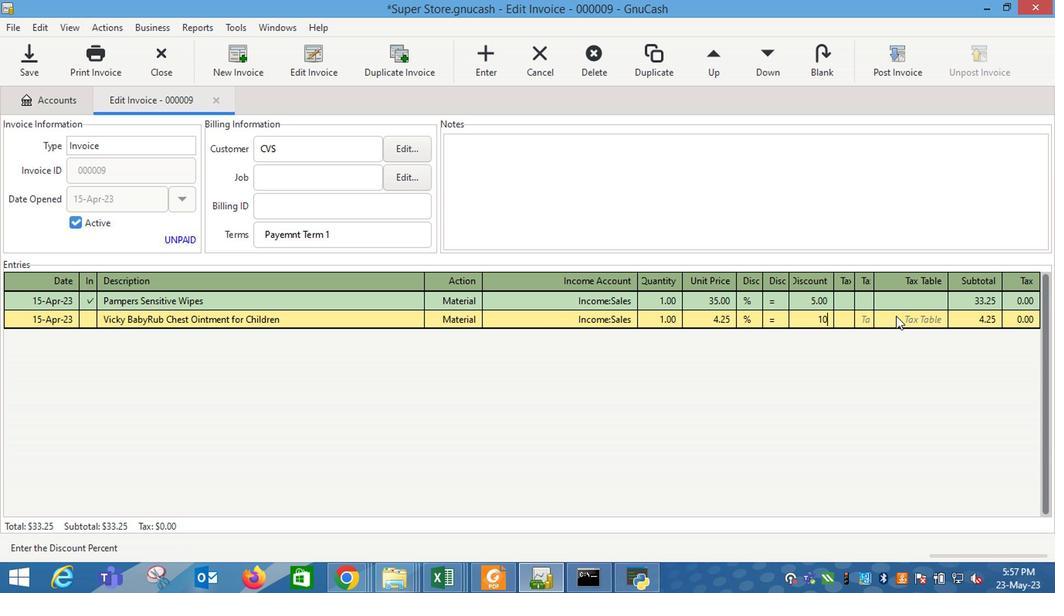 
Action: Mouse pressed left at (887, 323)
Screenshot: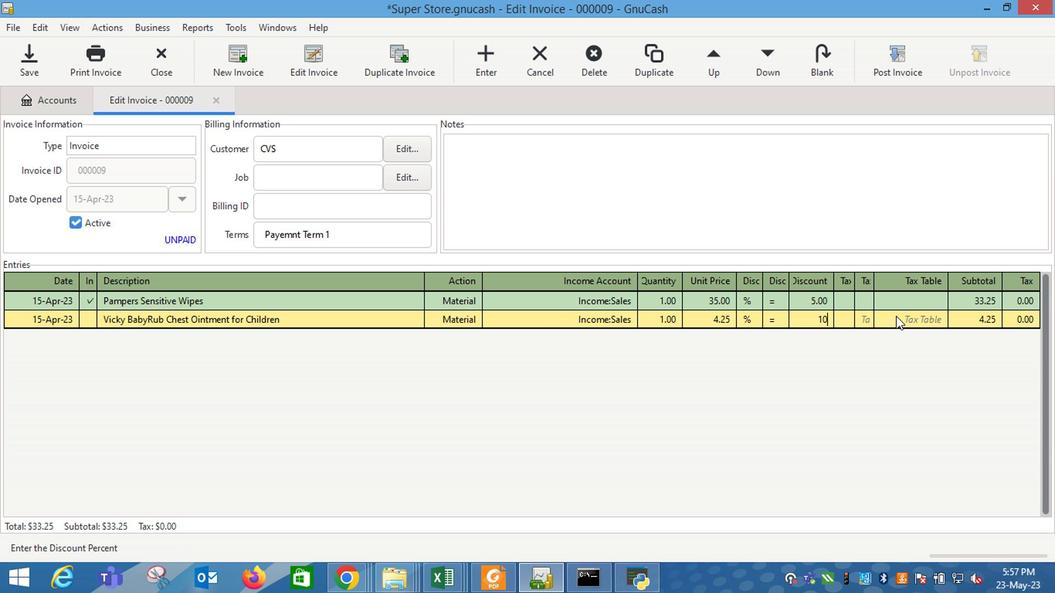 
Action: Mouse moved to (888, 323)
Screenshot: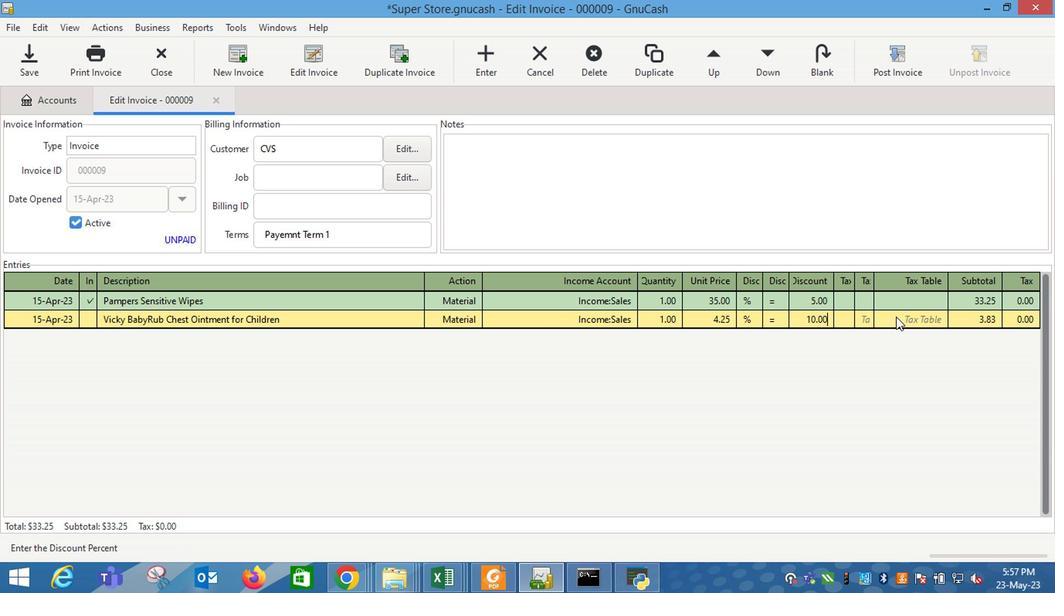 
Action: Key pressed <Key.enter>
Screenshot: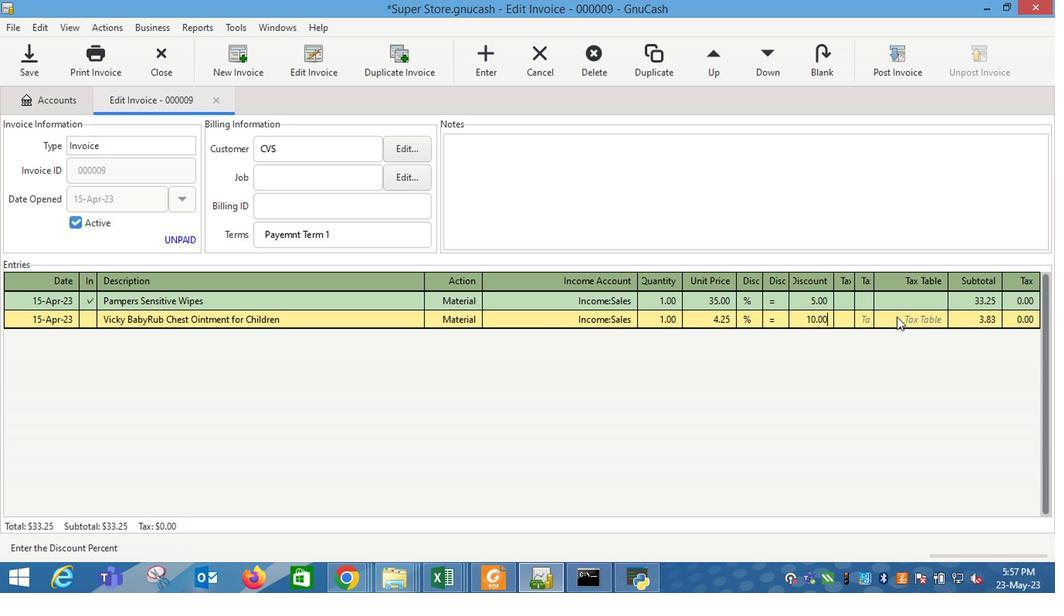 
Action: Mouse moved to (153, 340)
Screenshot: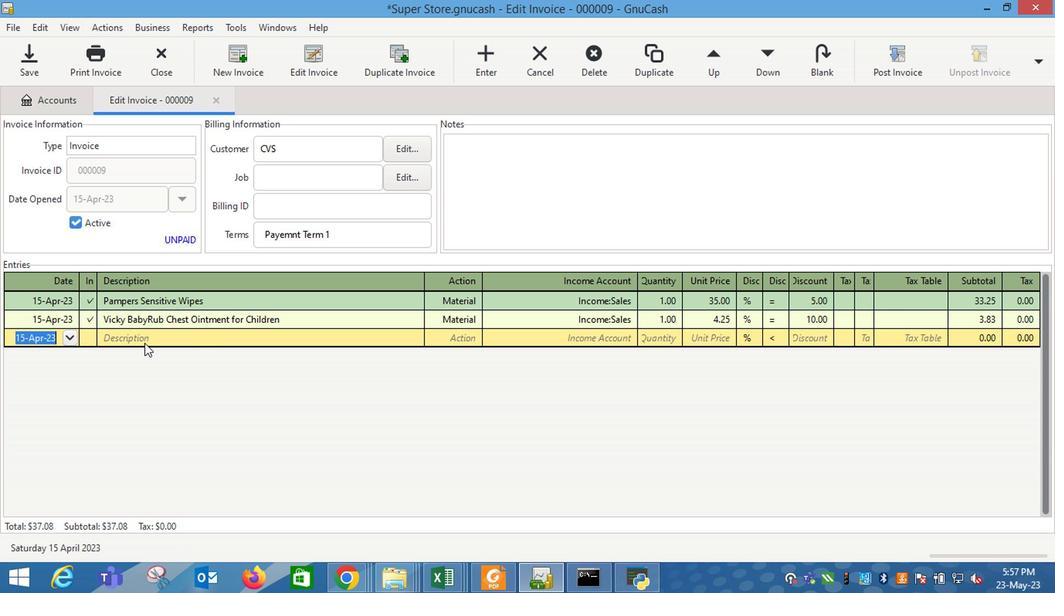 
Action: Mouse pressed left at (153, 340)
Screenshot: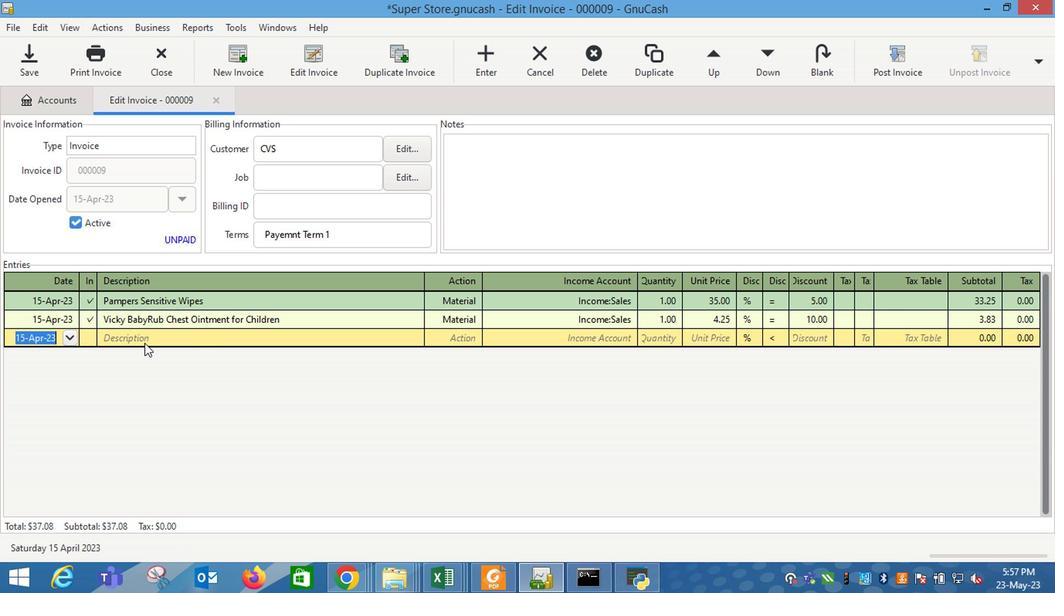 
Action: Key pressed <Key.shift_r>Blue<Key.space><Key.shift_r>Bunny<Key.space><Key.shift_r>Cookies<Key.space>n<Key.space><Key.shift_r>Cream
Screenshot: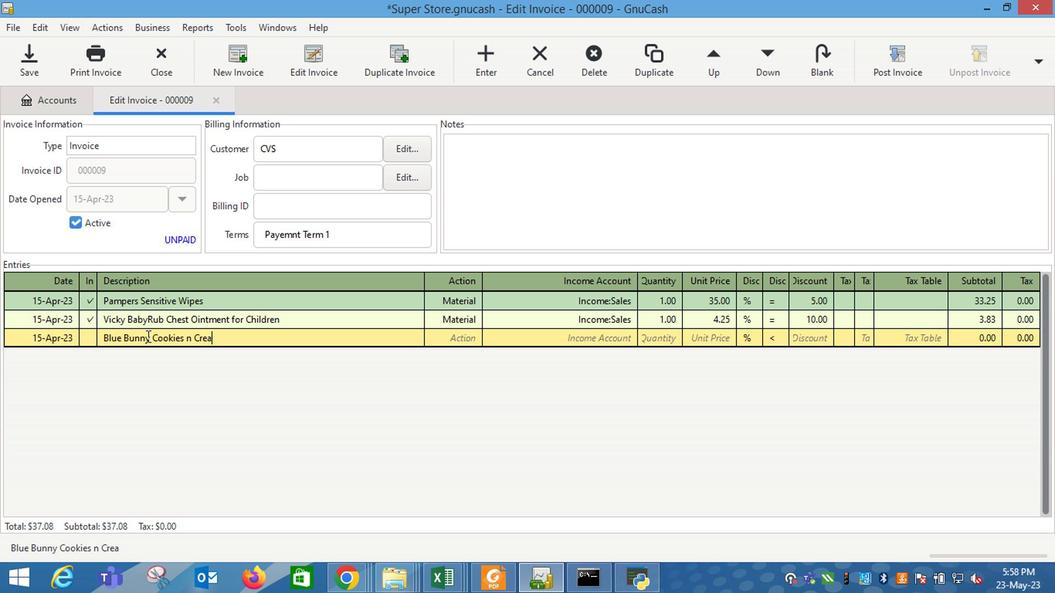 
Action: Mouse moved to (453, 341)
Screenshot: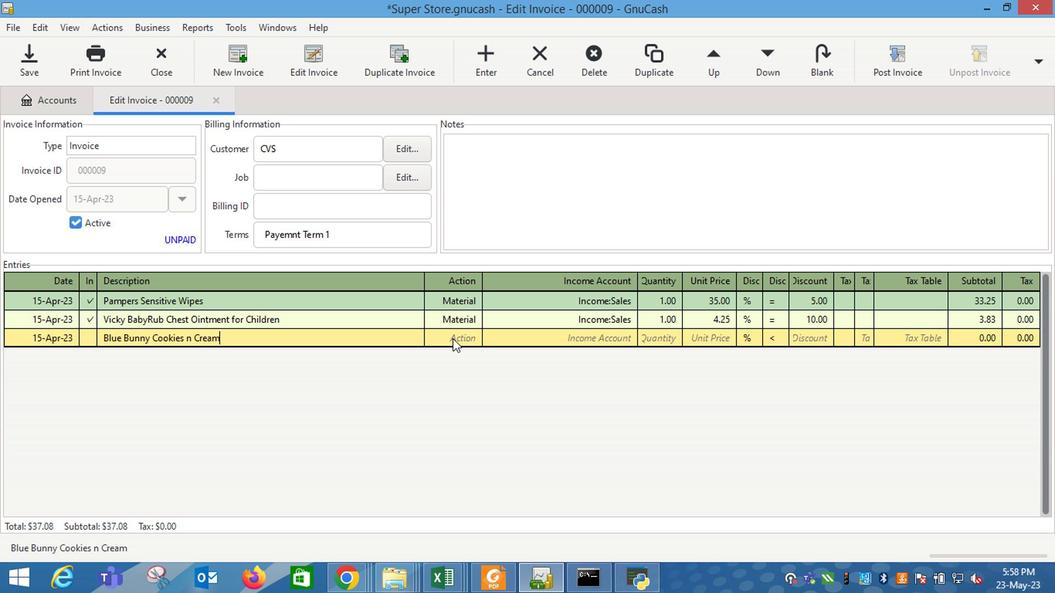 
Action: Mouse pressed left at (453, 341)
Screenshot: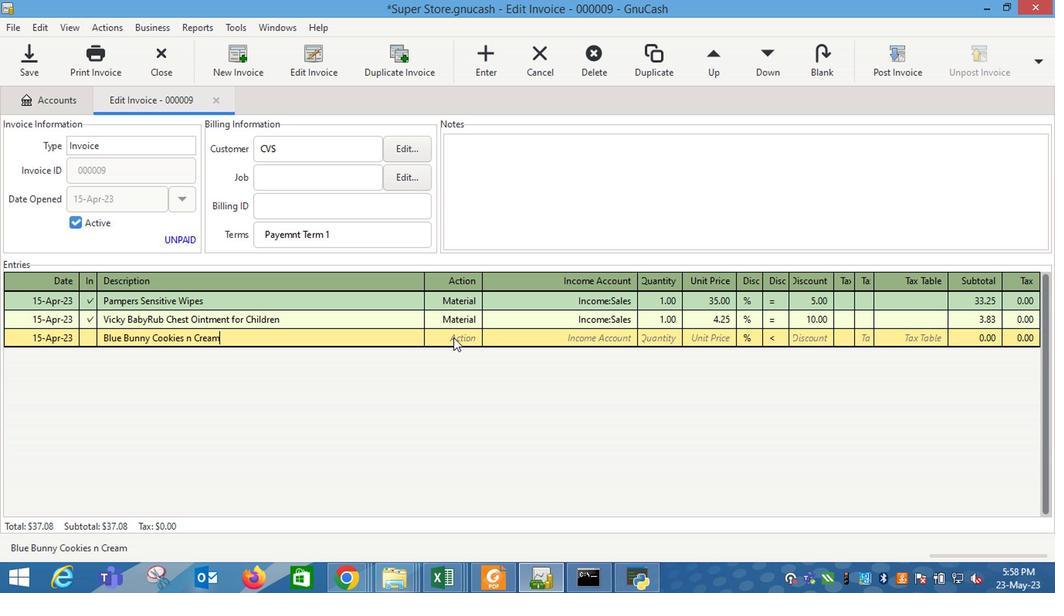 
Action: Mouse moved to (472, 341)
Screenshot: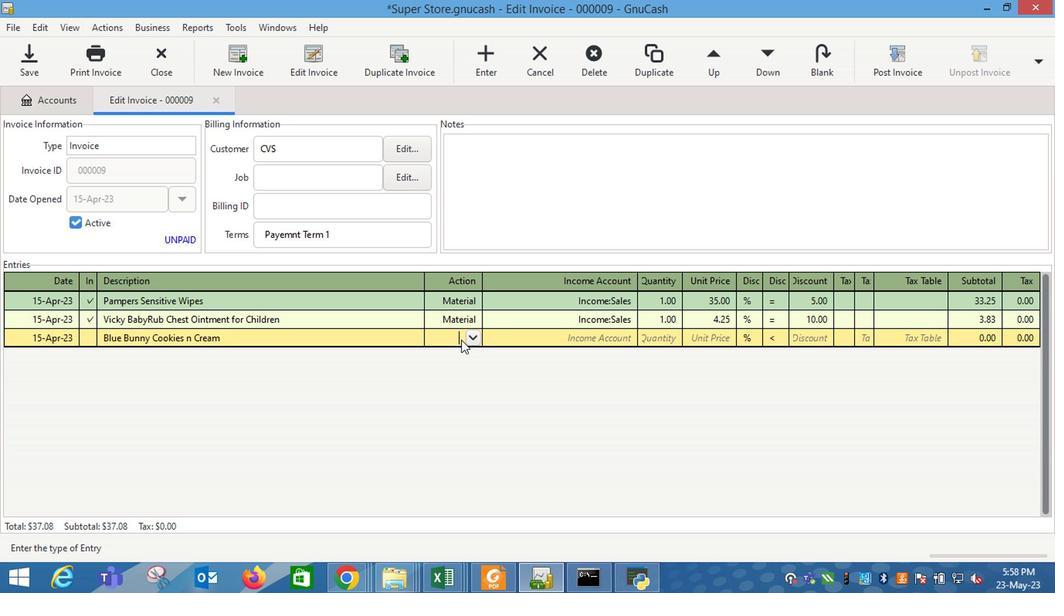 
Action: Mouse pressed left at (472, 341)
Screenshot: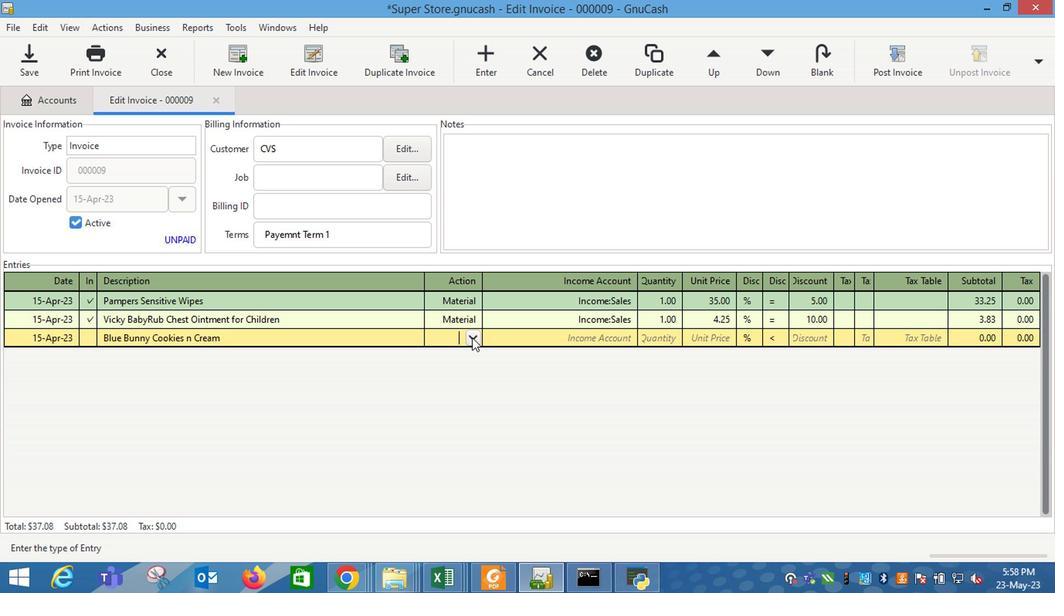 
Action: Mouse moved to (438, 372)
Screenshot: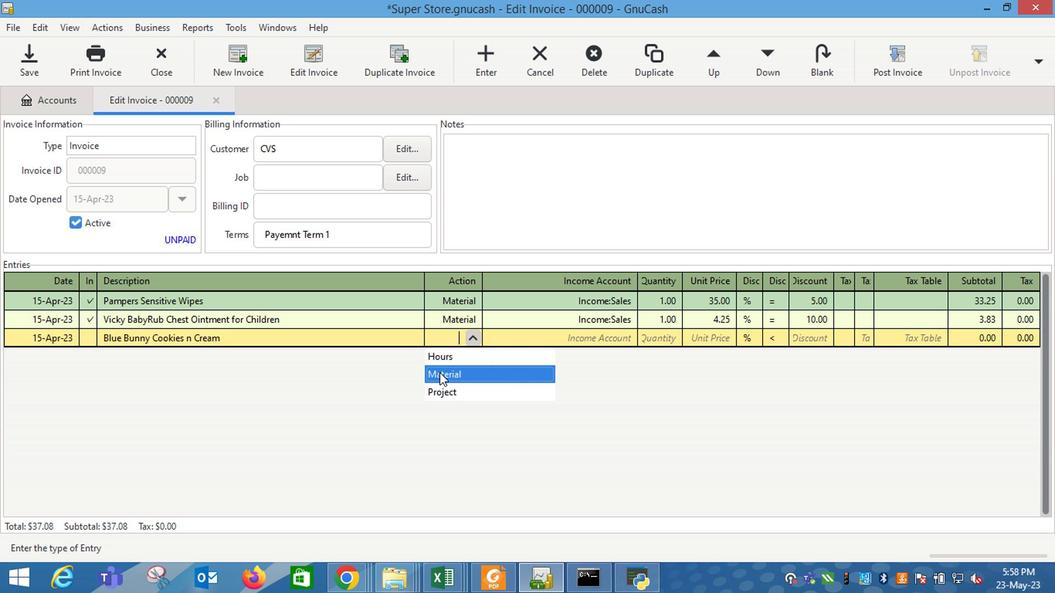 
Action: Mouse pressed left at (438, 372)
Screenshot: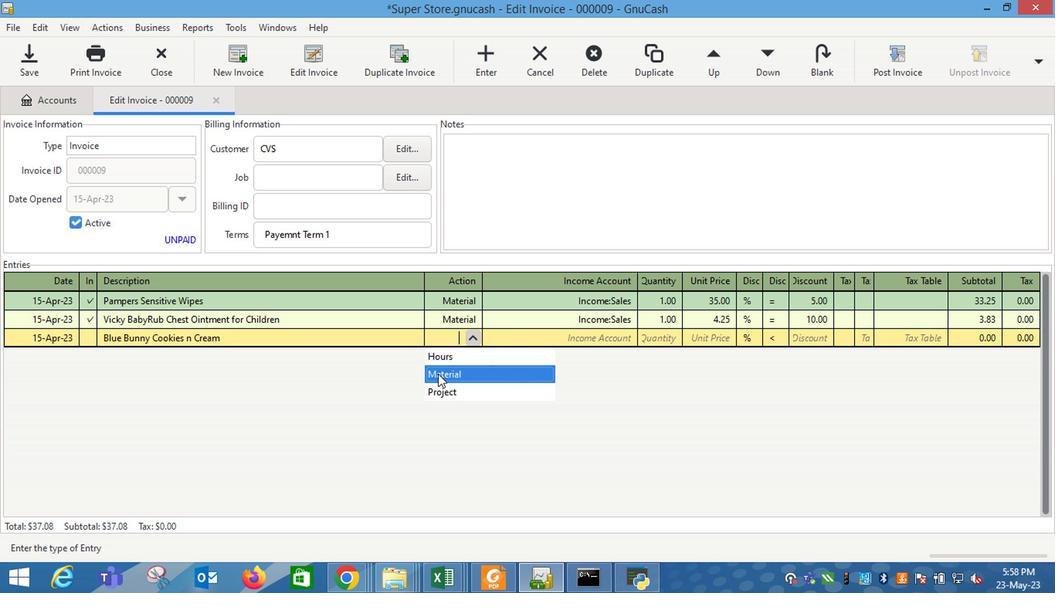 
Action: Mouse moved to (562, 344)
Screenshot: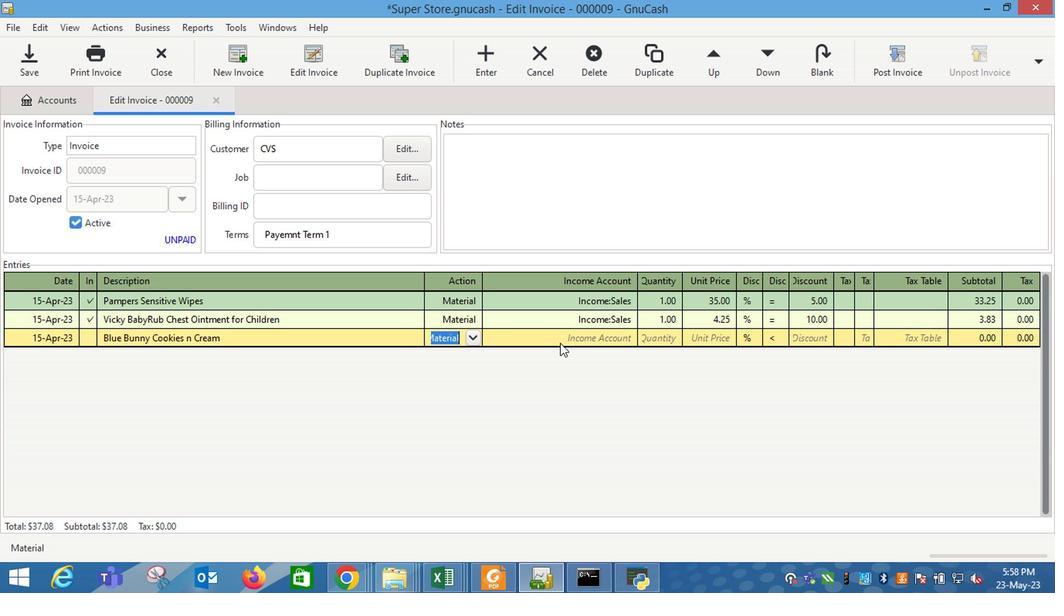 
Action: Mouse pressed left at (562, 344)
Screenshot: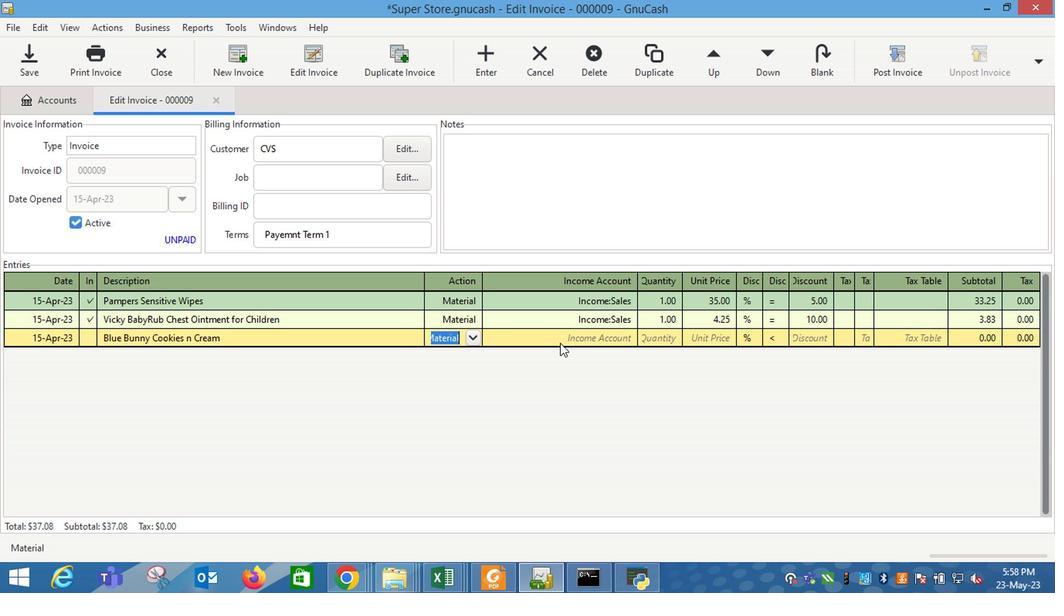 
Action: Mouse moved to (626, 340)
Screenshot: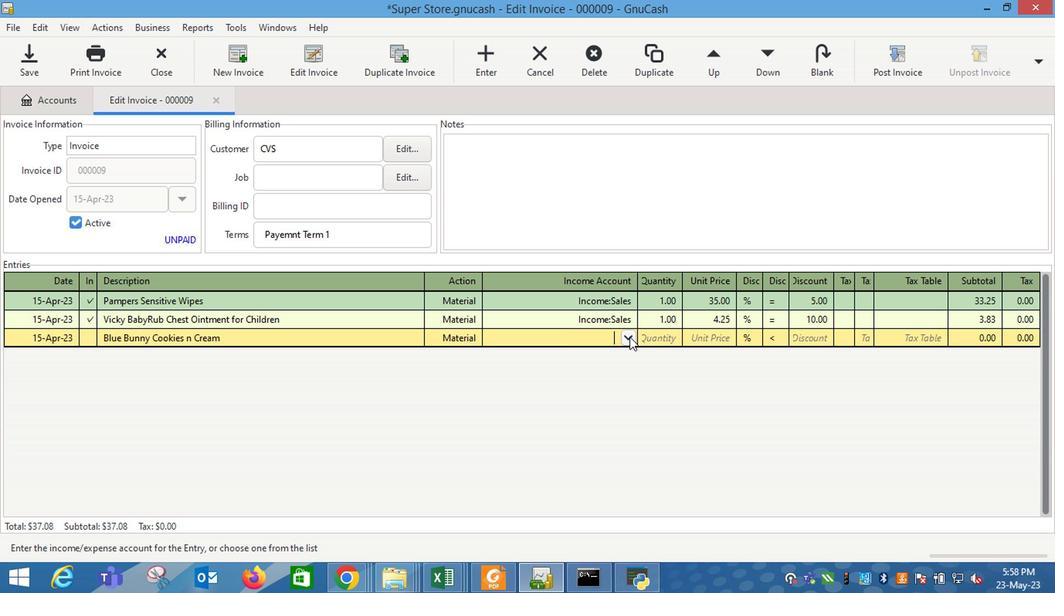 
Action: Mouse pressed left at (626, 340)
Screenshot: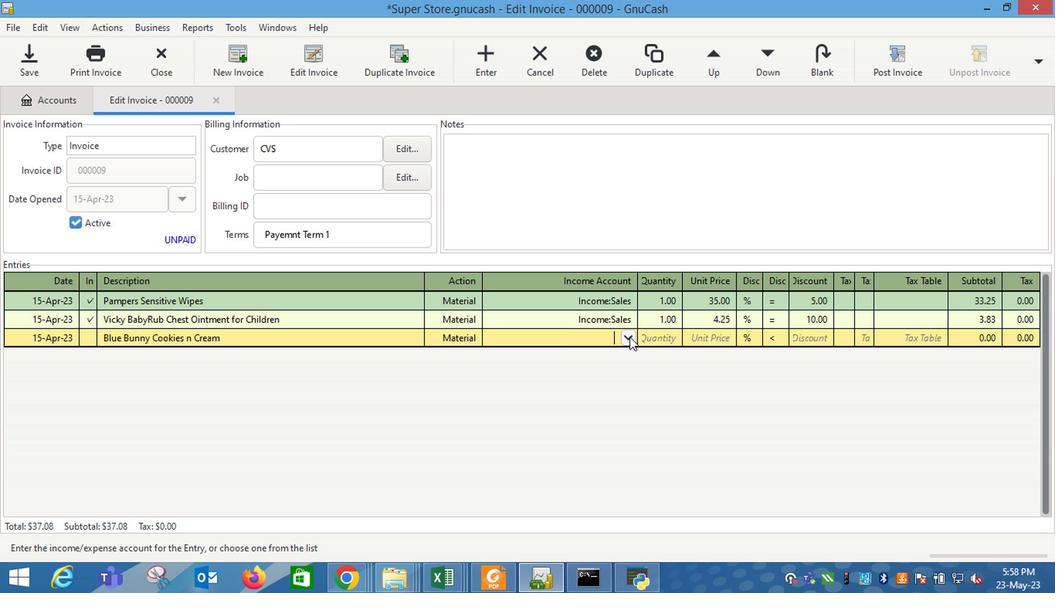 
Action: Mouse moved to (535, 405)
Screenshot: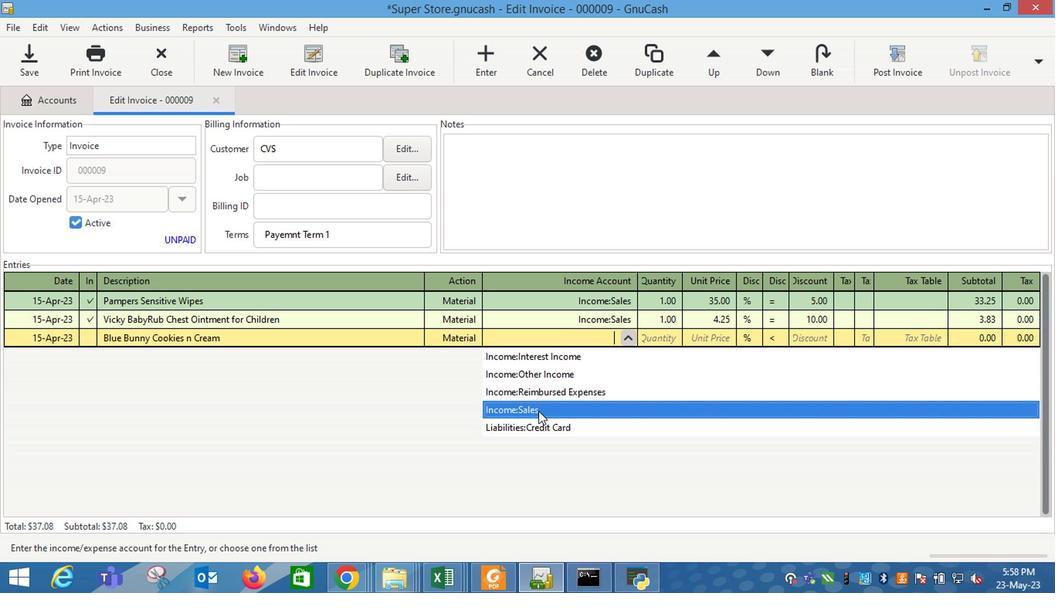 
Action: Mouse pressed left at (535, 405)
Screenshot: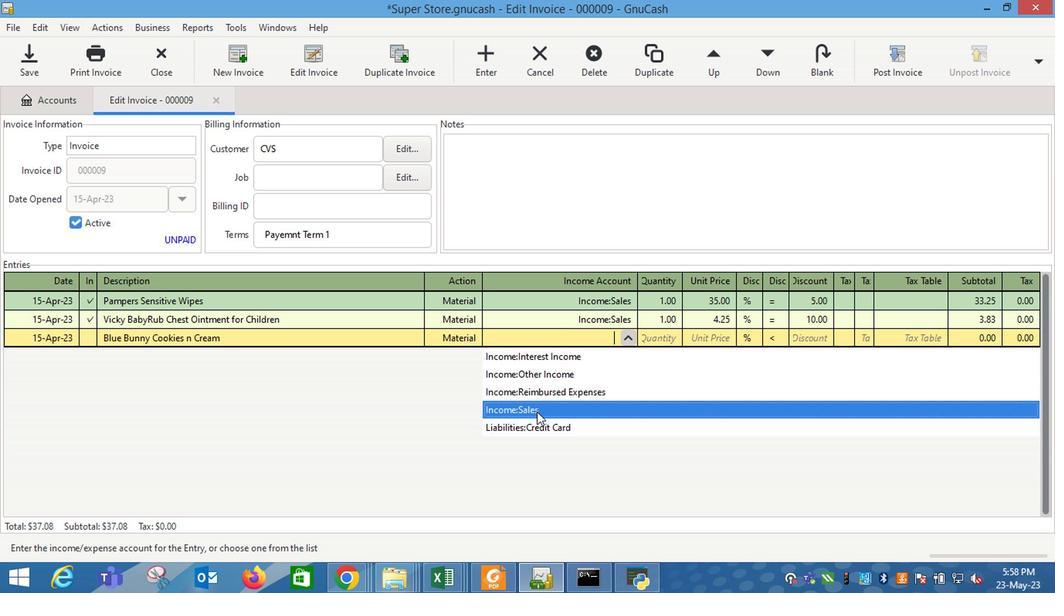 
Action: Mouse moved to (660, 340)
Screenshot: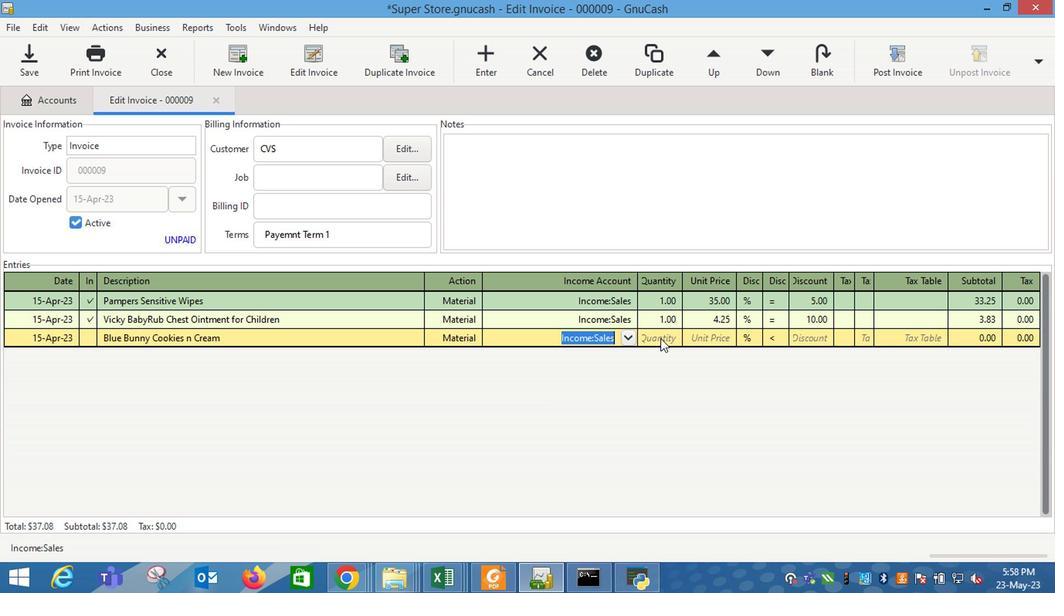
Action: Mouse pressed left at (660, 340)
Screenshot: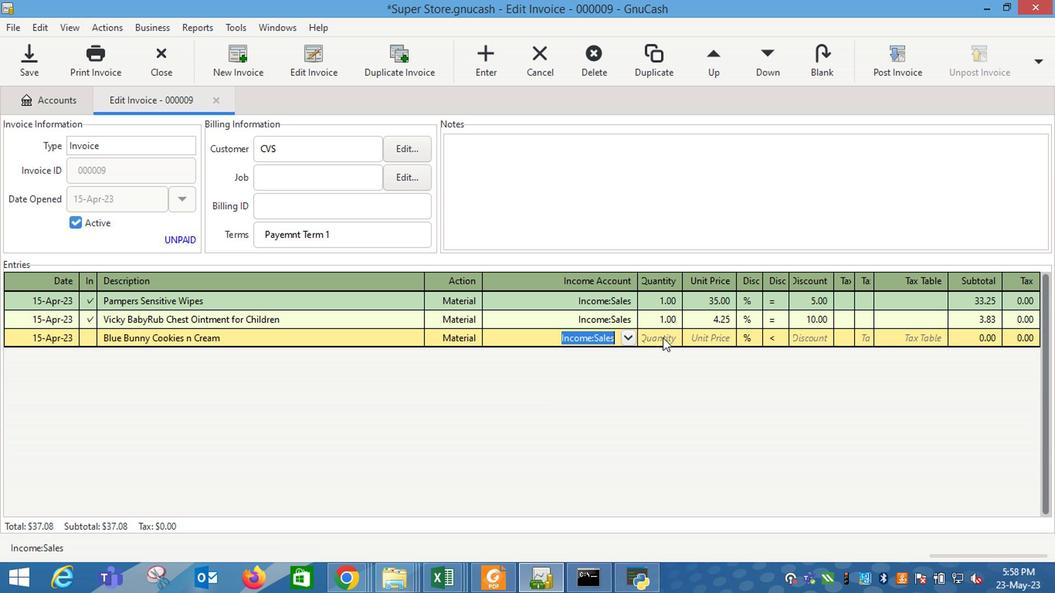 
Action: Mouse moved to (661, 340)
Screenshot: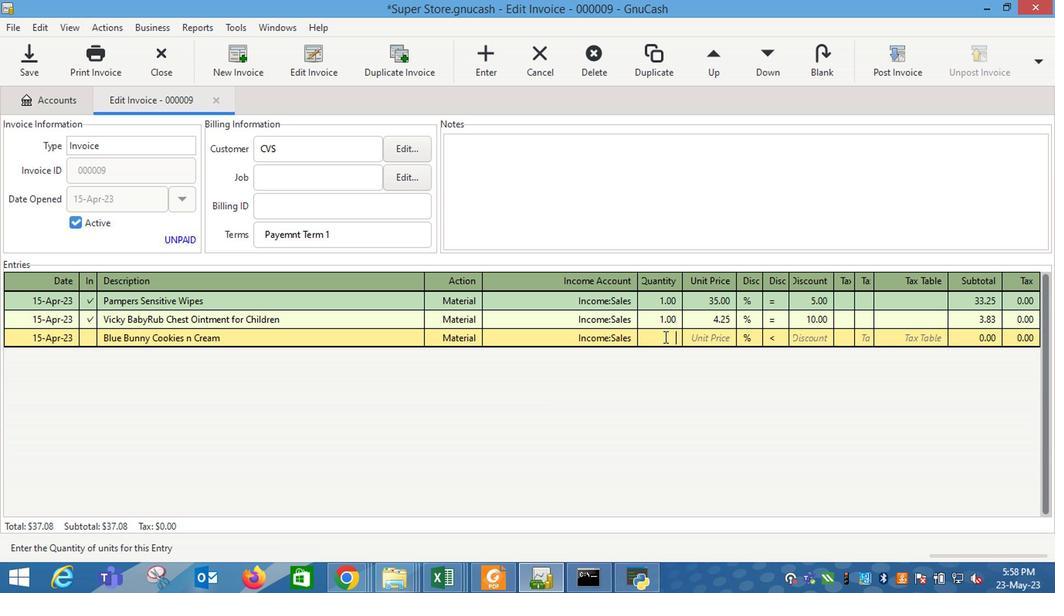 
Action: Key pressed 2
Screenshot: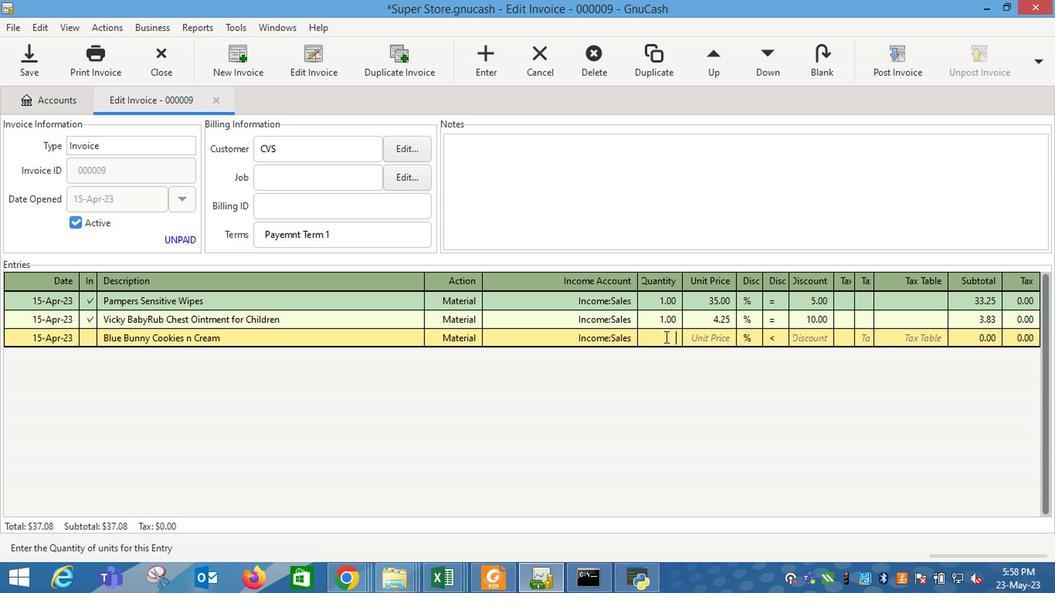 
Action: Mouse moved to (708, 341)
Screenshot: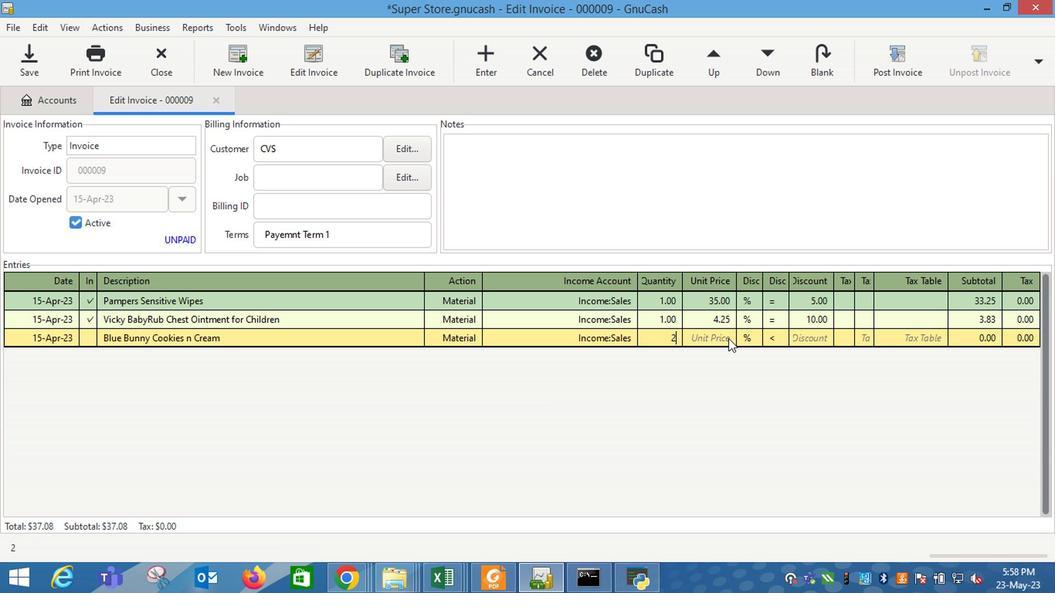 
Action: Mouse pressed left at (708, 341)
Screenshot: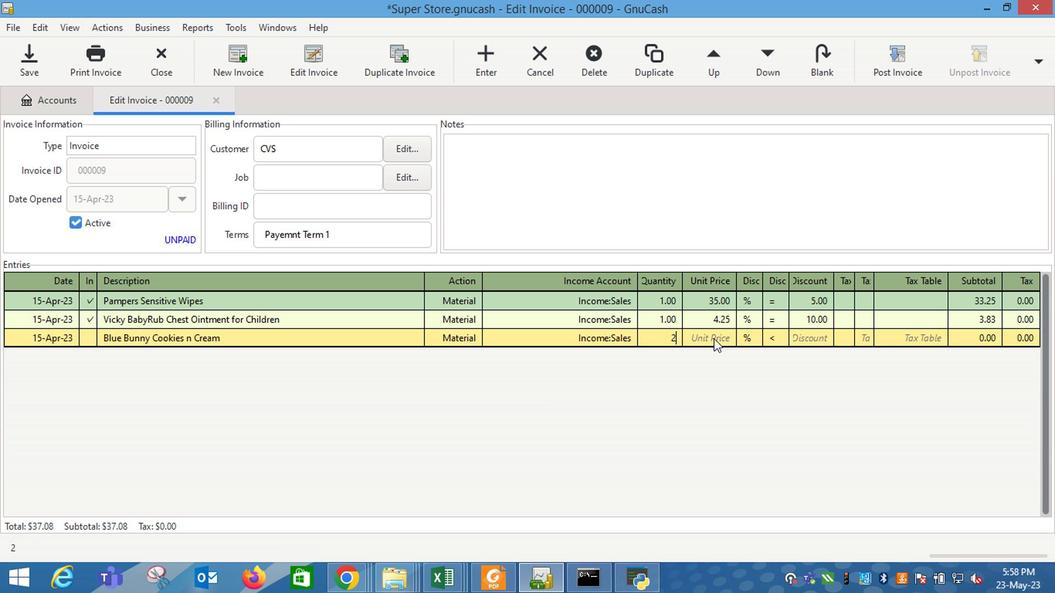 
Action: Mouse moved to (708, 341)
Screenshot: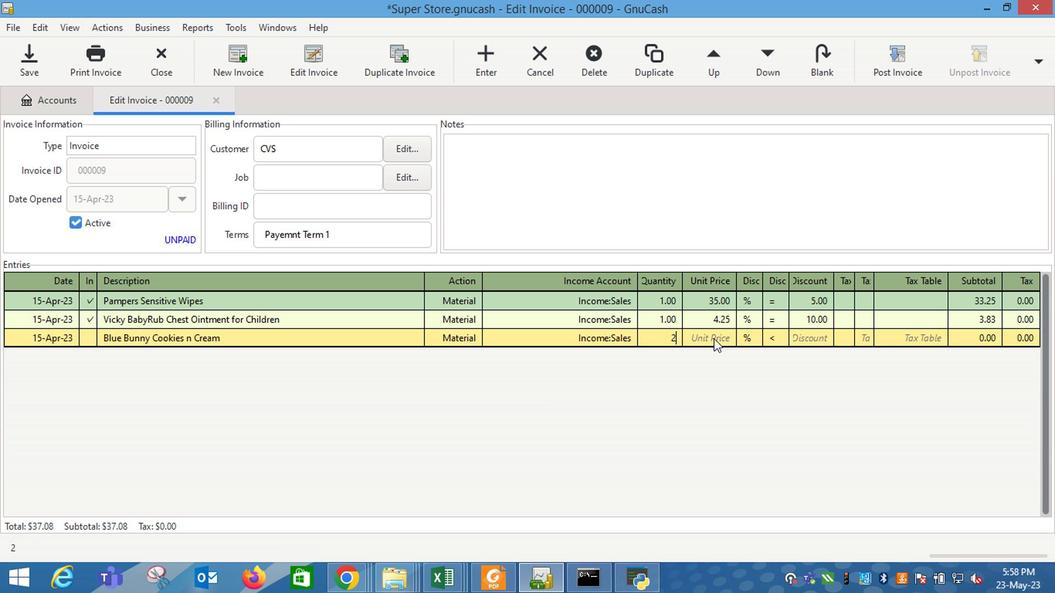 
Action: Key pressed 5.25
Screenshot: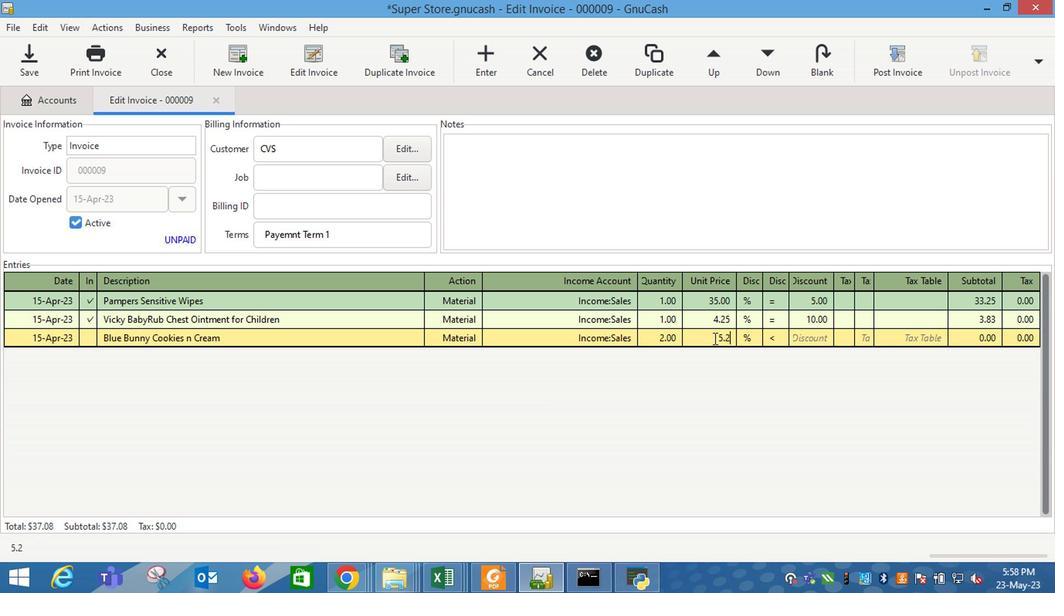 
Action: Mouse moved to (768, 341)
Screenshot: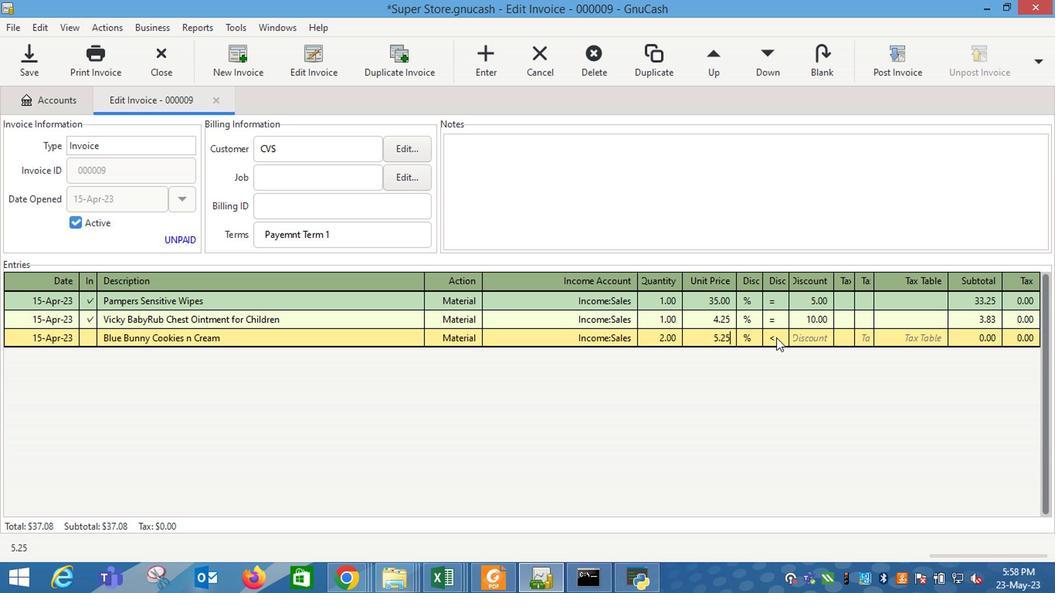 
Action: Mouse pressed left at (768, 341)
Screenshot: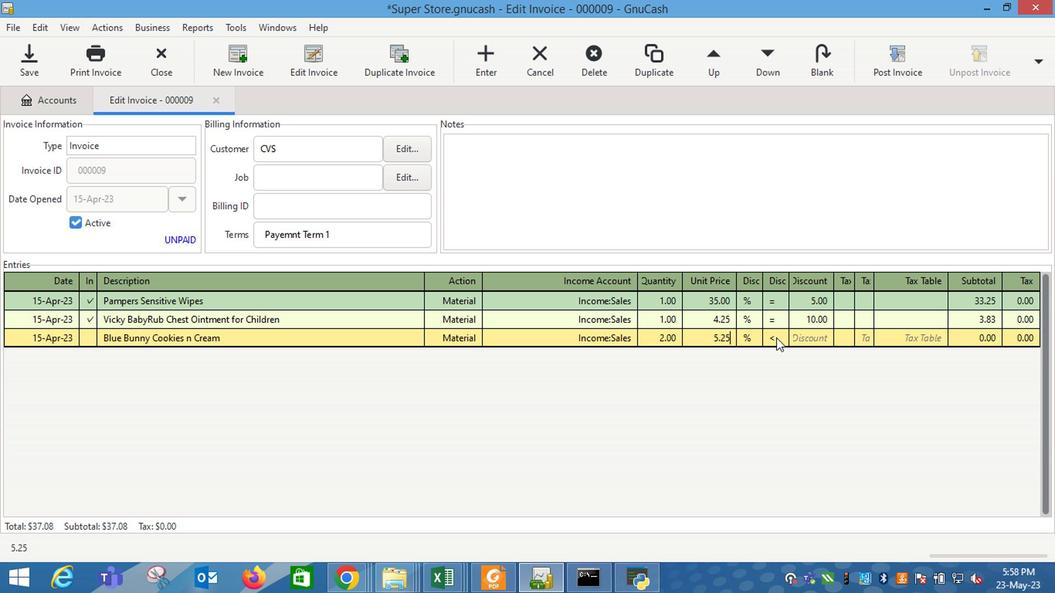
Action: Mouse moved to (799, 338)
Screenshot: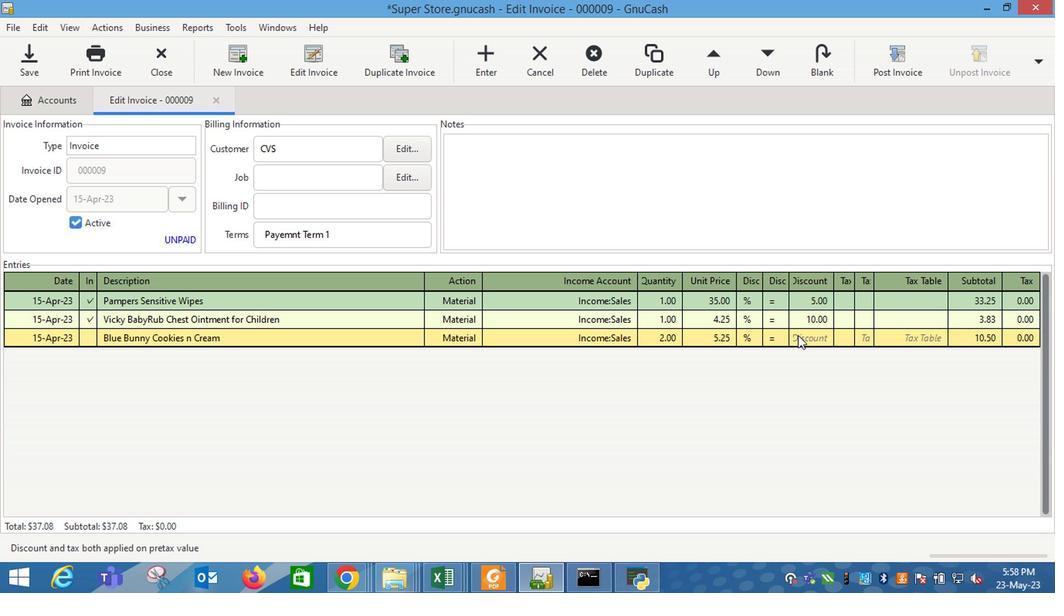 
Action: Mouse pressed left at (799, 338)
Screenshot: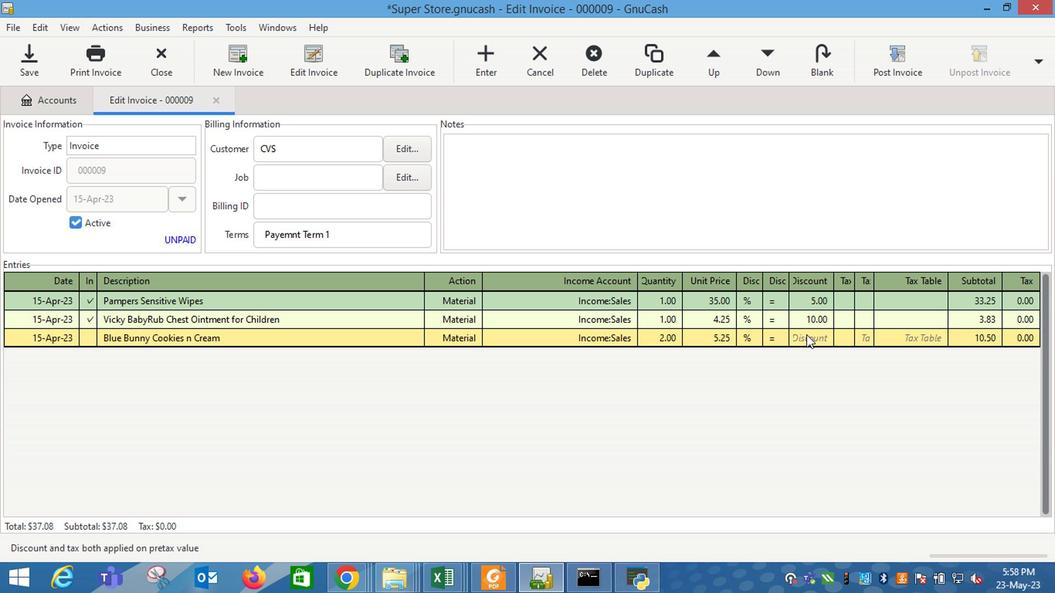 
Action: Mouse moved to (800, 341)
Screenshot: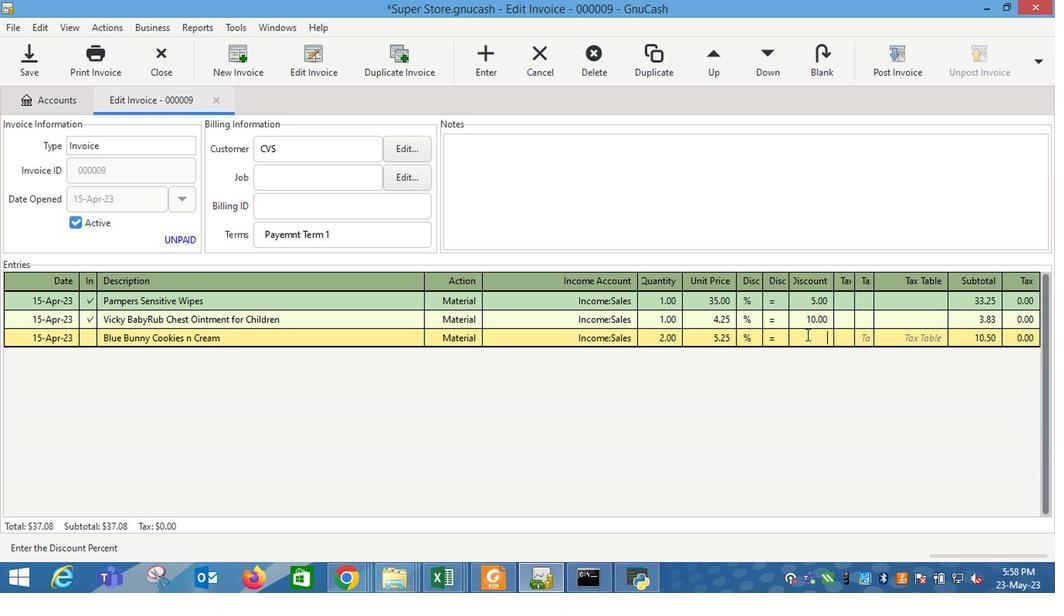 
Action: Key pressed 12
Screenshot: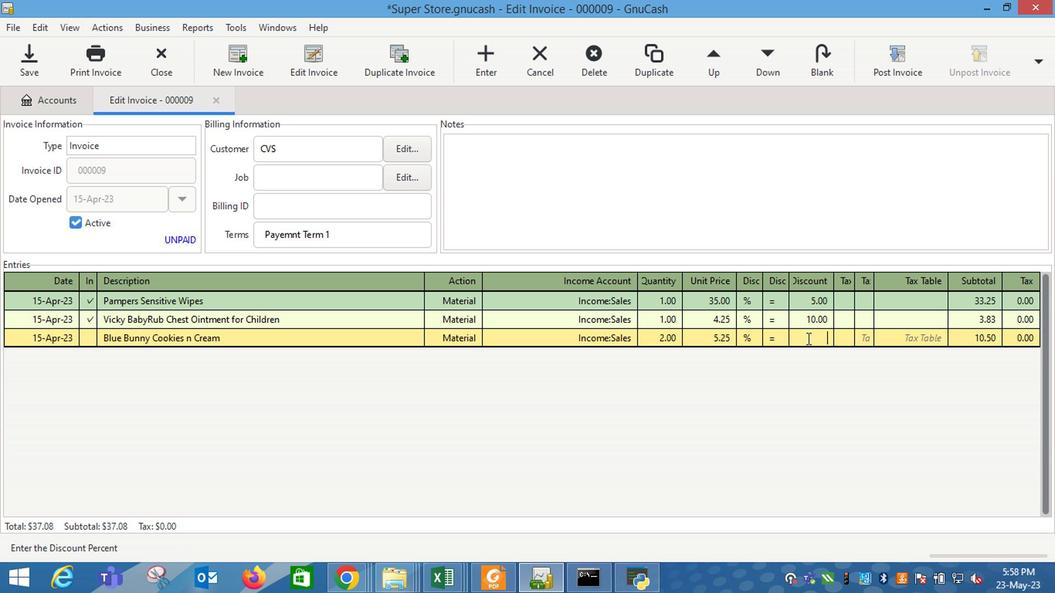 
Action: Mouse moved to (900, 342)
Screenshot: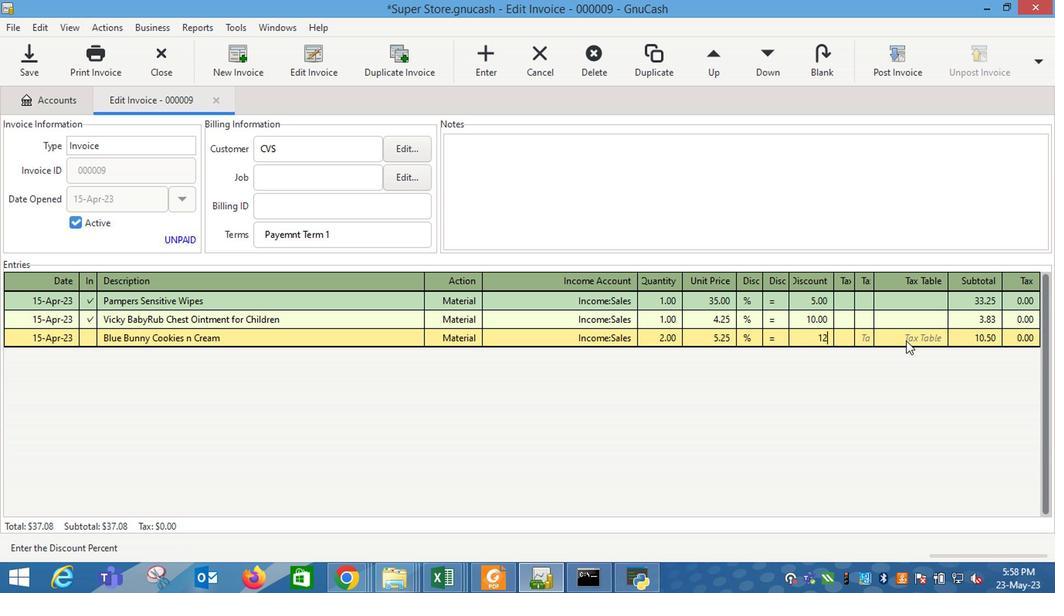 
Action: Mouse pressed left at (900, 342)
Screenshot: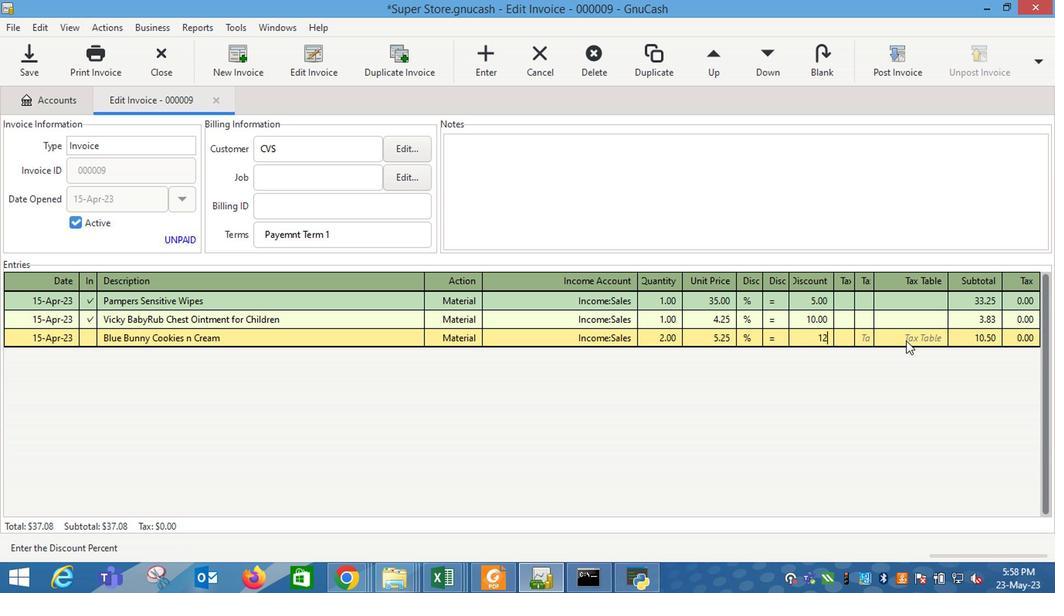 
Action: Key pressed <Key.enter>
Screenshot: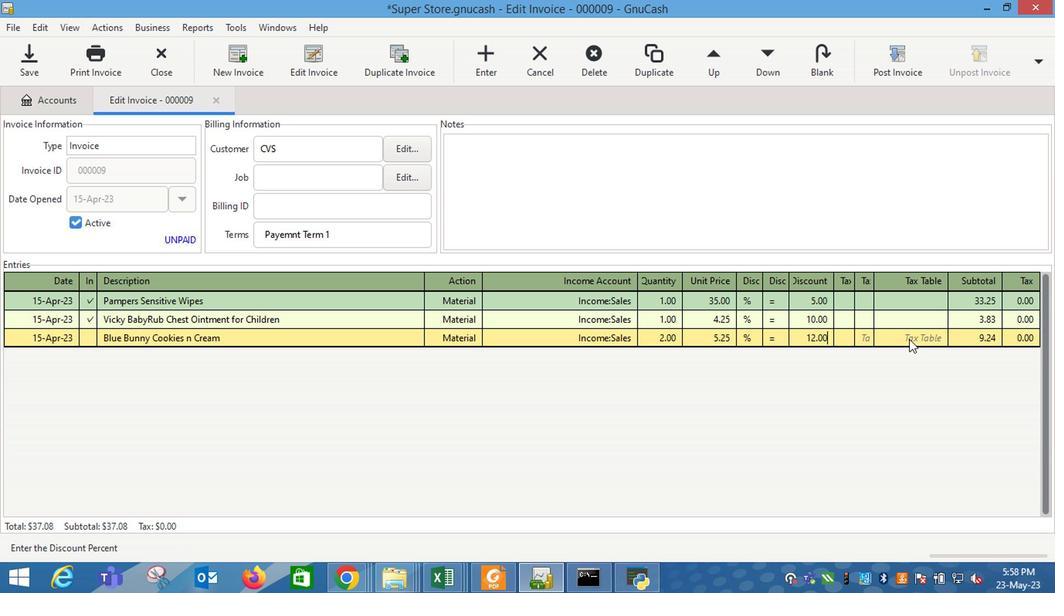 
Action: Mouse moved to (586, 178)
Screenshot: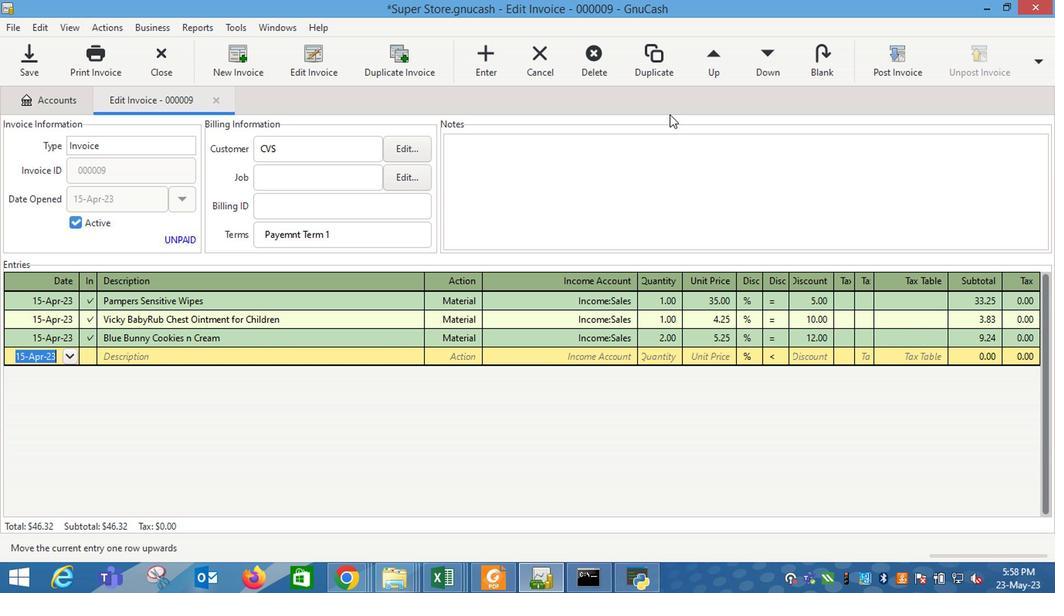 
Action: Mouse pressed left at (586, 178)
Screenshot: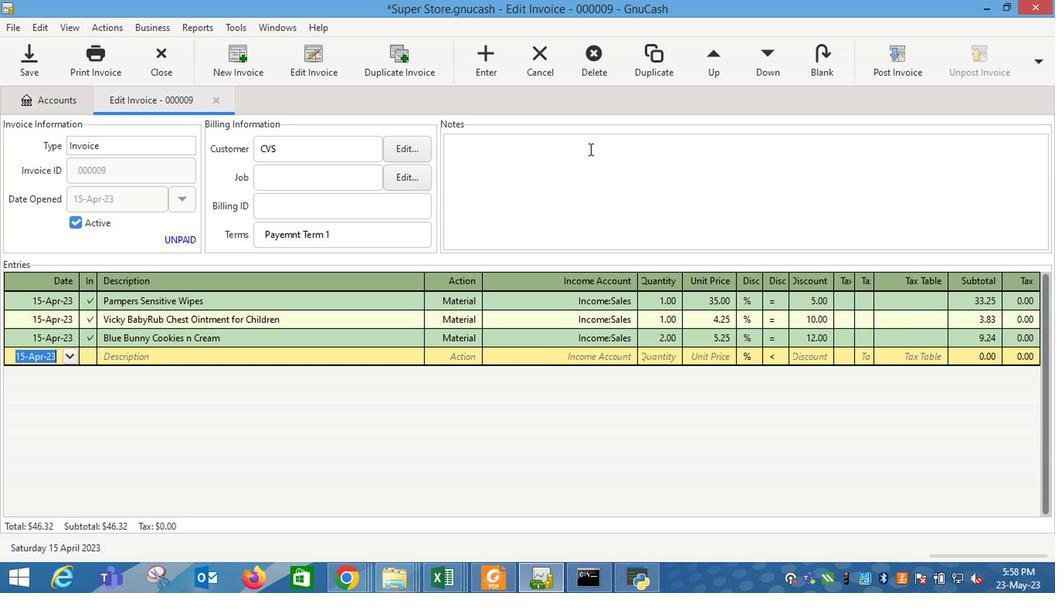 
Action: Key pressed <Key.shift_r>Looking<Key.space>fora<Key.backspace>ward<Key.space>f<Key.backspace>to<Key.space>serving<Key.space>you<Key.space>again.
Screenshot: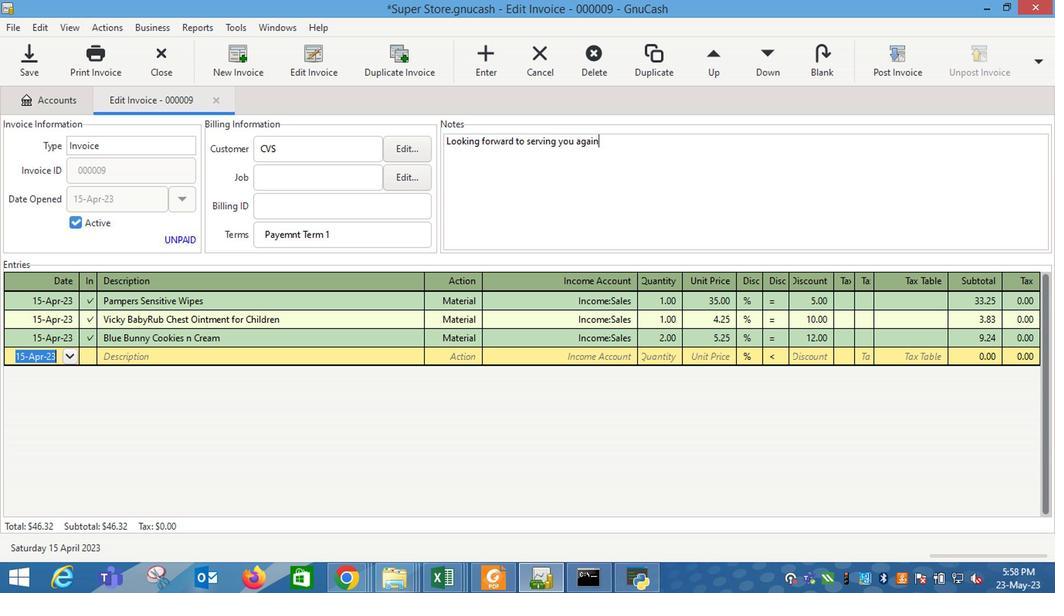 
Action: Mouse moved to (901, 93)
Screenshot: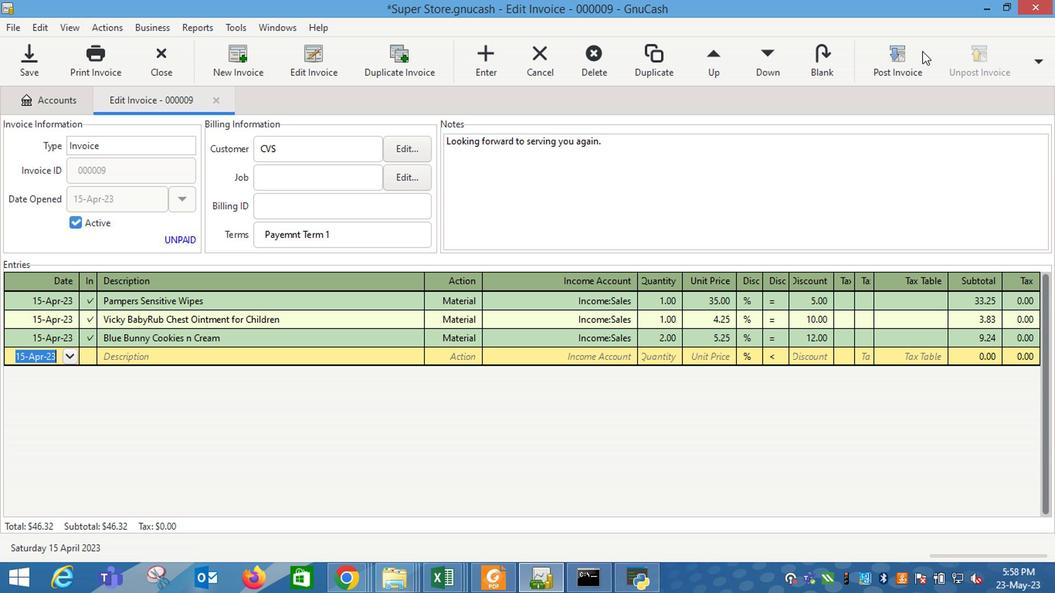
Action: Mouse pressed left at (901, 93)
Screenshot: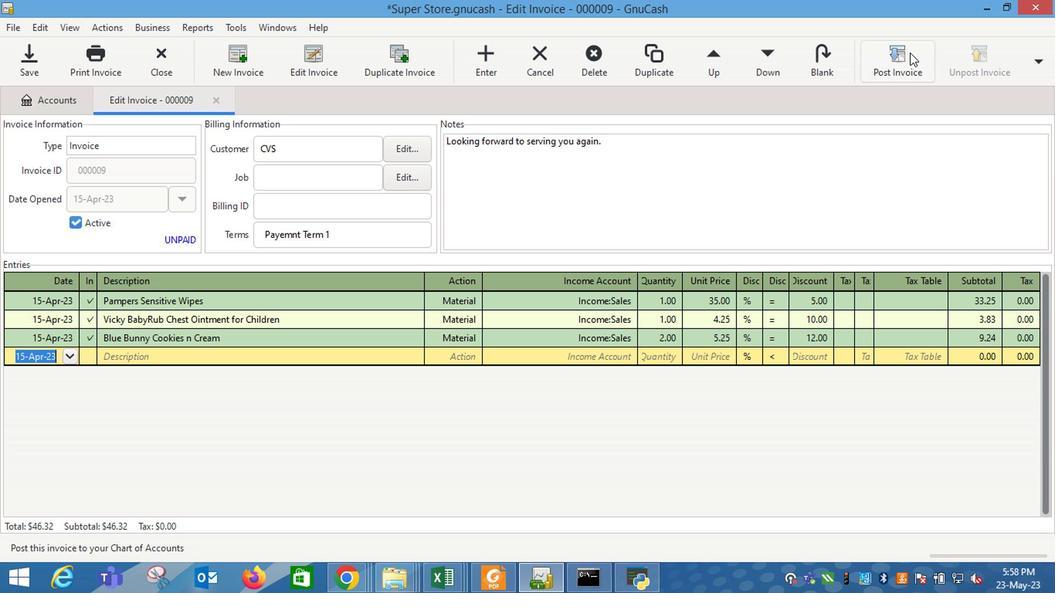 
Action: Mouse moved to (650, 274)
Screenshot: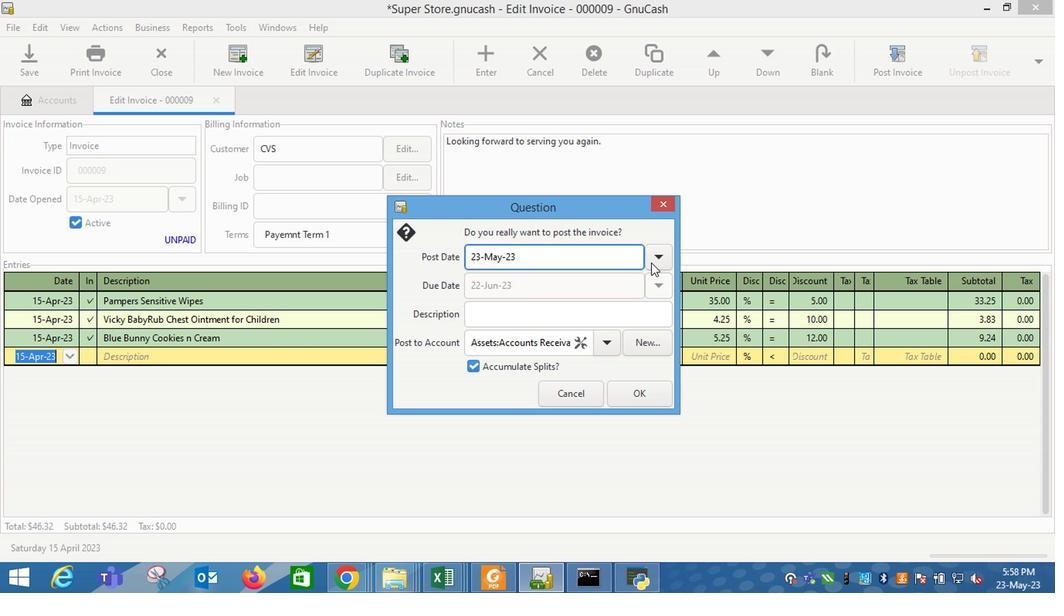 
Action: Mouse pressed left at (650, 274)
Screenshot: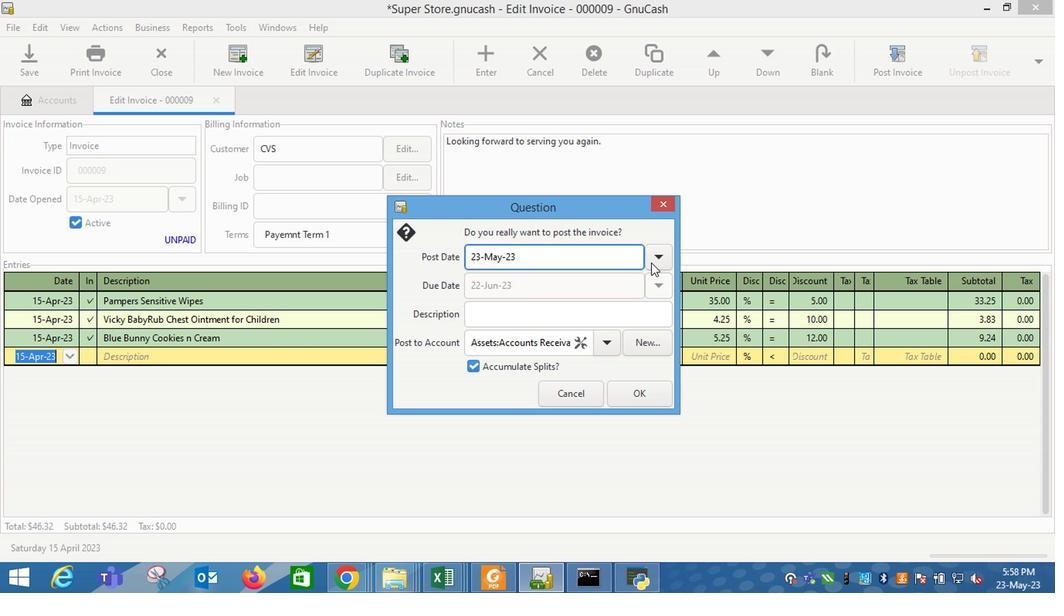 
Action: Mouse moved to (536, 294)
Screenshot: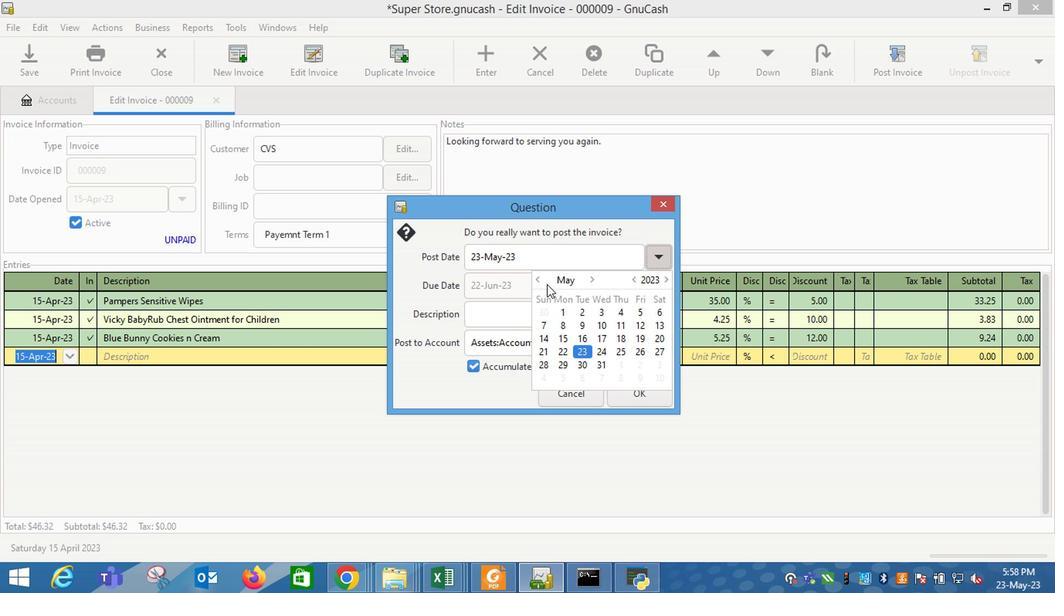 
Action: Mouse pressed left at (536, 294)
Screenshot: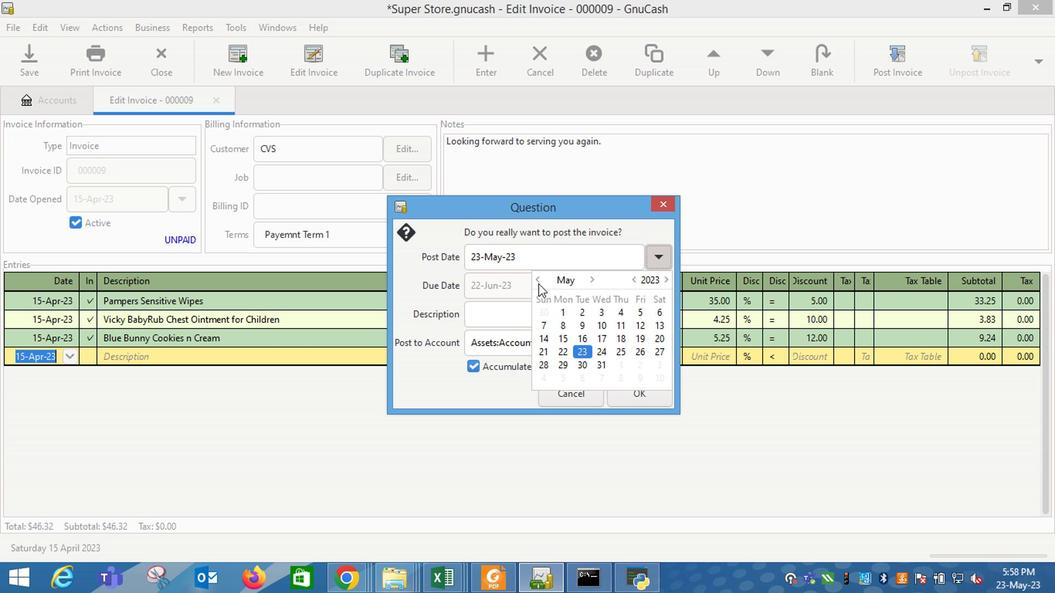 
Action: Mouse moved to (658, 338)
Screenshot: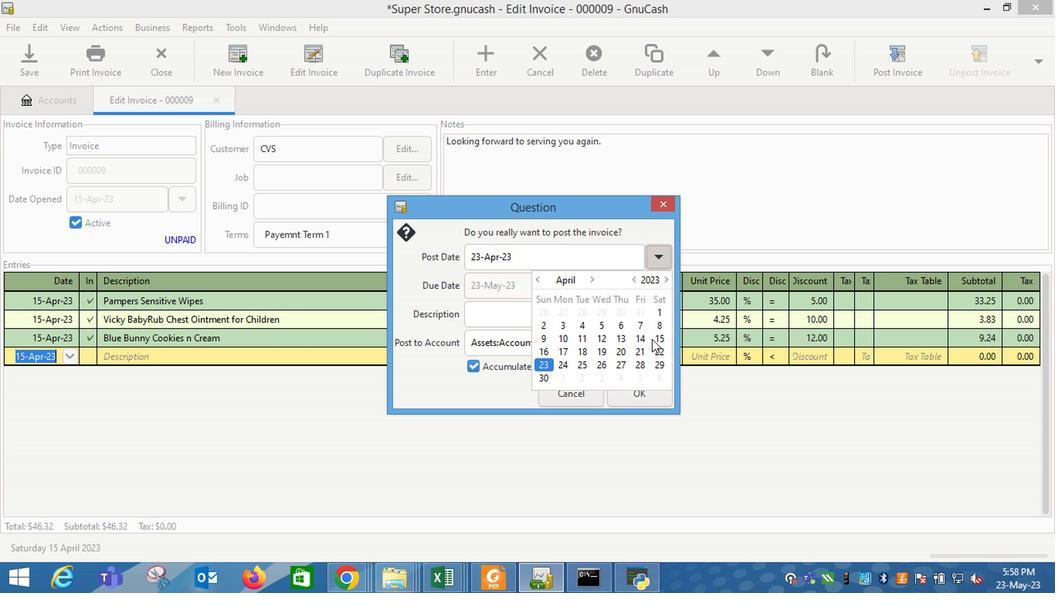 
Action: Mouse pressed left at (658, 338)
Screenshot: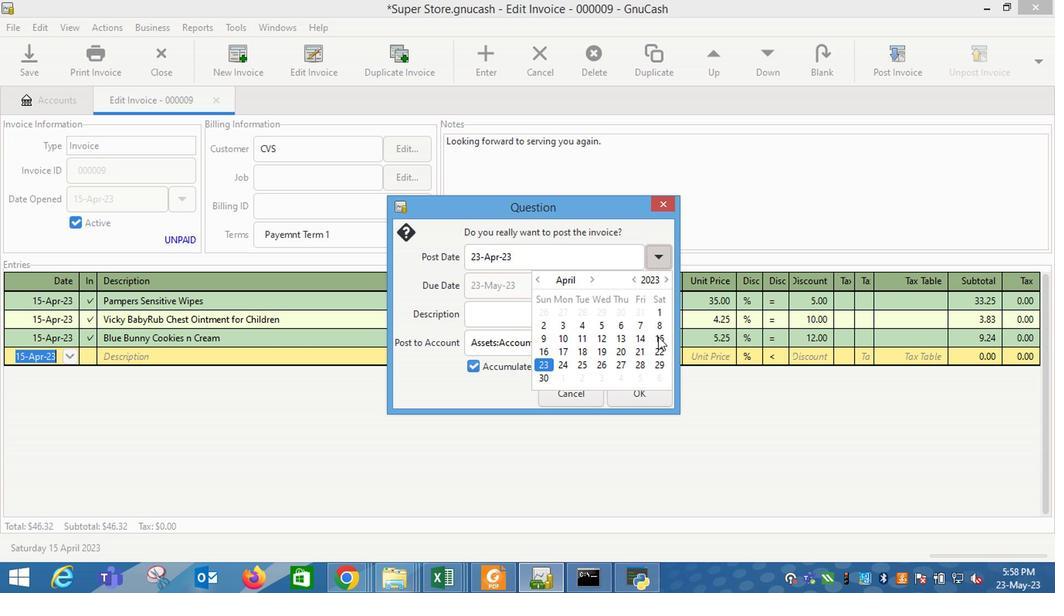
Action: Mouse moved to (488, 378)
Screenshot: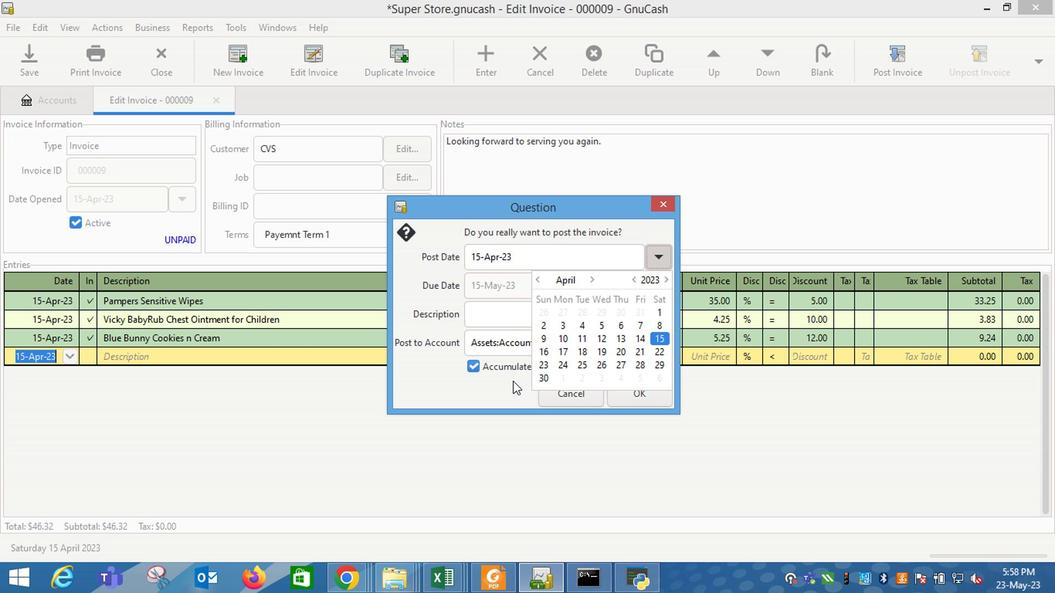 
Action: Mouse pressed left at (488, 378)
Screenshot: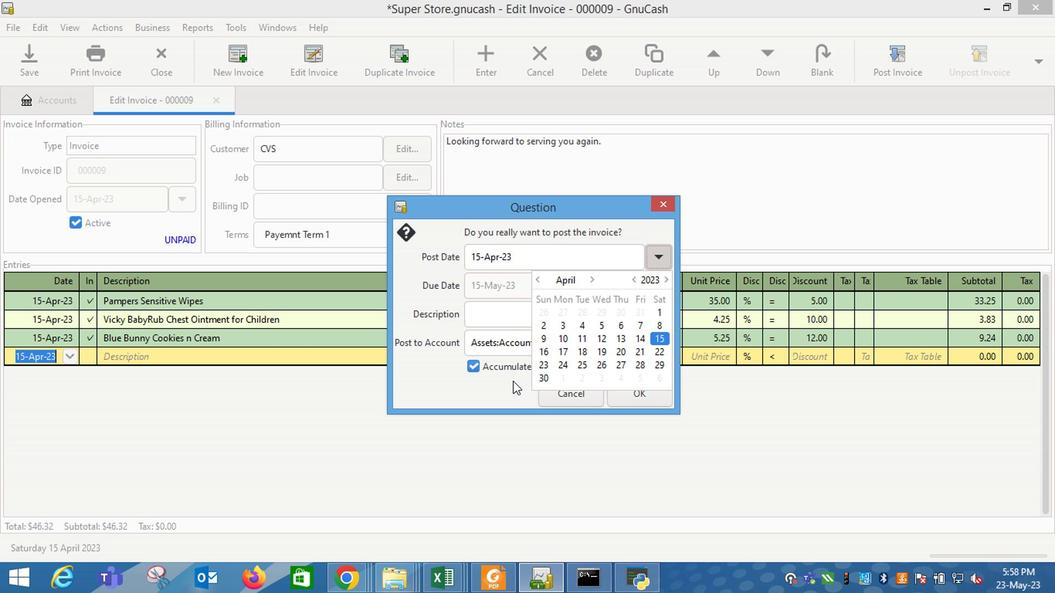 
Action: Mouse moved to (633, 392)
Screenshot: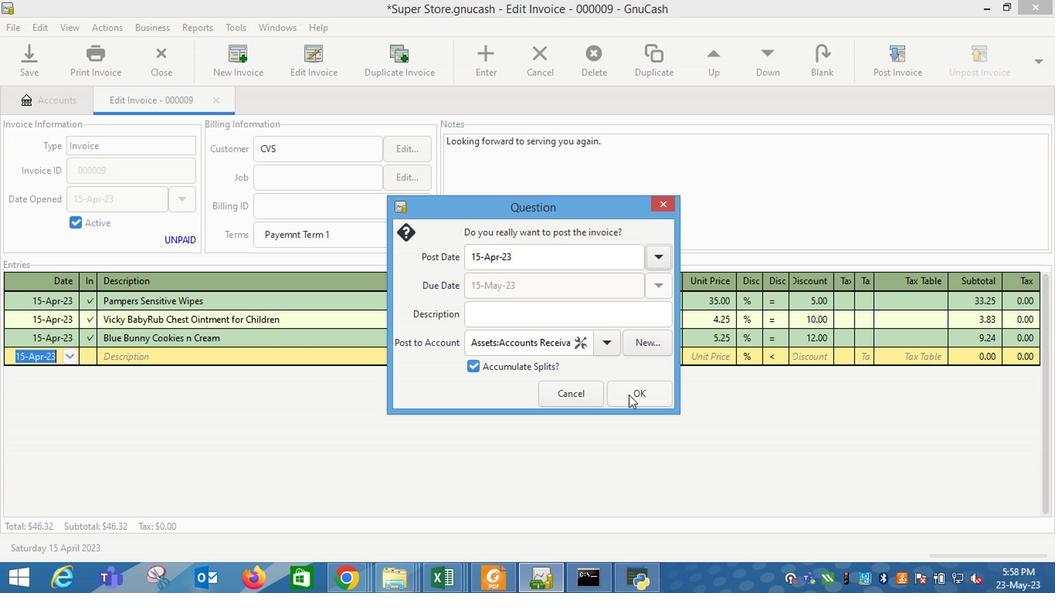 
Action: Mouse pressed left at (633, 392)
Screenshot: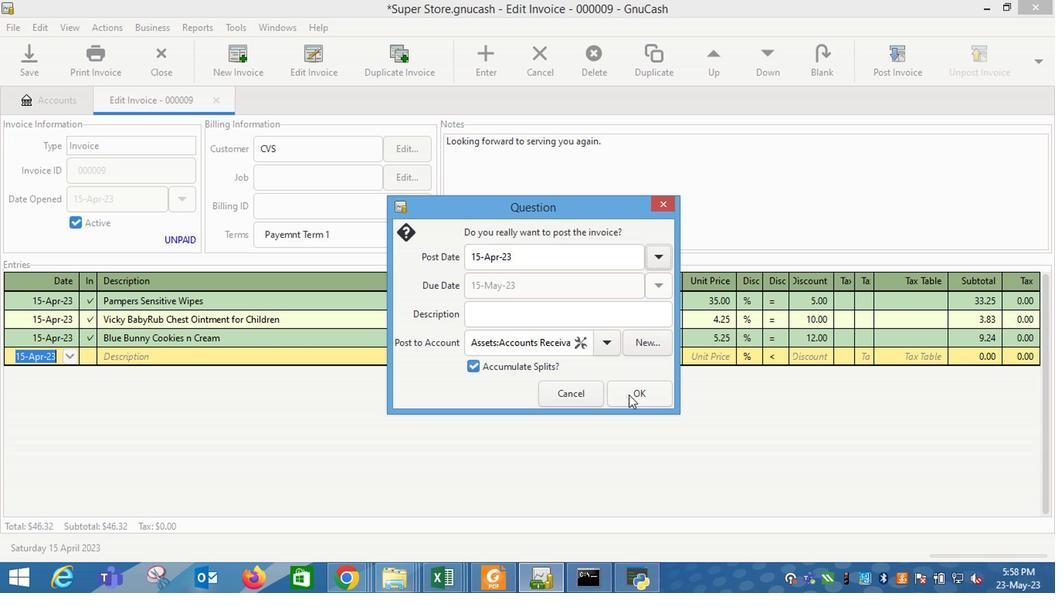
Action: Mouse moved to (982, 97)
Screenshot: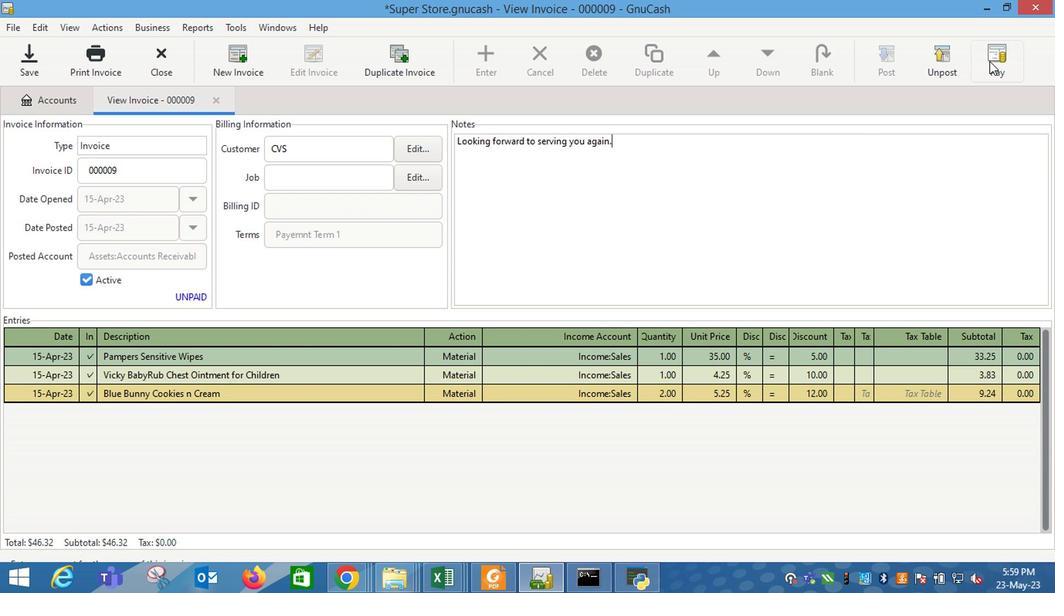
Action: Mouse pressed left at (982, 97)
Screenshot: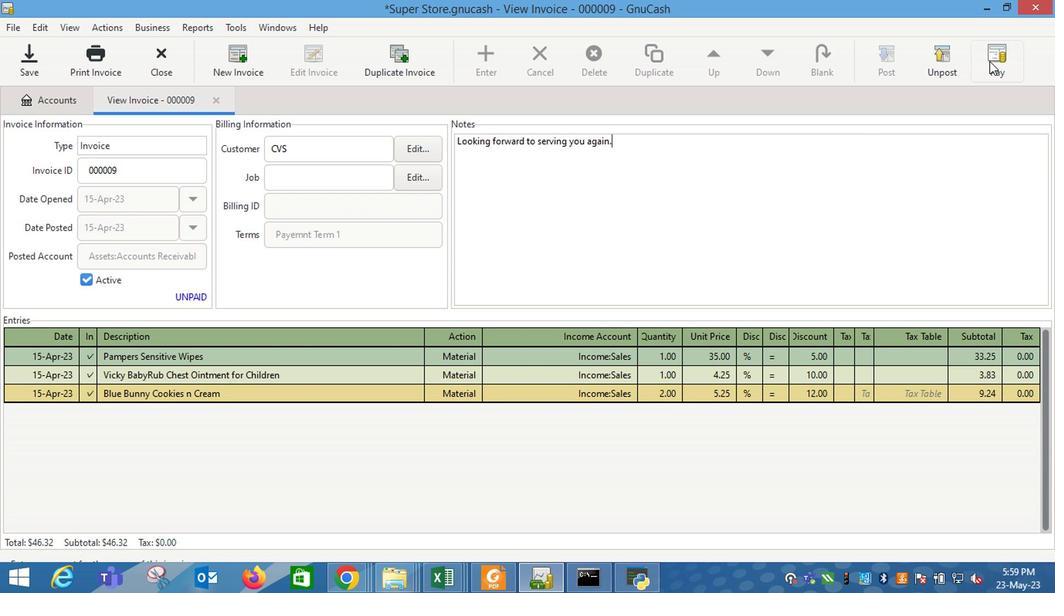 
Action: Mouse moved to (480, 317)
Screenshot: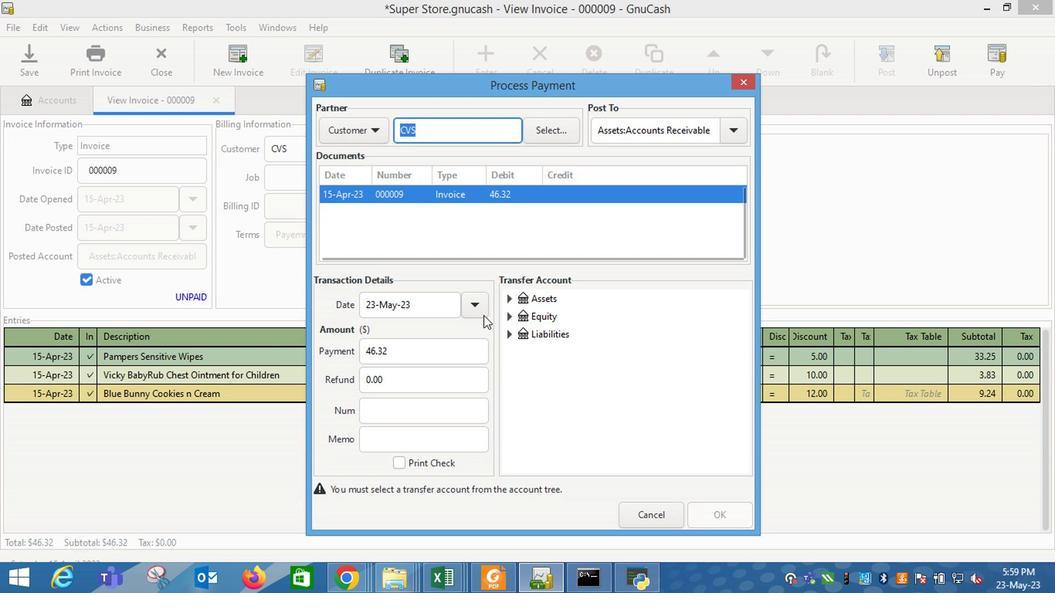 
Action: Mouse pressed left at (480, 317)
Screenshot: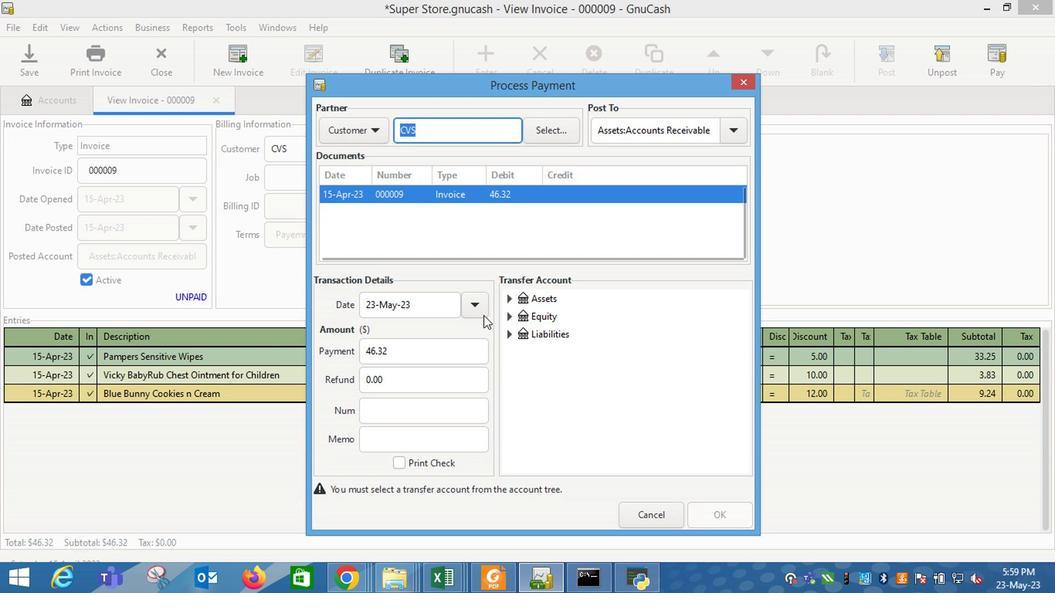 
Action: Mouse moved to (385, 384)
Screenshot: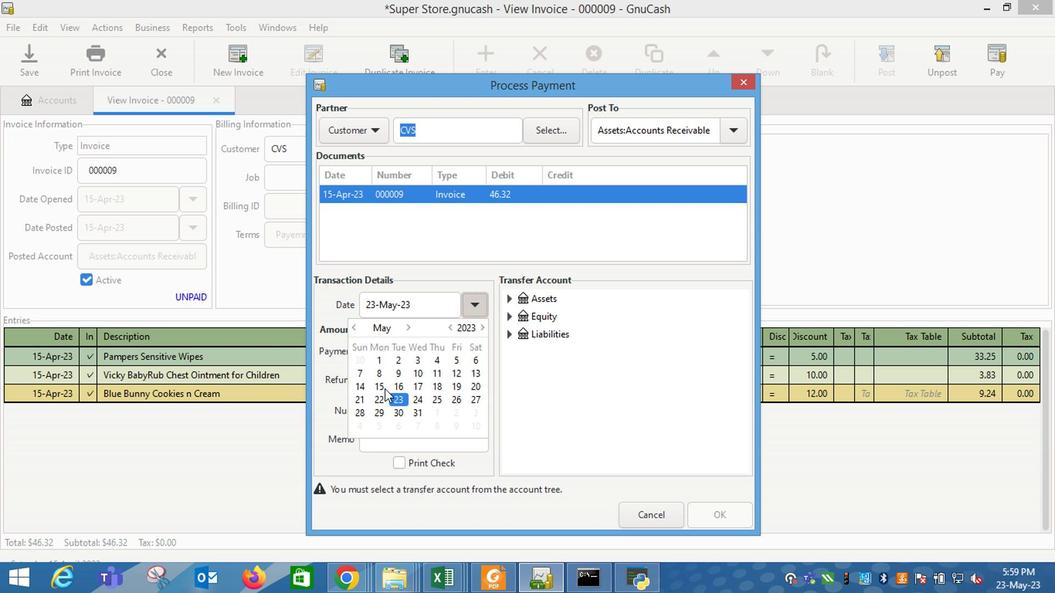 
Action: Mouse pressed left at (385, 384)
Screenshot: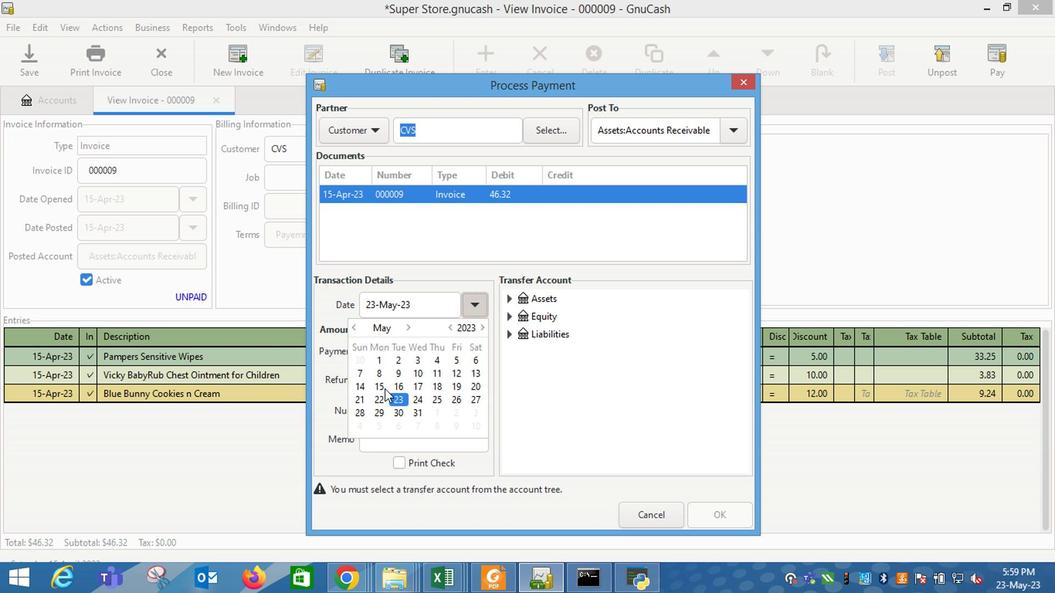 
Action: Mouse moved to (546, 384)
Screenshot: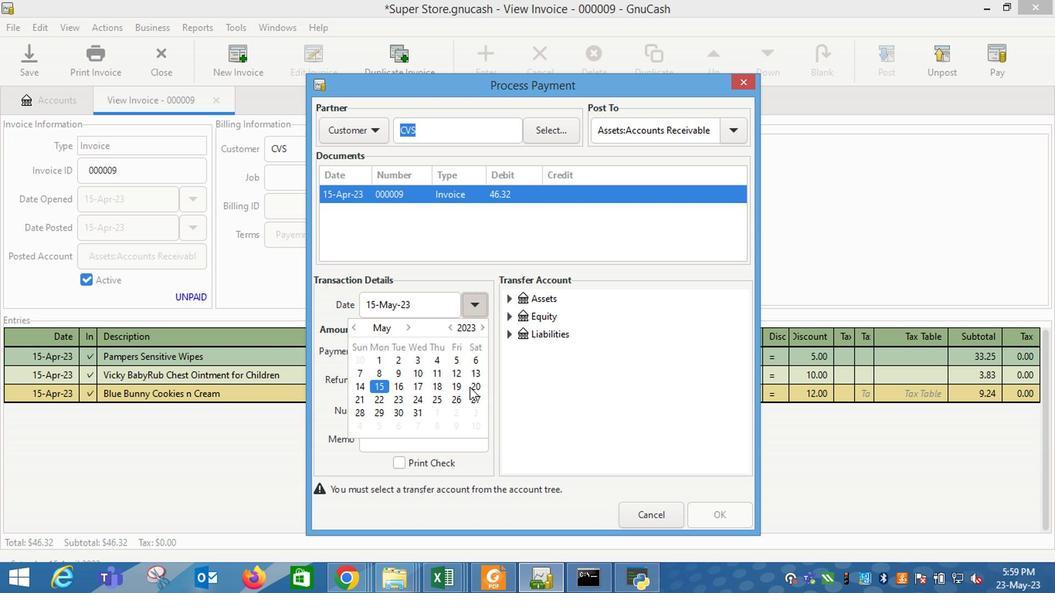 
Action: Mouse pressed left at (546, 384)
Screenshot: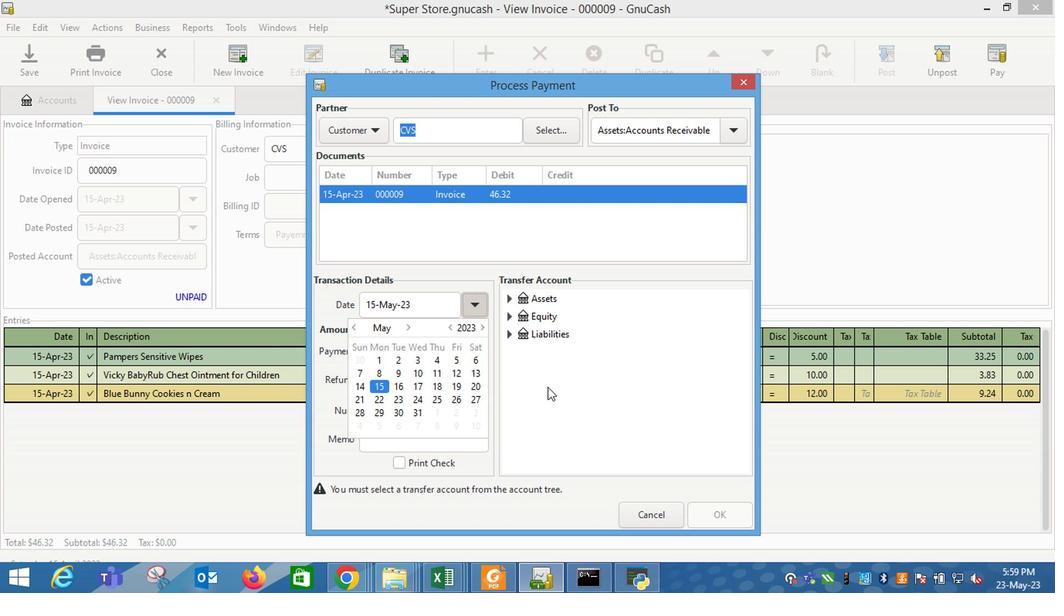 
Action: Mouse moved to (508, 303)
Screenshot: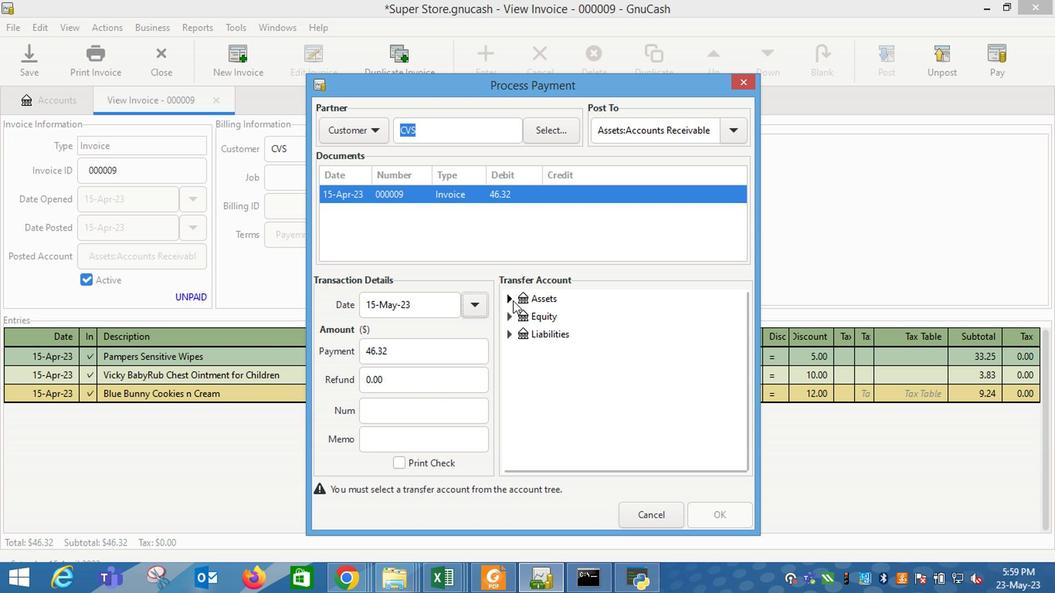 
Action: Mouse pressed left at (508, 303)
Screenshot: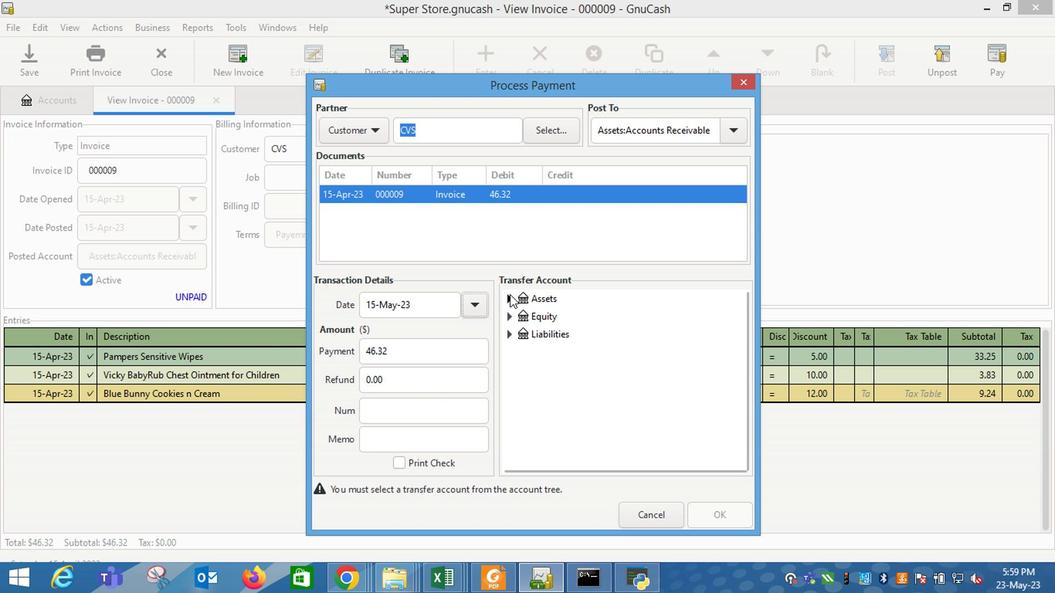 
Action: Mouse moved to (521, 327)
Screenshot: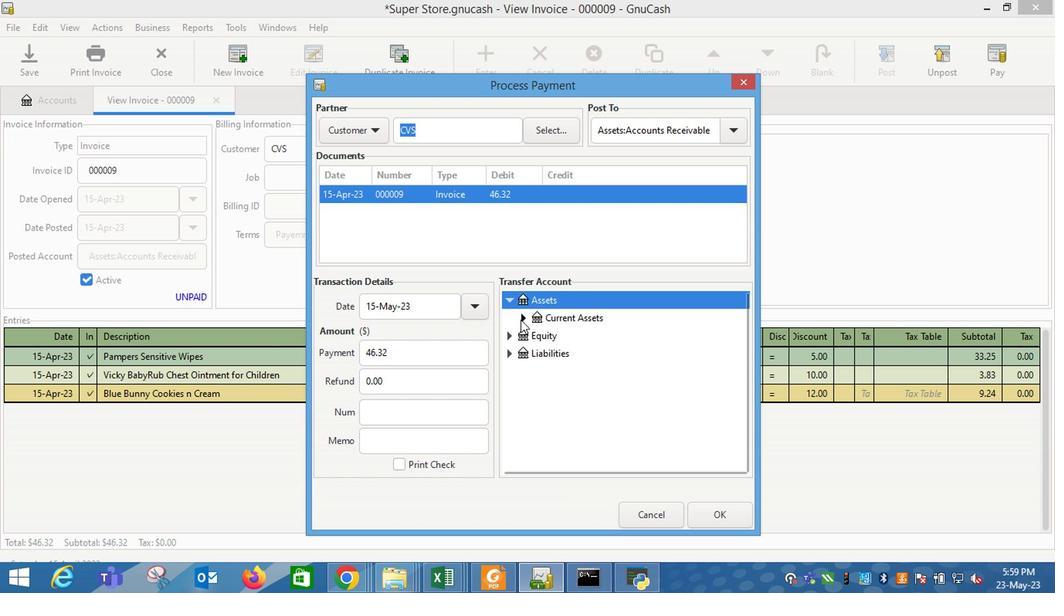 
Action: Mouse pressed left at (521, 327)
Screenshot: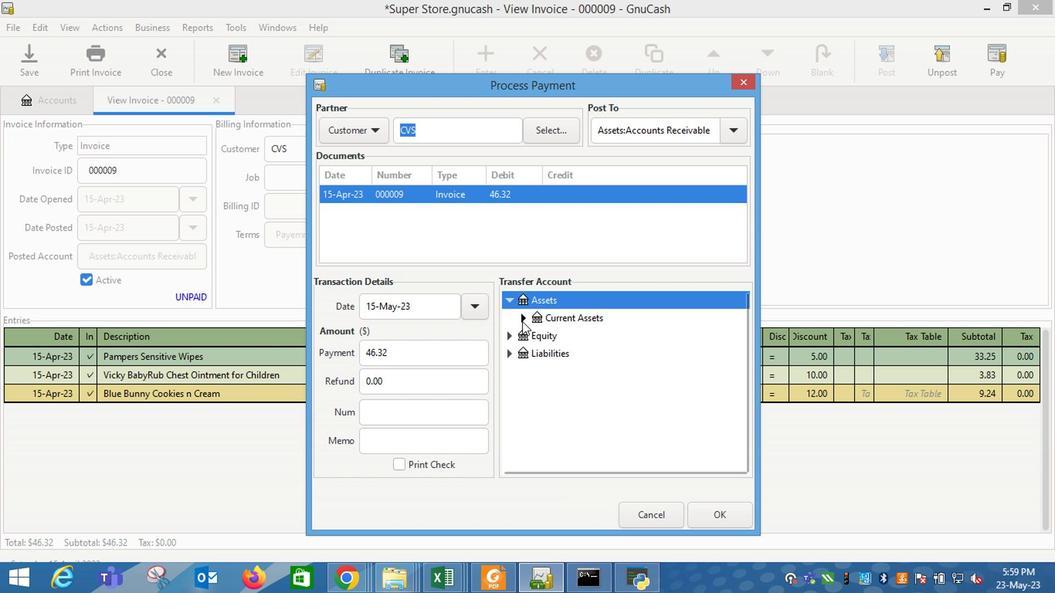 
Action: Mouse moved to (547, 344)
Screenshot: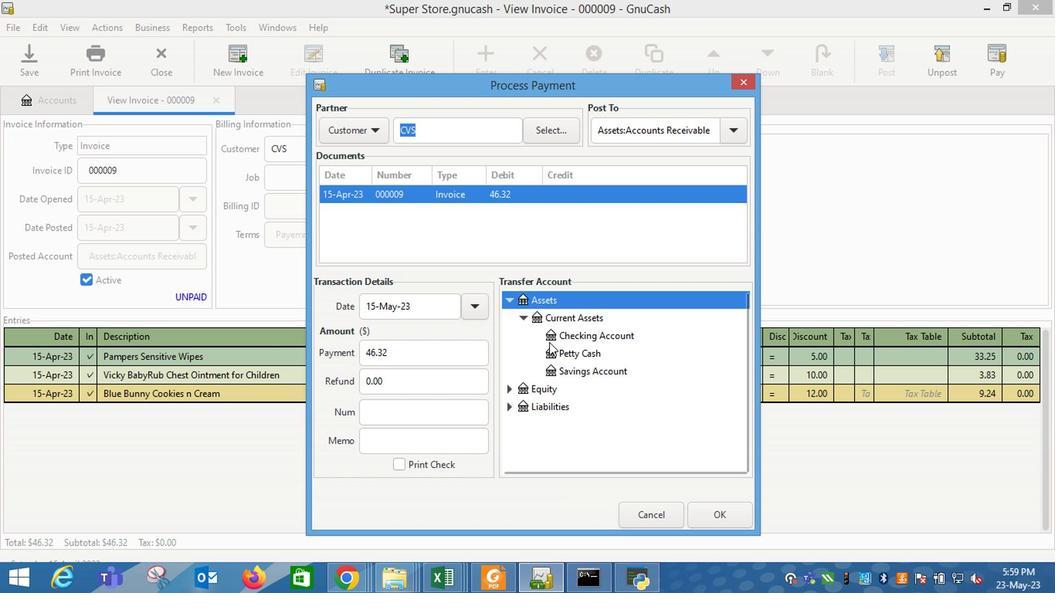 
Action: Mouse pressed left at (547, 344)
Screenshot: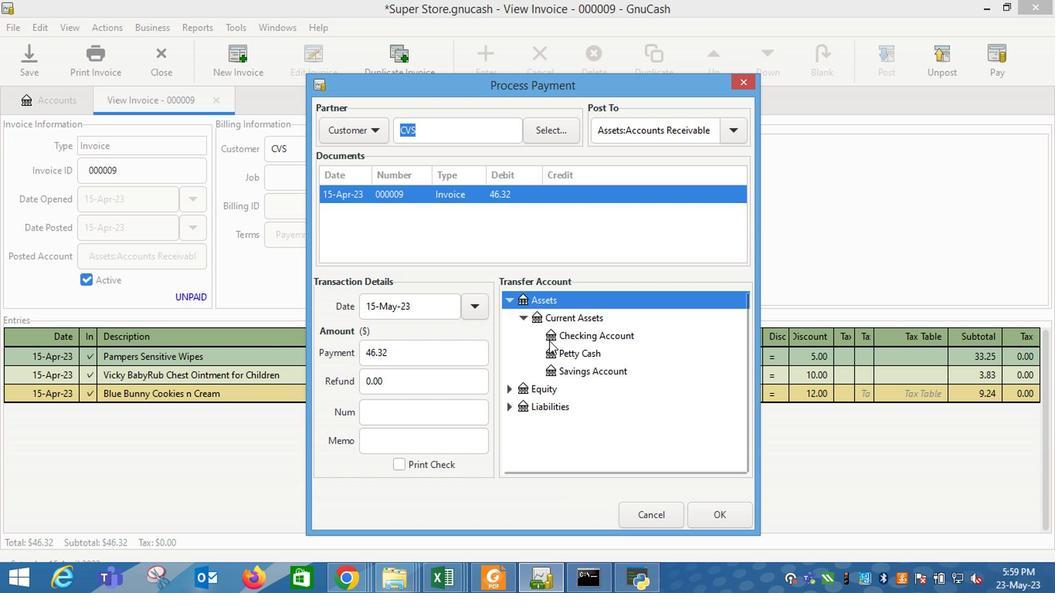
Action: Mouse moved to (707, 494)
Screenshot: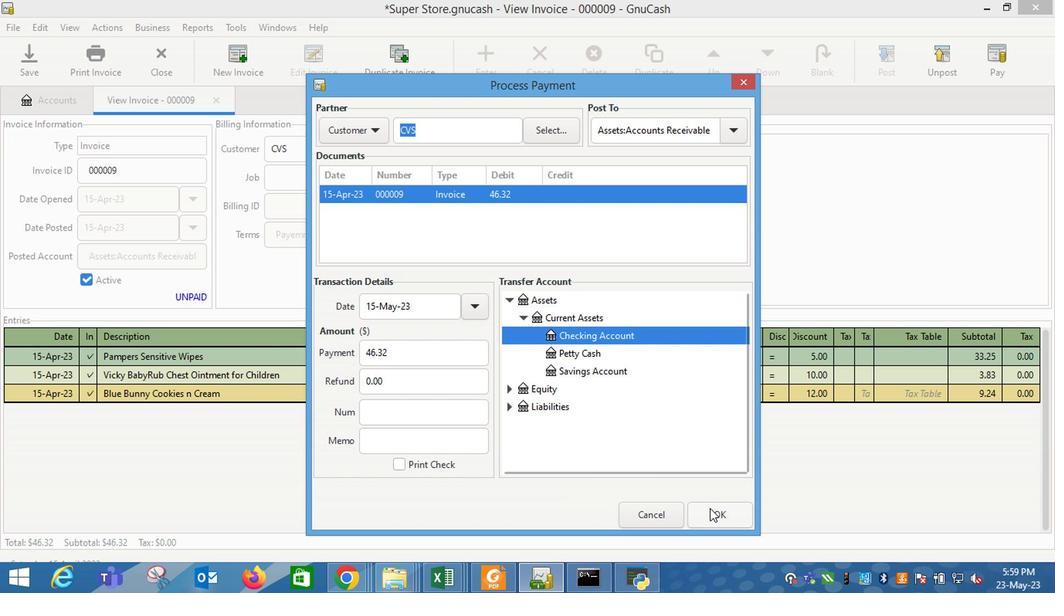 
Action: Mouse pressed left at (707, 494)
Screenshot: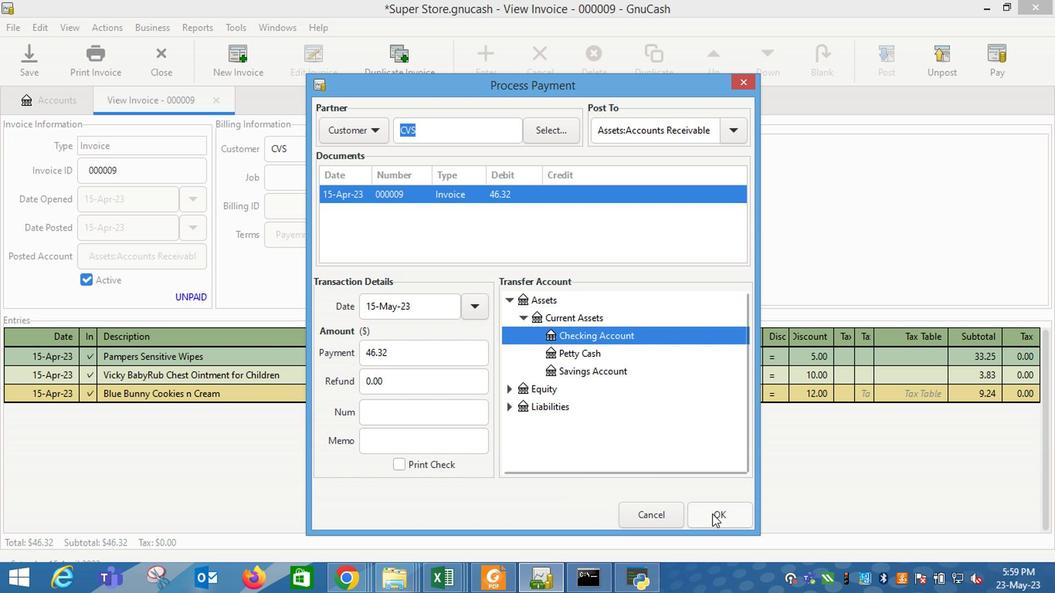 
Action: Mouse moved to (107, 98)
Screenshot: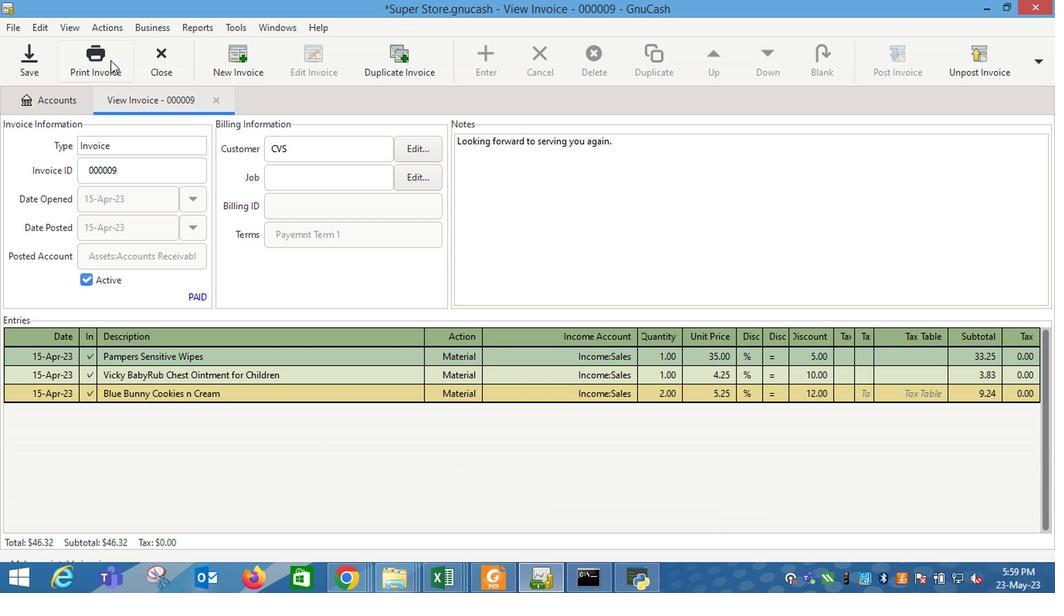 
Action: Mouse pressed left at (107, 98)
Screenshot: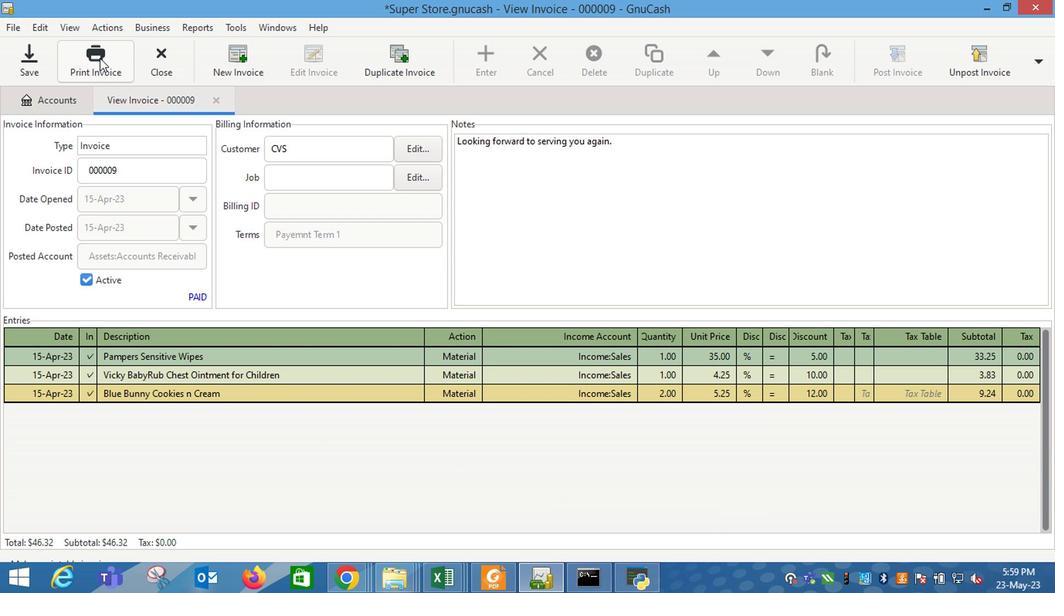 
Action: Mouse moved to (397, 102)
Screenshot: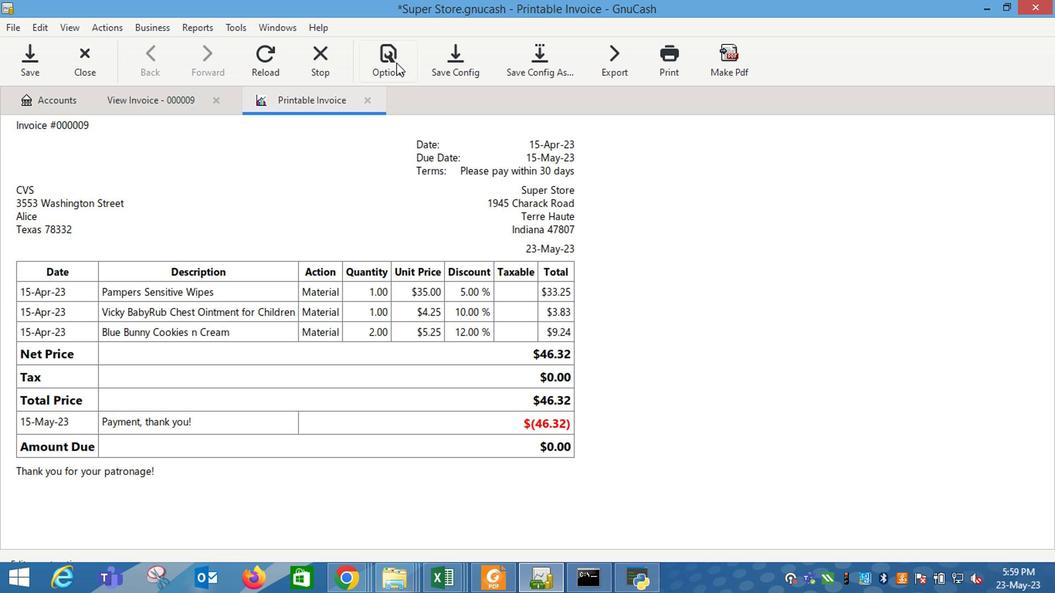 
Action: Mouse pressed left at (397, 102)
Screenshot: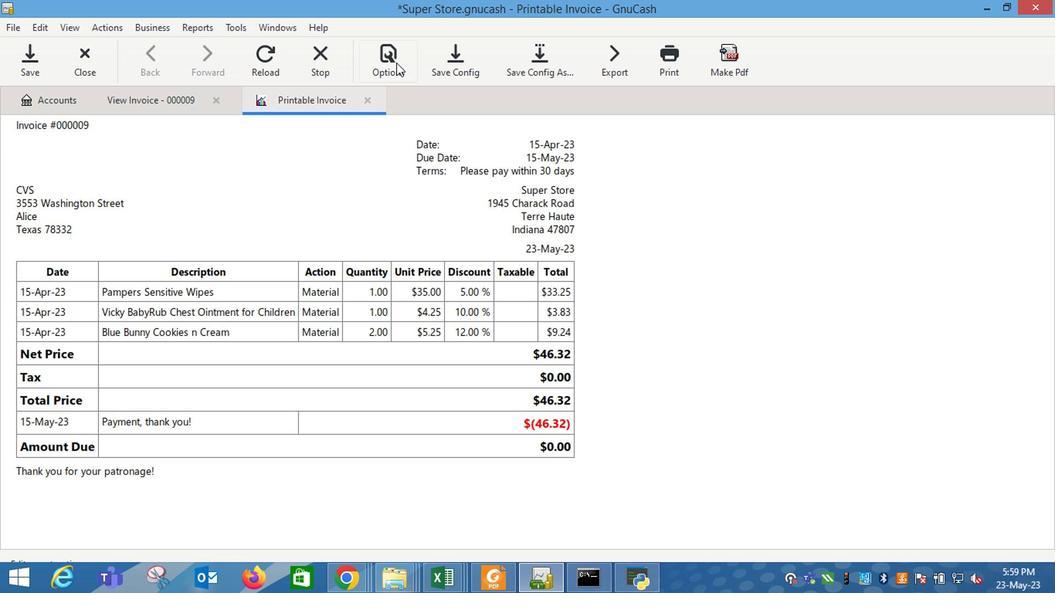 
Action: Mouse moved to (298, 176)
Screenshot: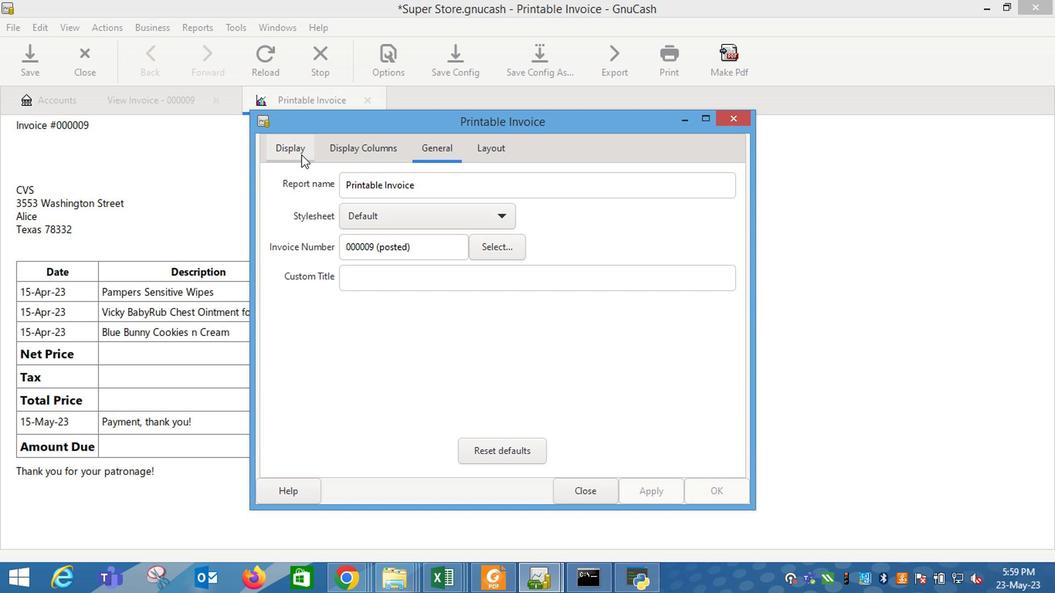 
Action: Mouse pressed left at (298, 176)
Screenshot: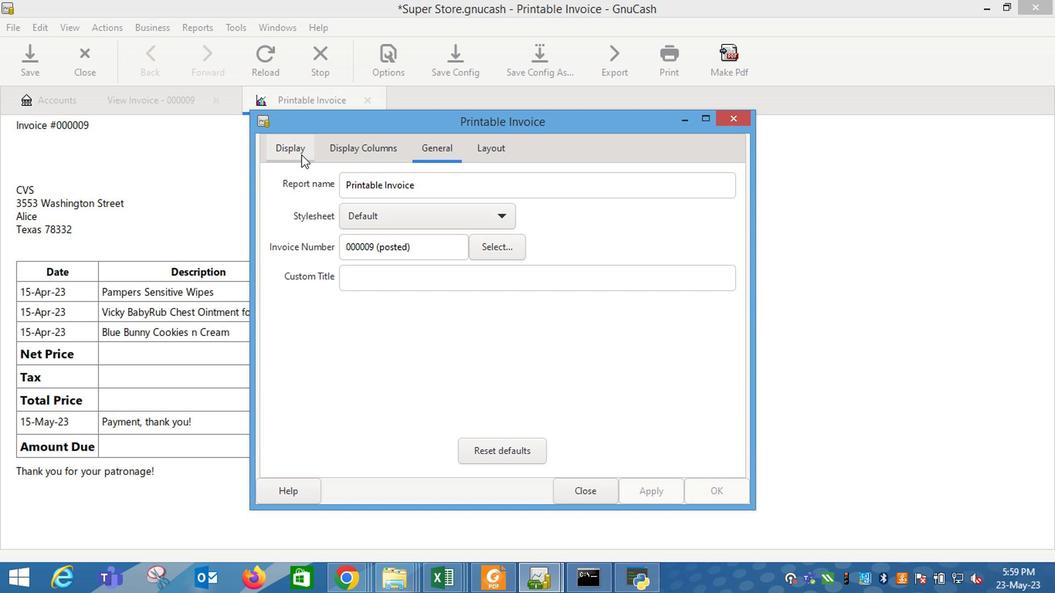 
Action: Mouse moved to (403, 332)
Screenshot: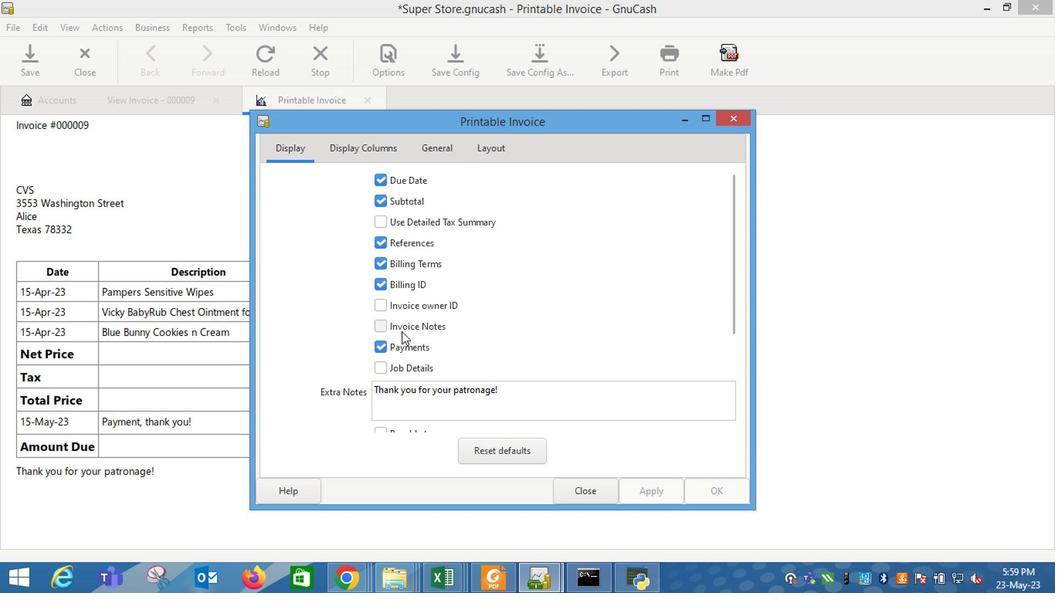 
Action: Mouse pressed left at (403, 332)
Screenshot: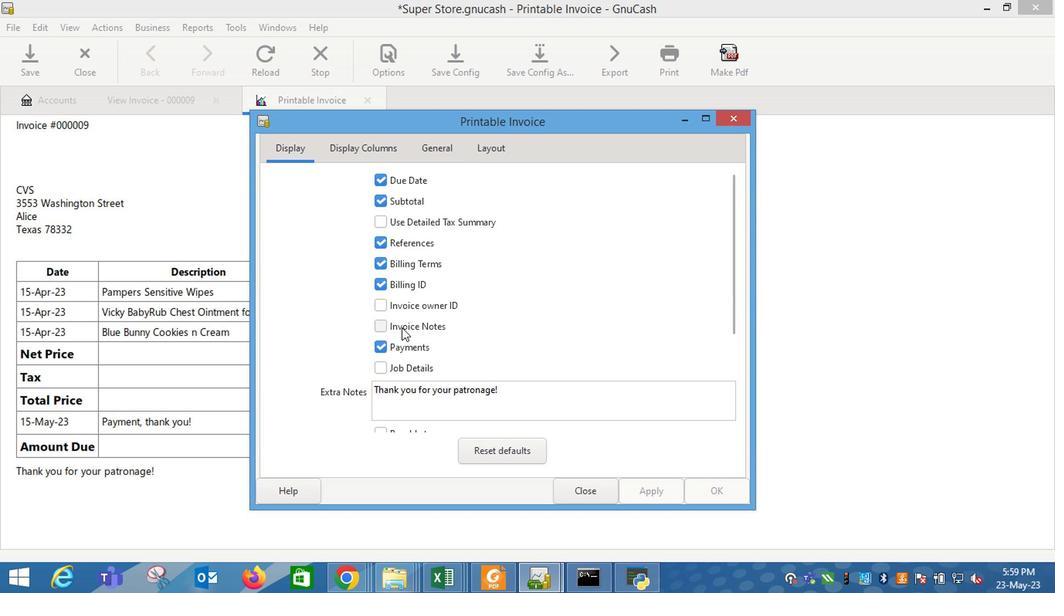 
Action: Mouse moved to (640, 469)
Screenshot: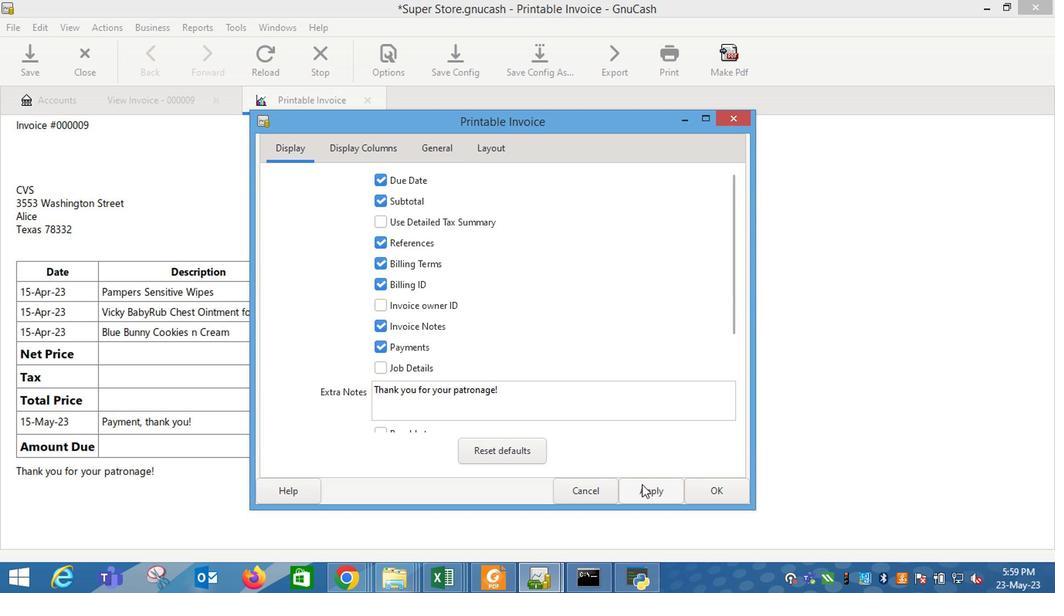 
Action: Mouse pressed left at (640, 469)
Screenshot: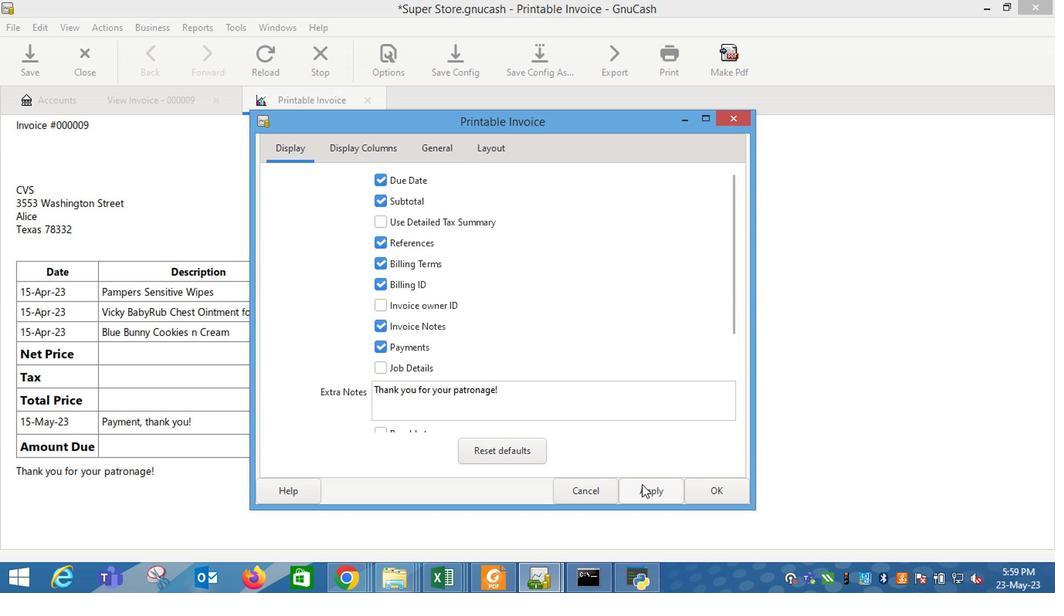 
Action: Mouse moved to (586, 472)
Screenshot: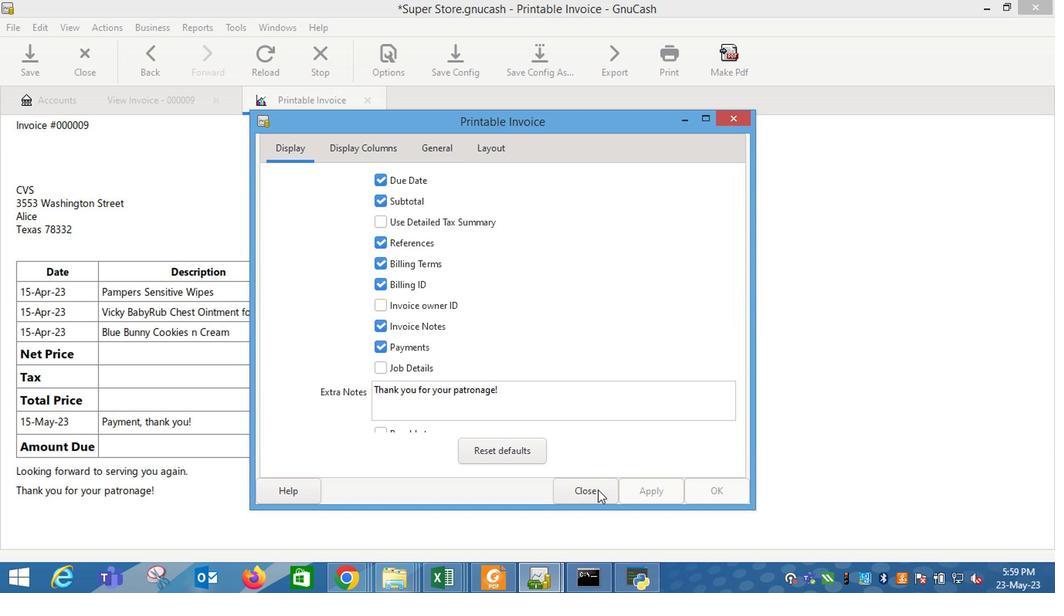 
Action: Mouse pressed left at (586, 472)
Screenshot: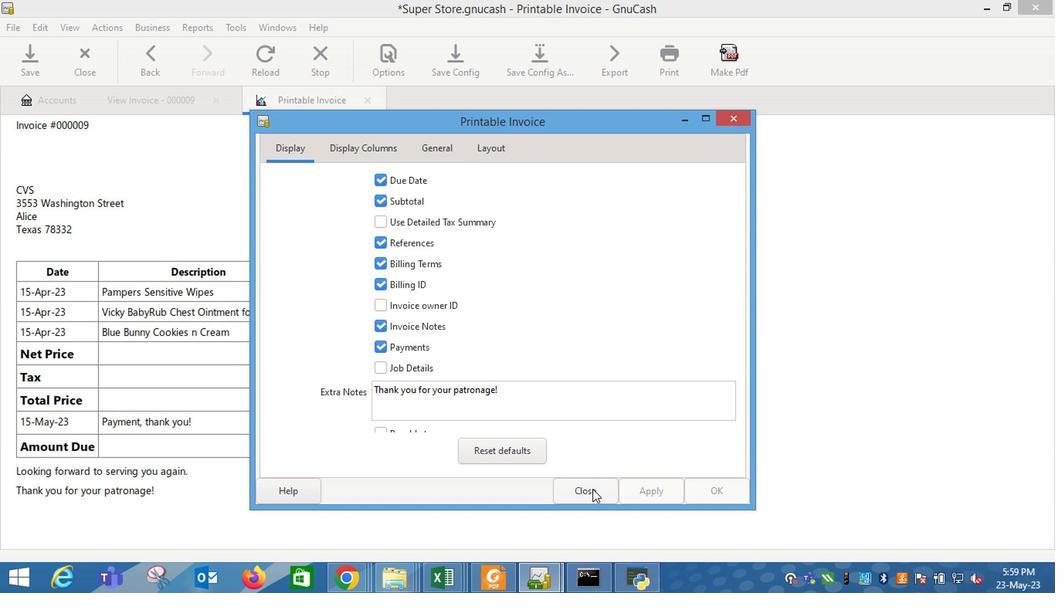 
Action: Mouse moved to (586, 472)
Screenshot: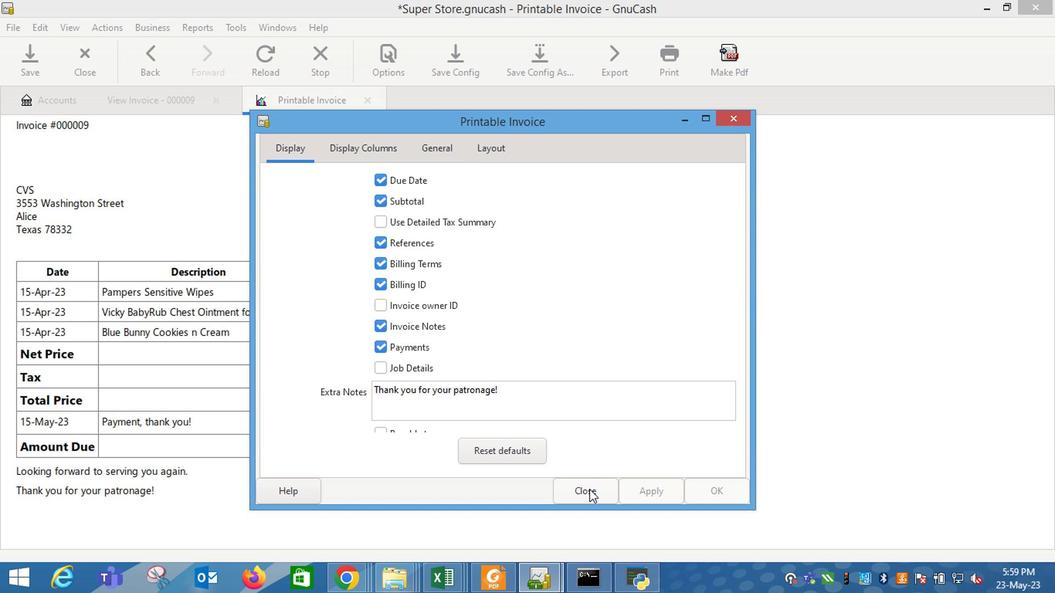 
